 Task: Search for connections on LinkedIn using filters like location, industry, and company. Use keywords such as 'Marketing Director' and 'Prestige Group'.
Action: Mouse moved to (628, 86)
Screenshot: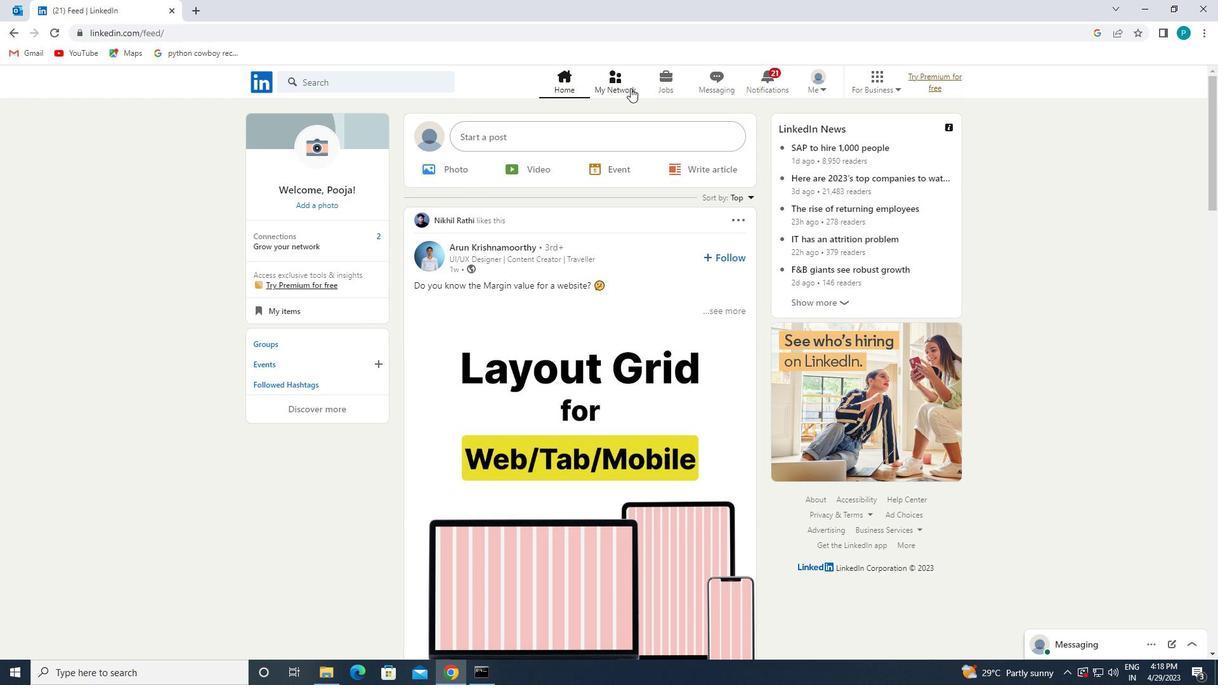 
Action: Mouse pressed left at (628, 86)
Screenshot: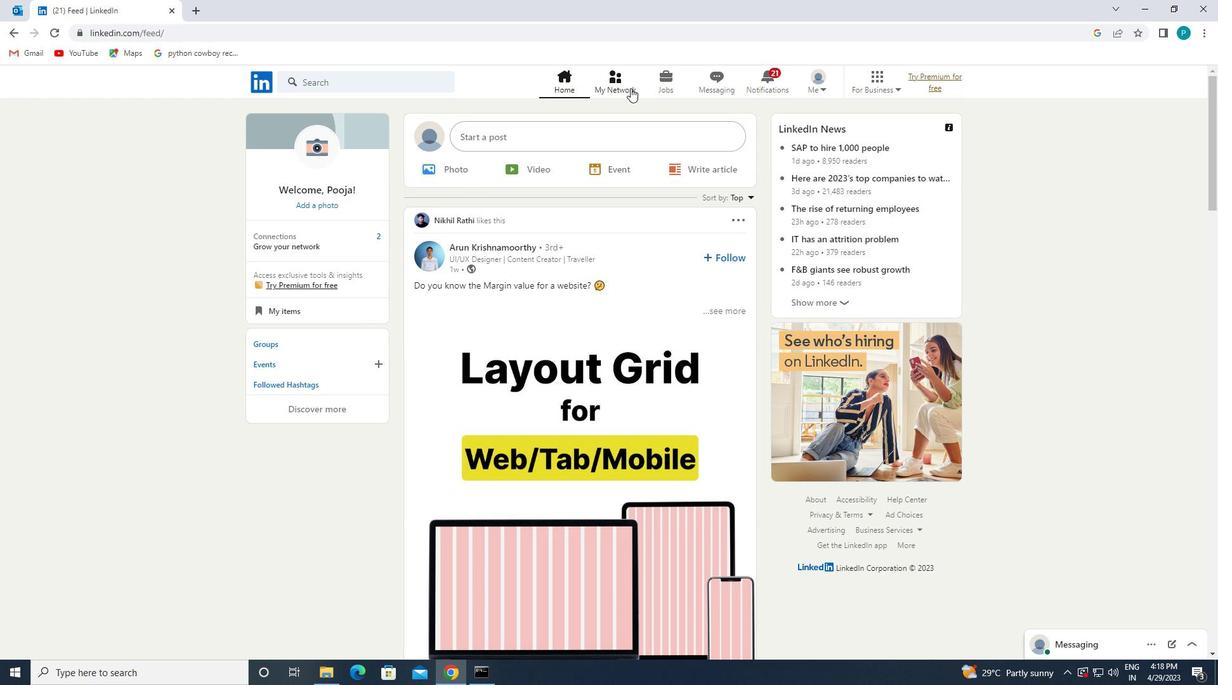 
Action: Mouse moved to (353, 161)
Screenshot: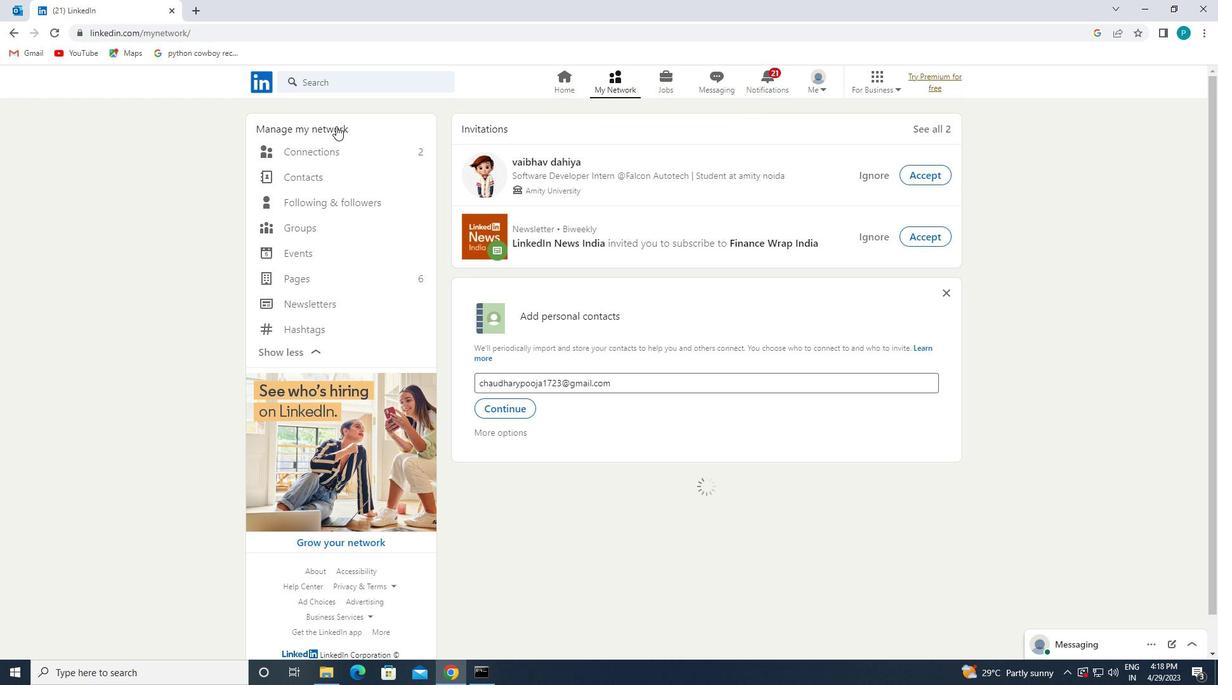 
Action: Mouse pressed left at (353, 161)
Screenshot: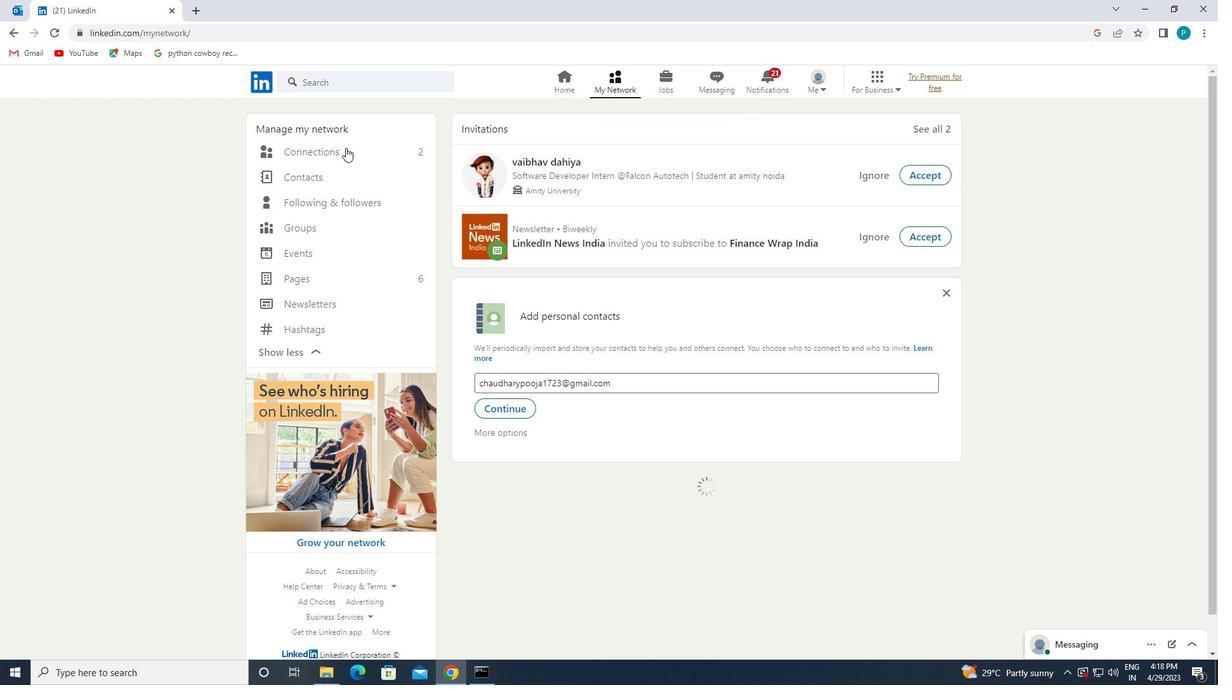 
Action: Mouse moved to (355, 160)
Screenshot: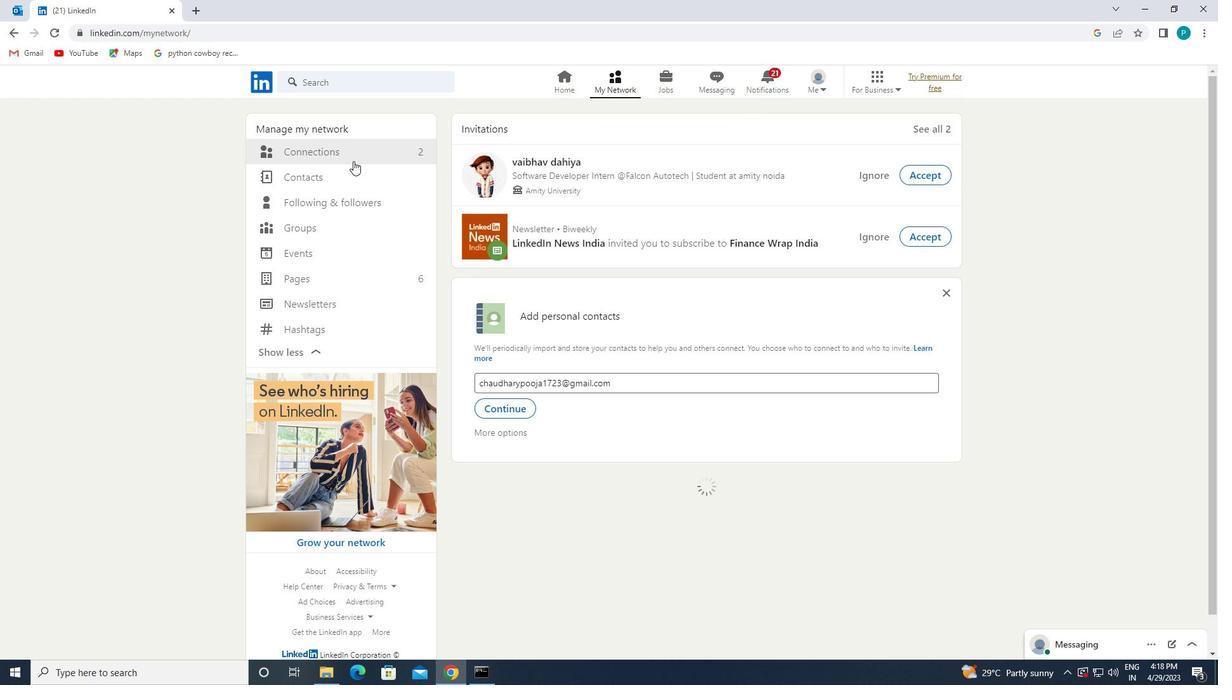 
Action: Mouse pressed left at (355, 160)
Screenshot: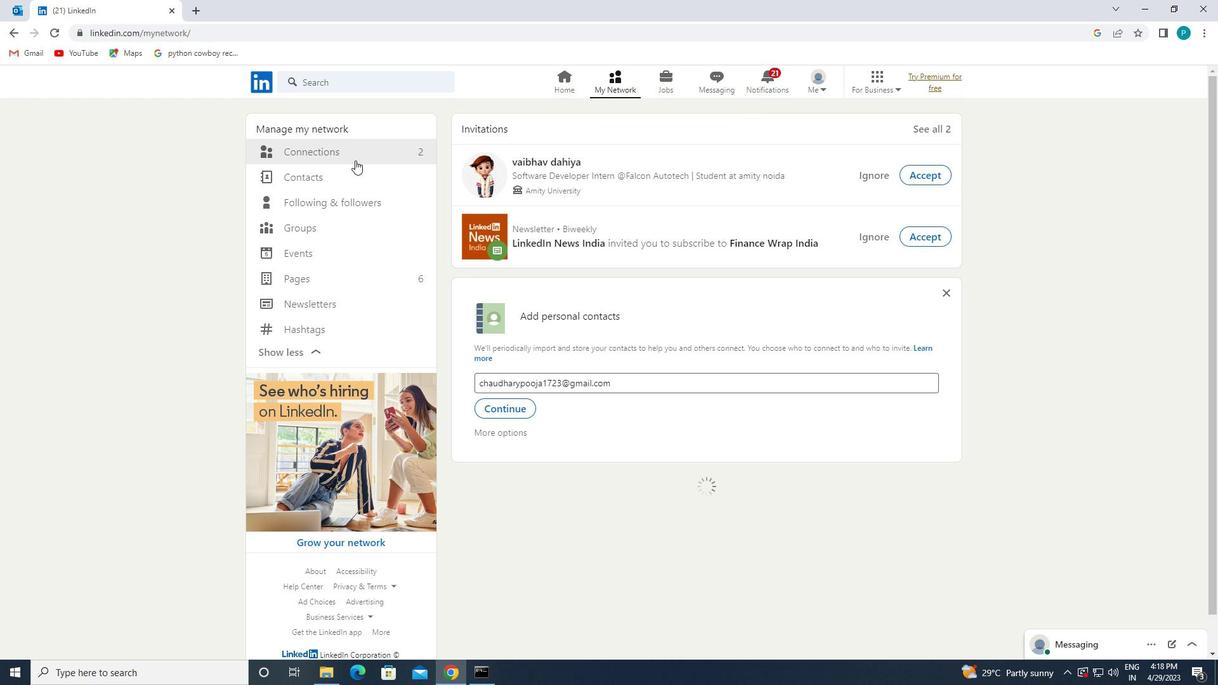 
Action: Mouse pressed left at (355, 160)
Screenshot: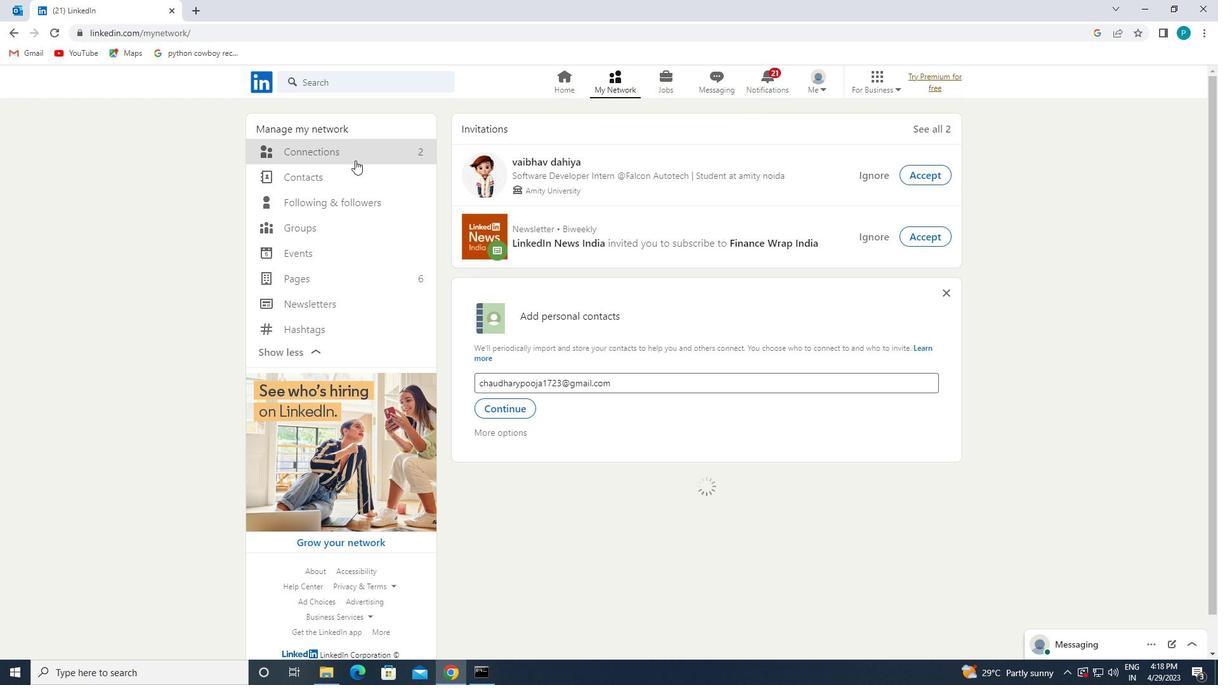 
Action: Mouse moved to (355, 159)
Screenshot: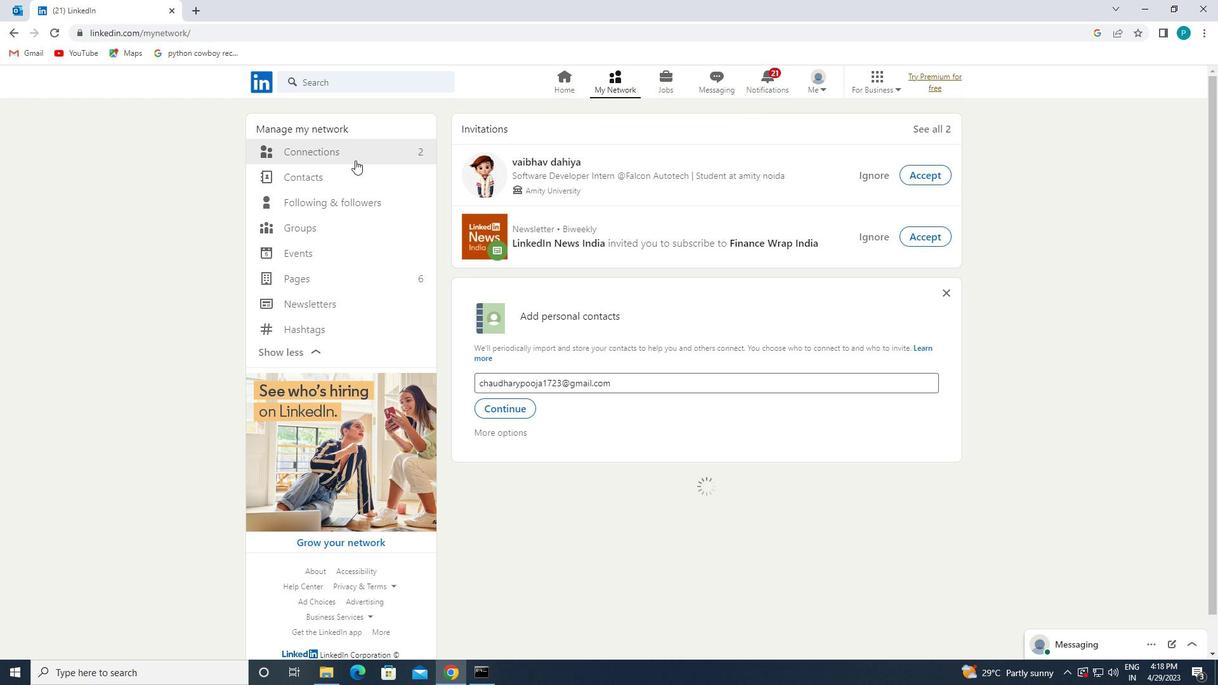 
Action: Mouse pressed left at (355, 159)
Screenshot: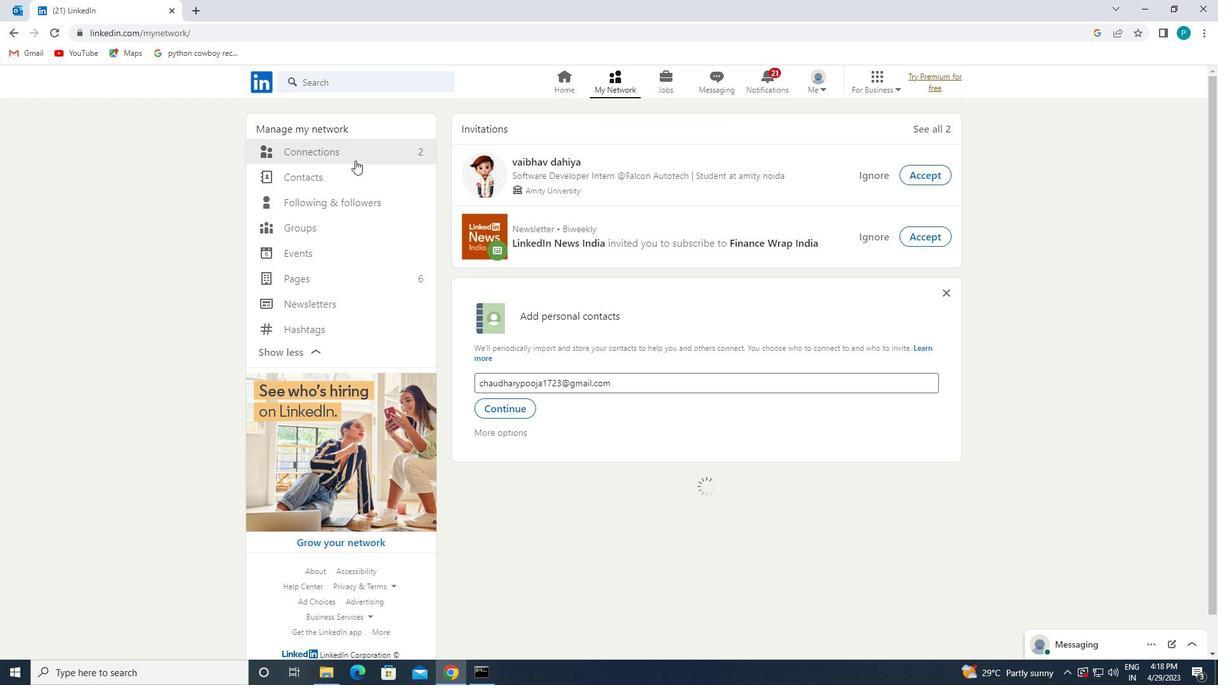 
Action: Mouse pressed left at (355, 159)
Screenshot: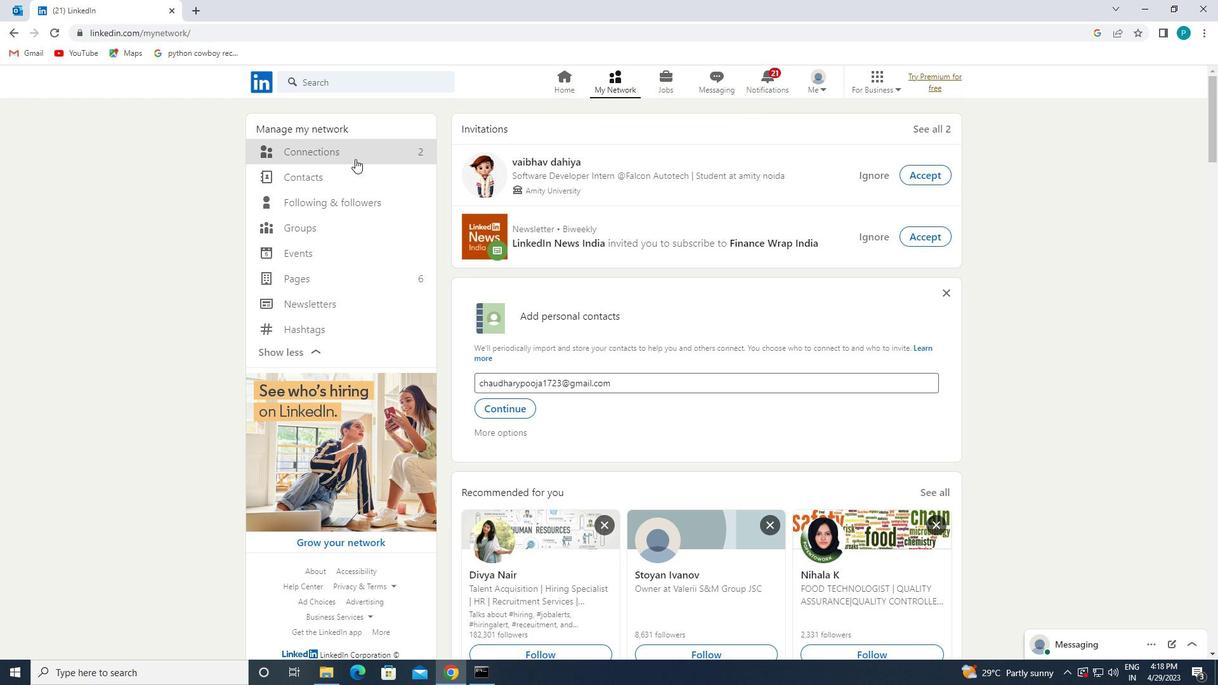 
Action: Mouse pressed left at (355, 159)
Screenshot: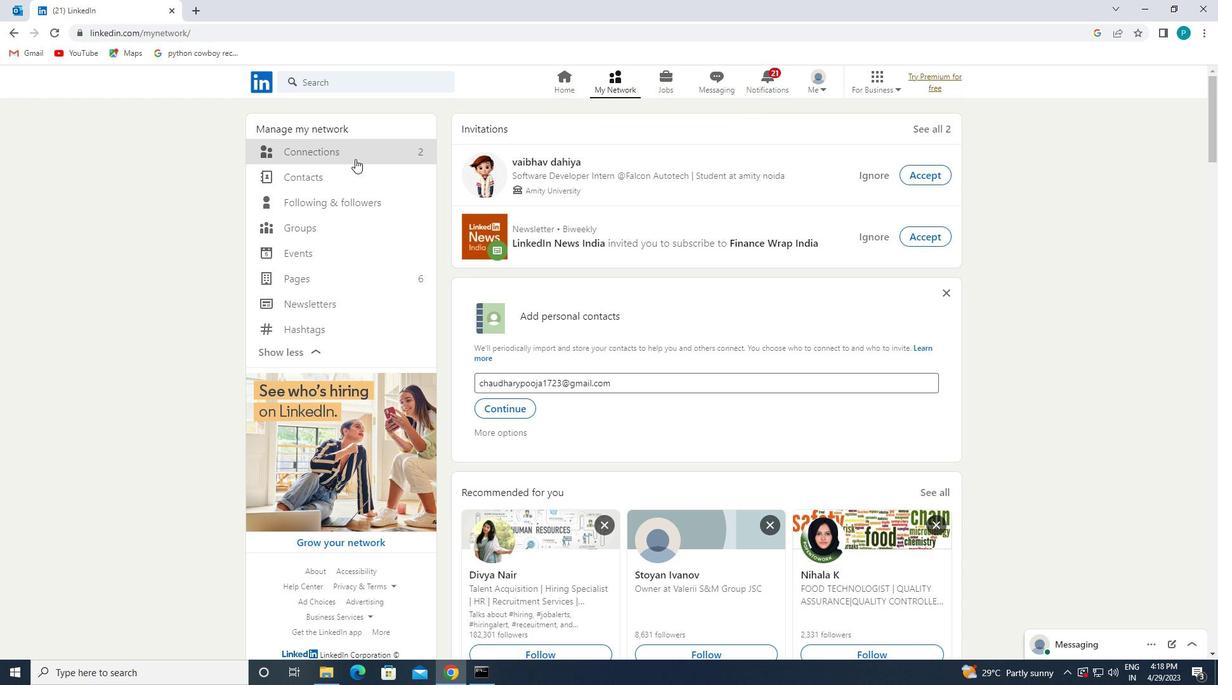 
Action: Mouse moved to (358, 149)
Screenshot: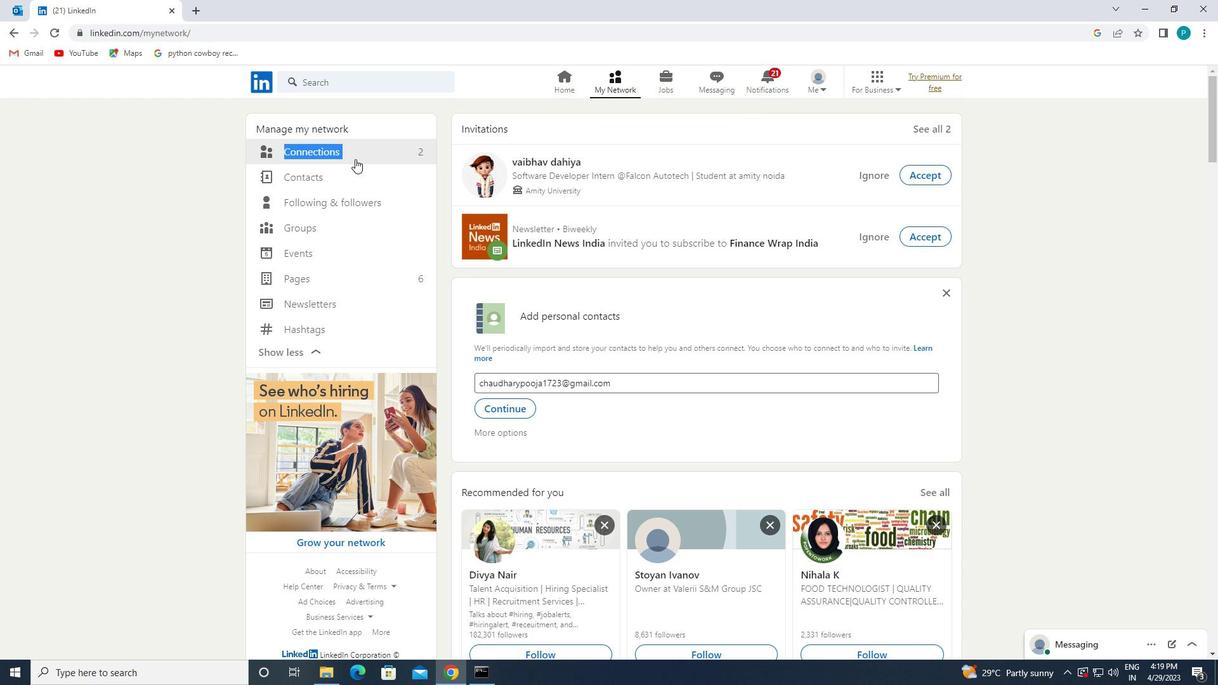 
Action: Mouse pressed left at (358, 149)
Screenshot: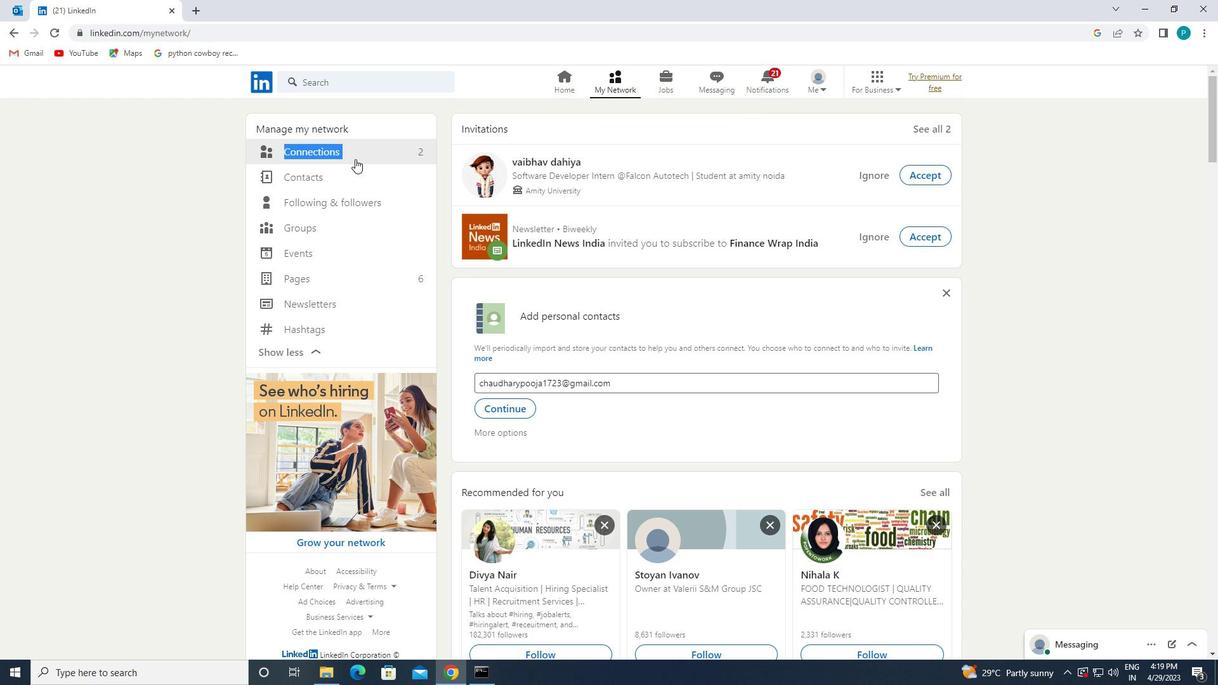 
Action: Mouse pressed left at (358, 149)
Screenshot: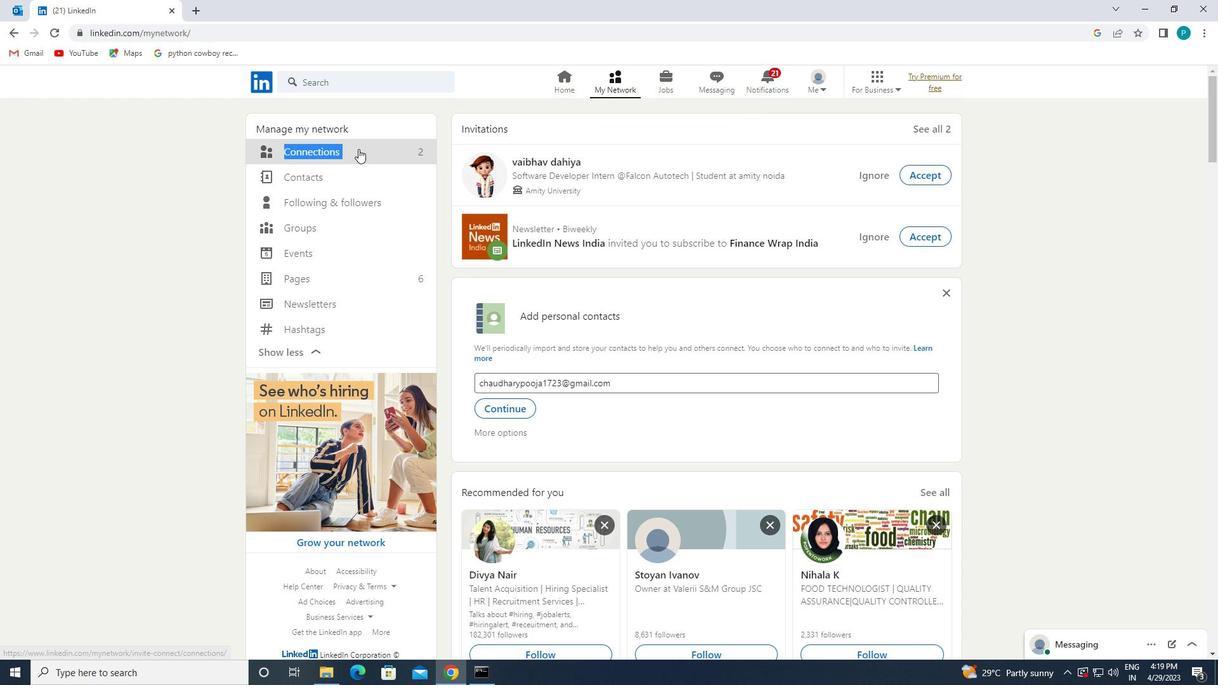 
Action: Mouse moved to (742, 146)
Screenshot: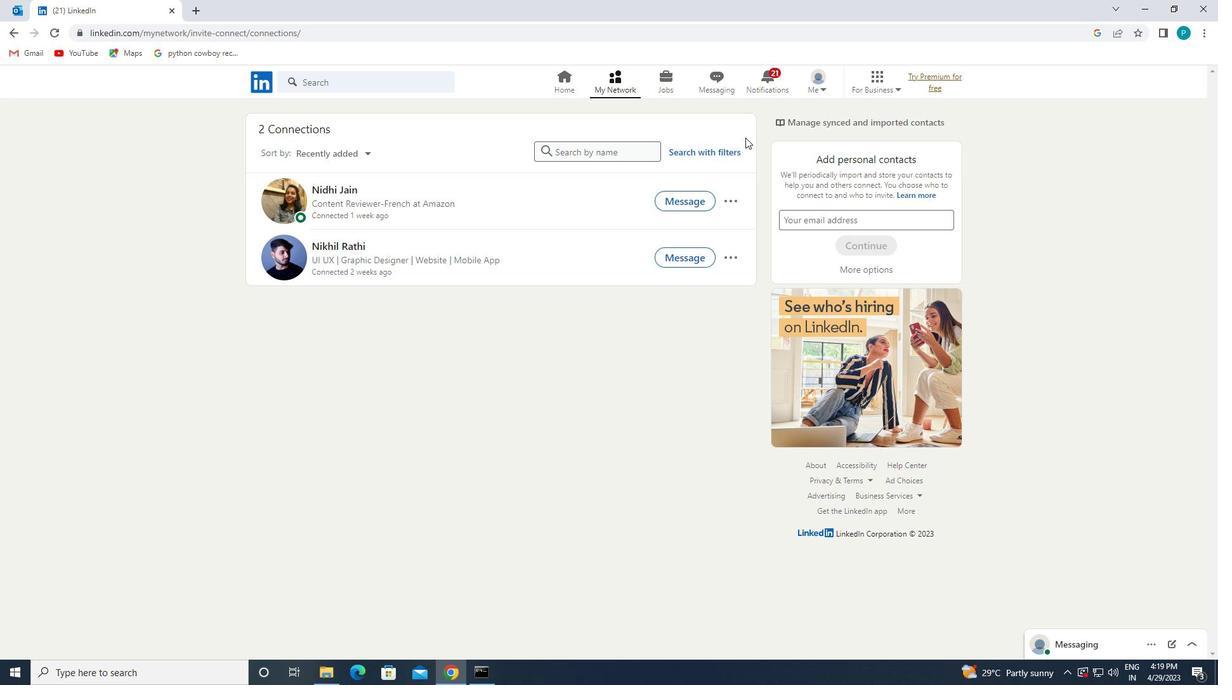 
Action: Mouse pressed left at (742, 146)
Screenshot: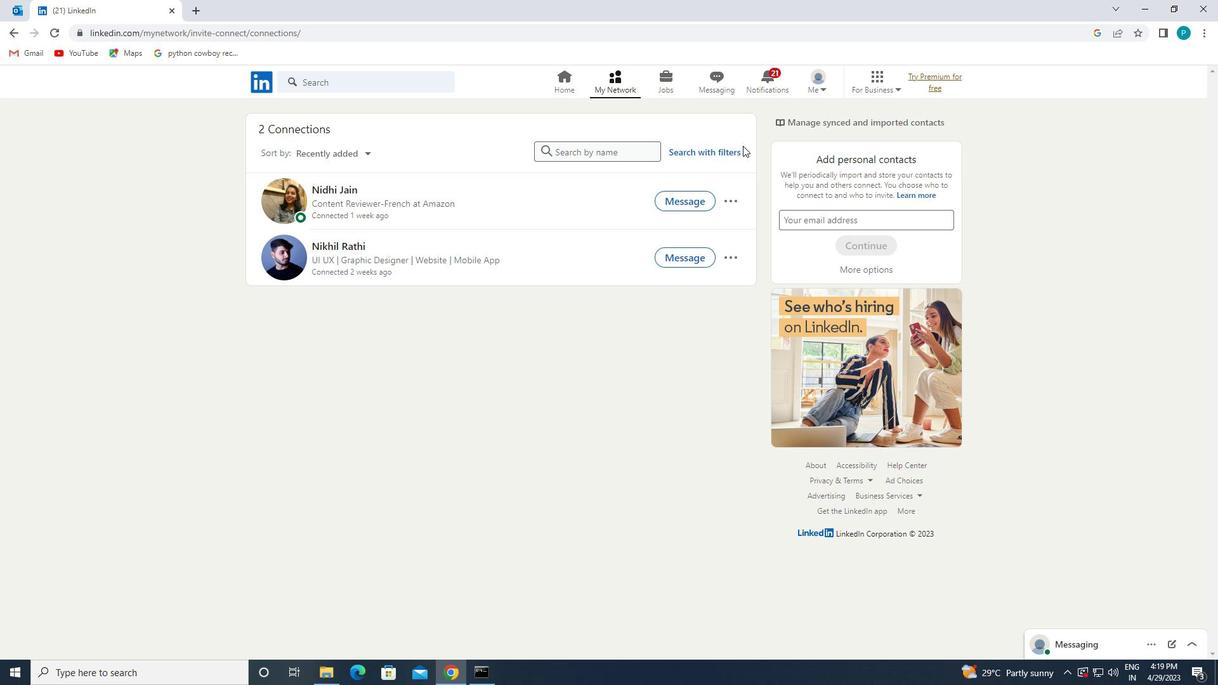 
Action: Mouse moved to (740, 149)
Screenshot: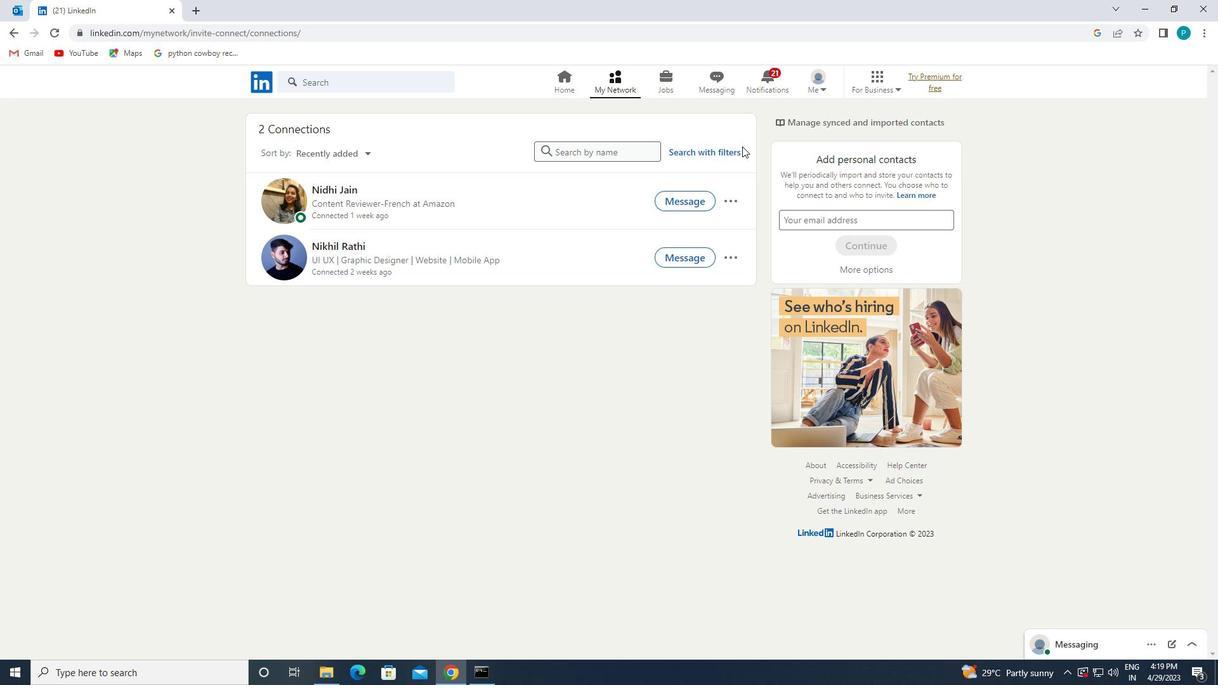 
Action: Mouse pressed left at (740, 149)
Screenshot: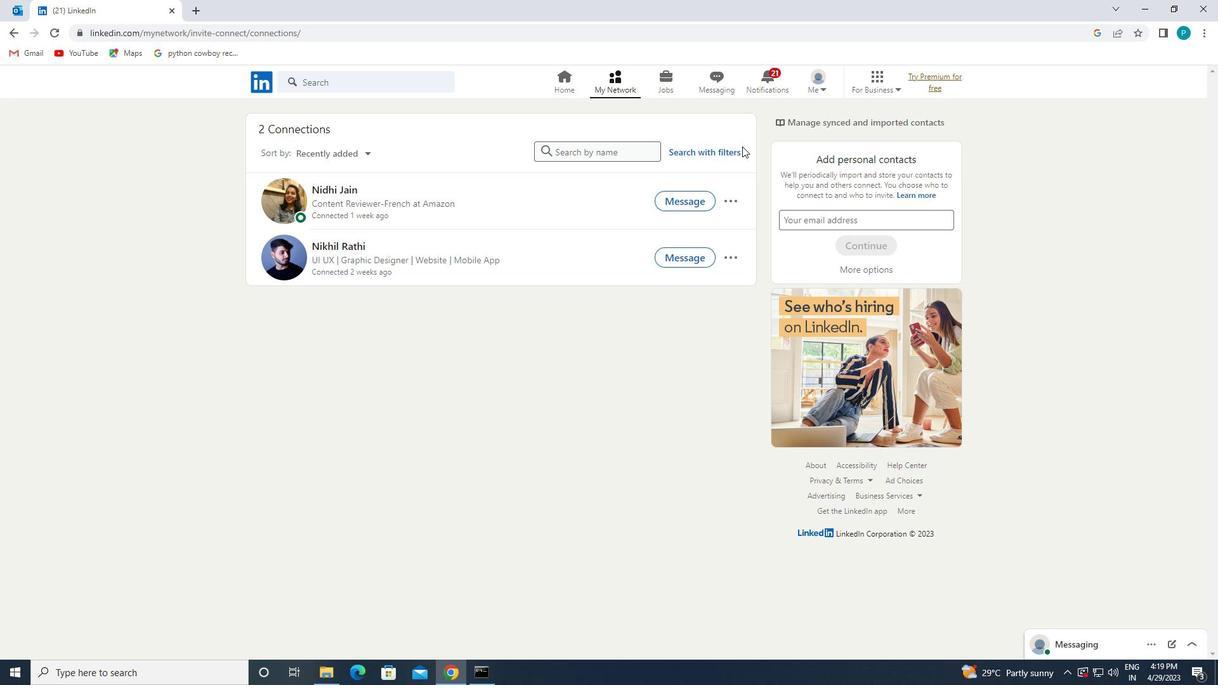 
Action: Mouse moved to (736, 155)
Screenshot: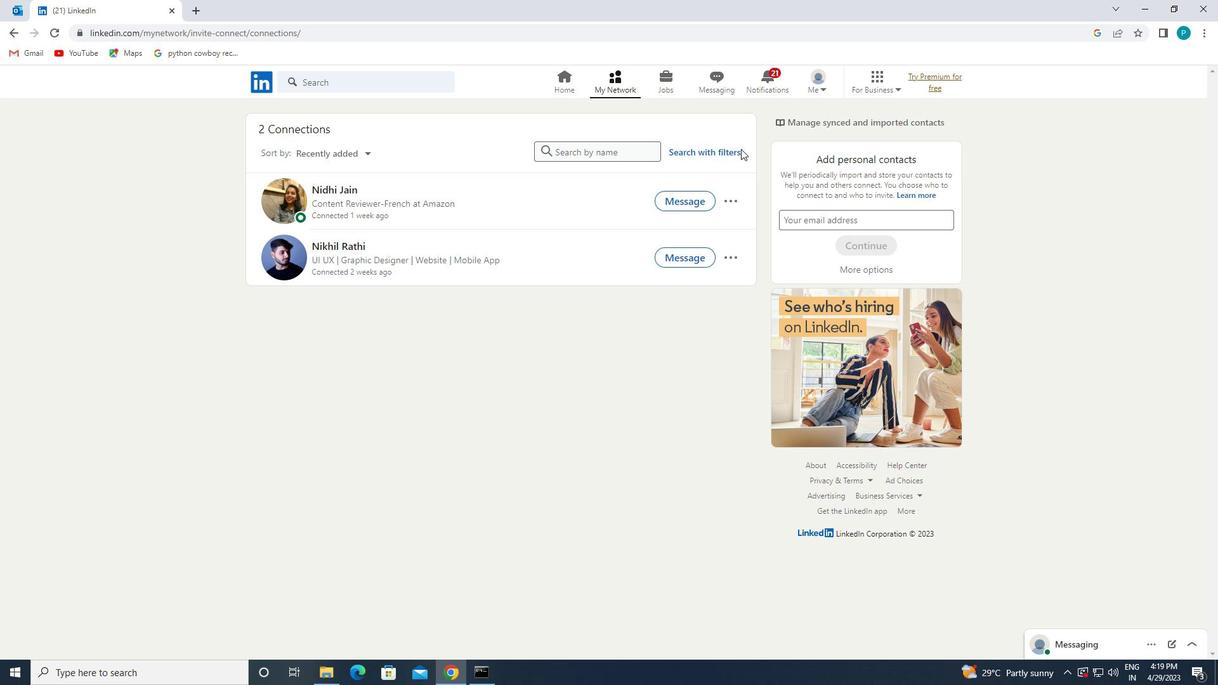 
Action: Mouse pressed left at (736, 155)
Screenshot: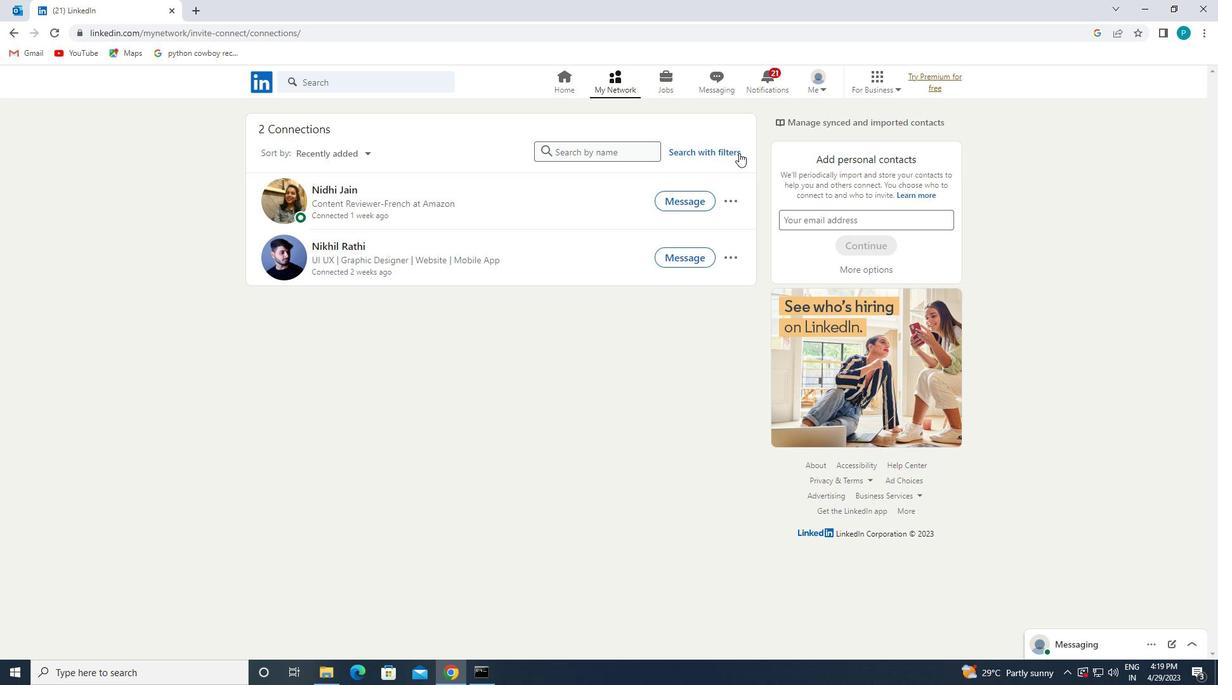 
Action: Mouse moved to (657, 125)
Screenshot: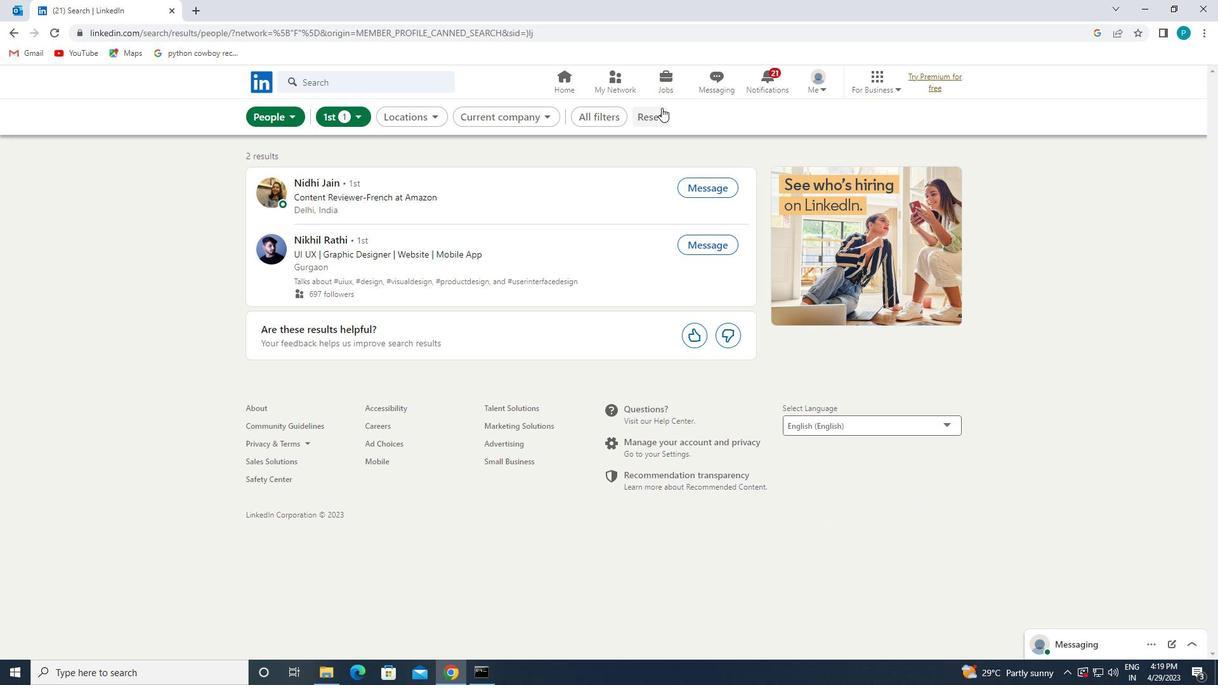 
Action: Mouse pressed left at (657, 125)
Screenshot: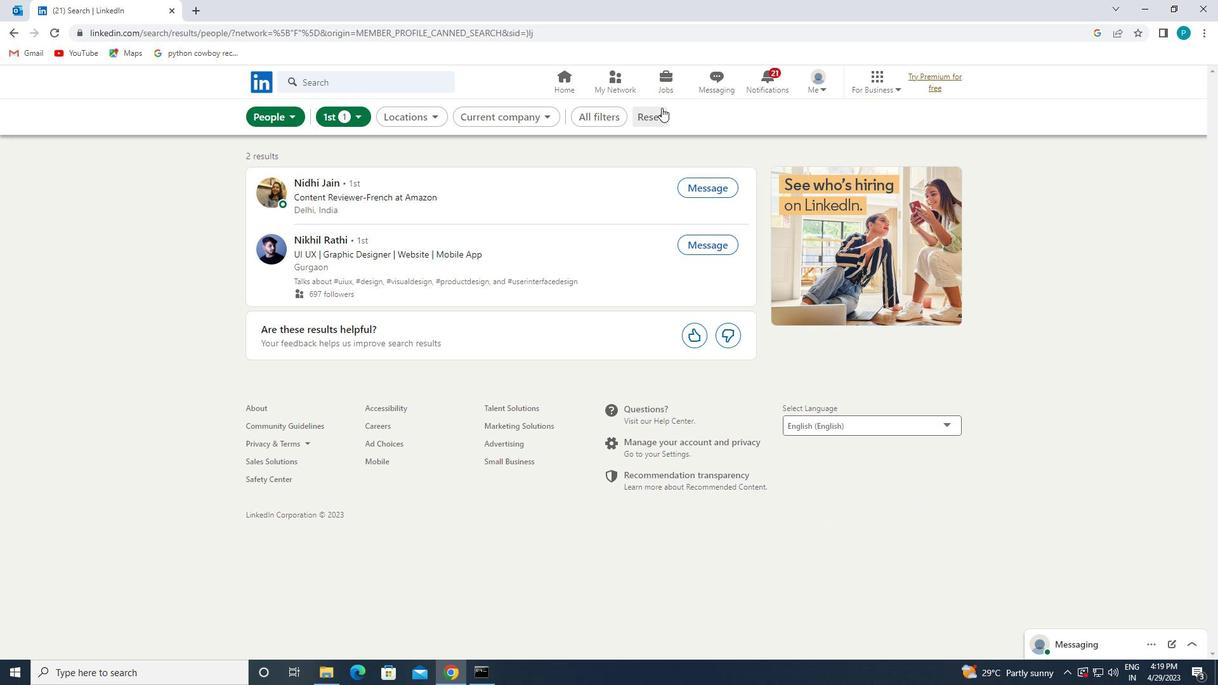 
Action: Mouse moved to (615, 115)
Screenshot: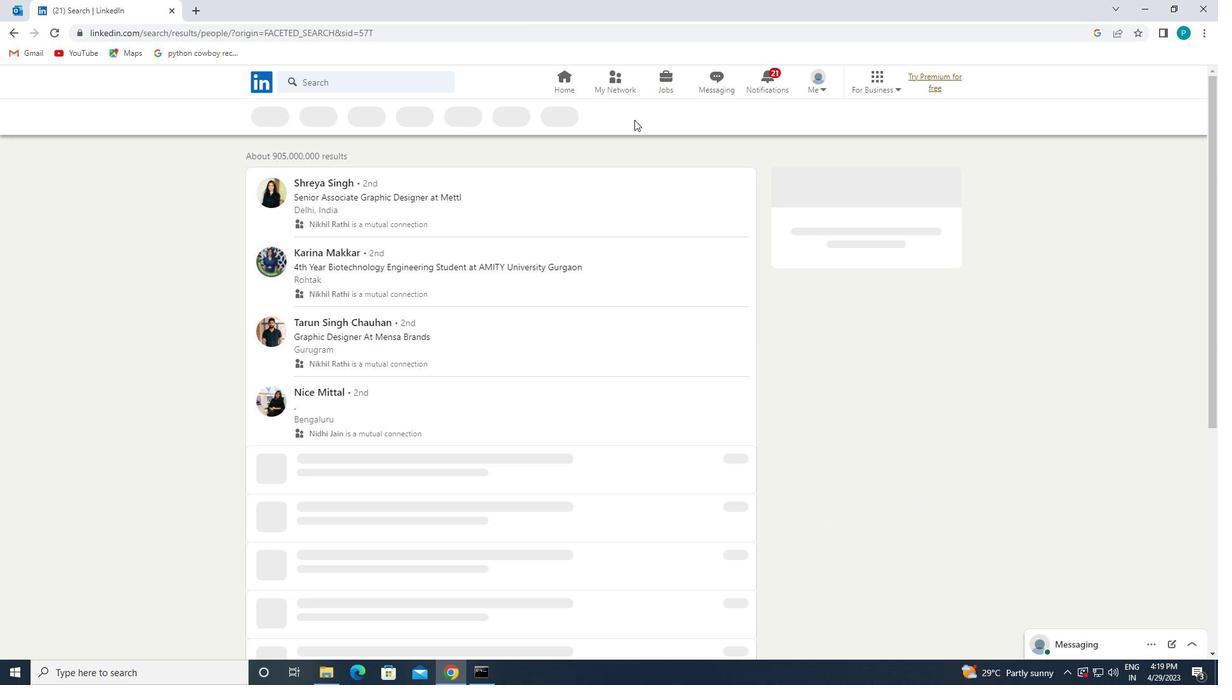 
Action: Mouse pressed left at (615, 115)
Screenshot: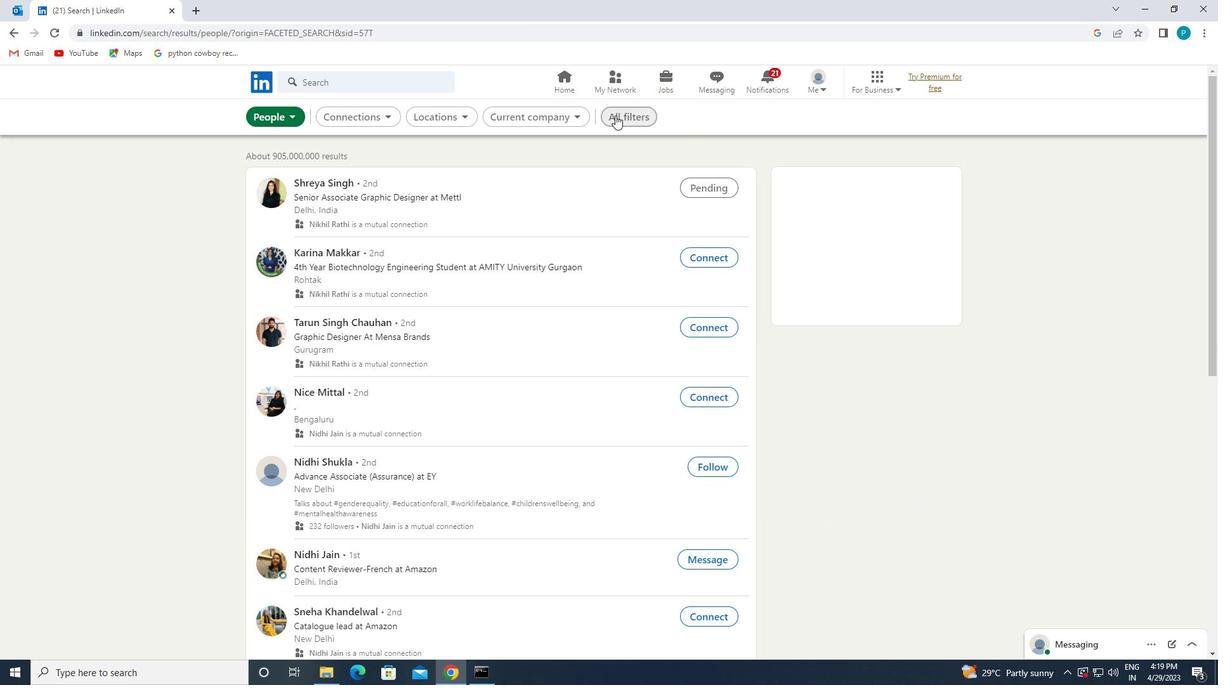 
Action: Mouse moved to (1143, 452)
Screenshot: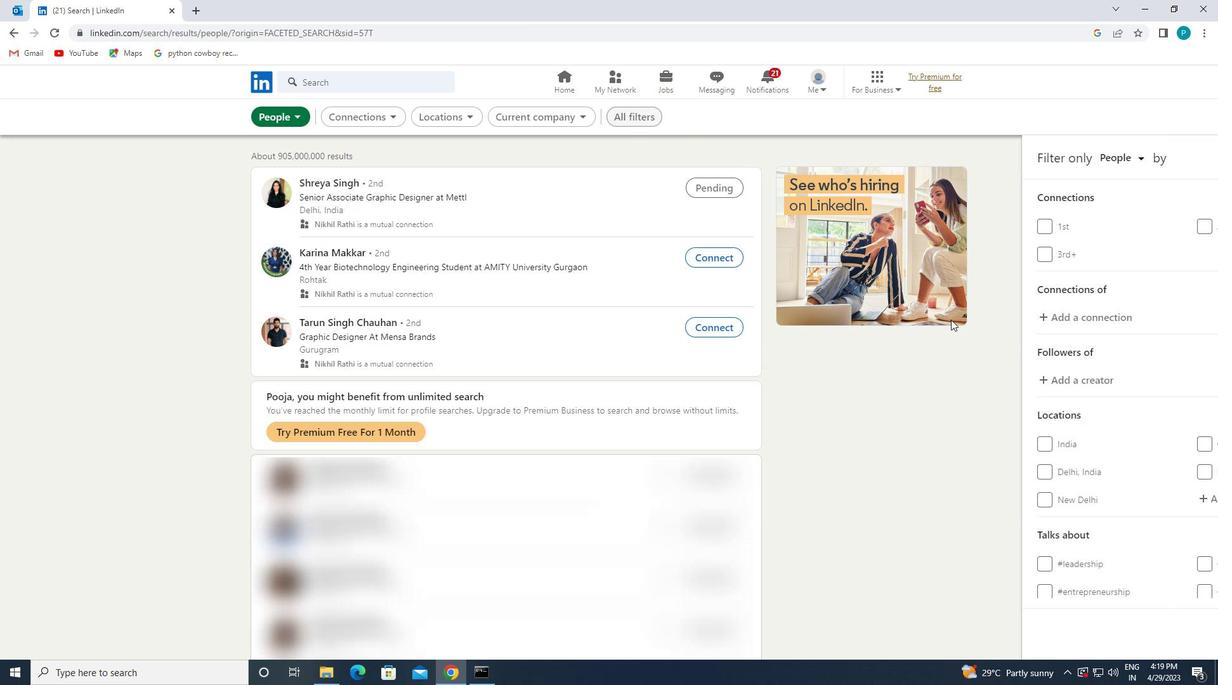 
Action: Mouse scrolled (1143, 452) with delta (0, 0)
Screenshot: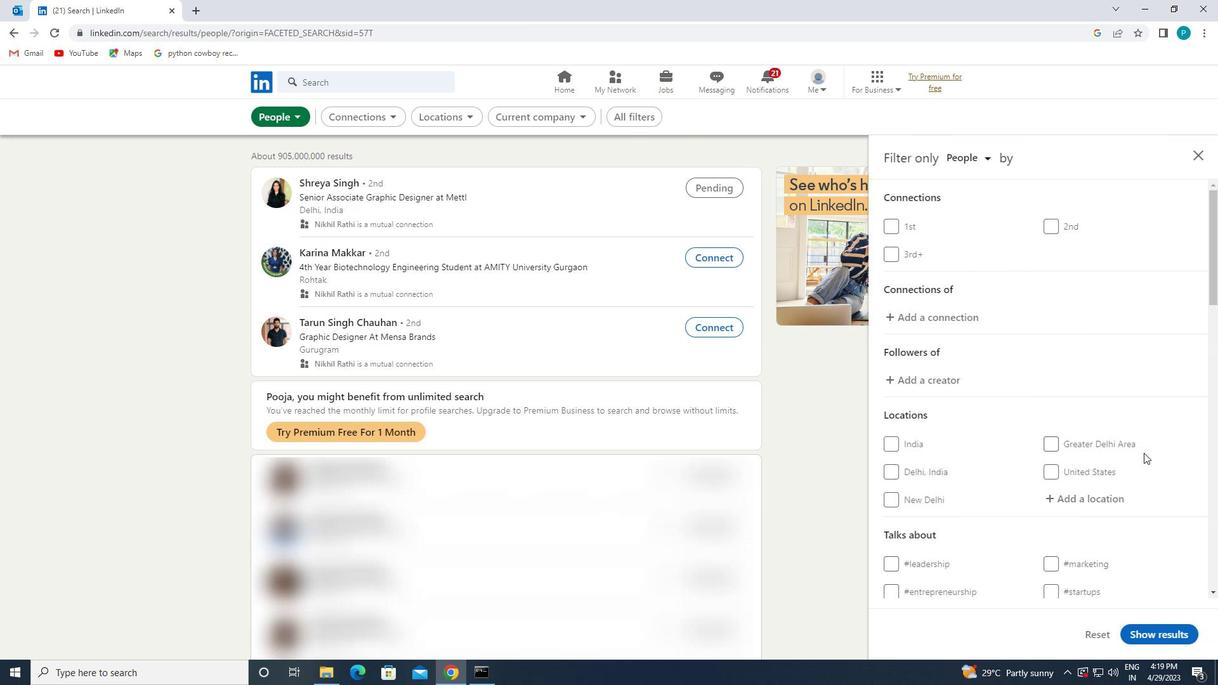 
Action: Mouse scrolled (1143, 452) with delta (0, 0)
Screenshot: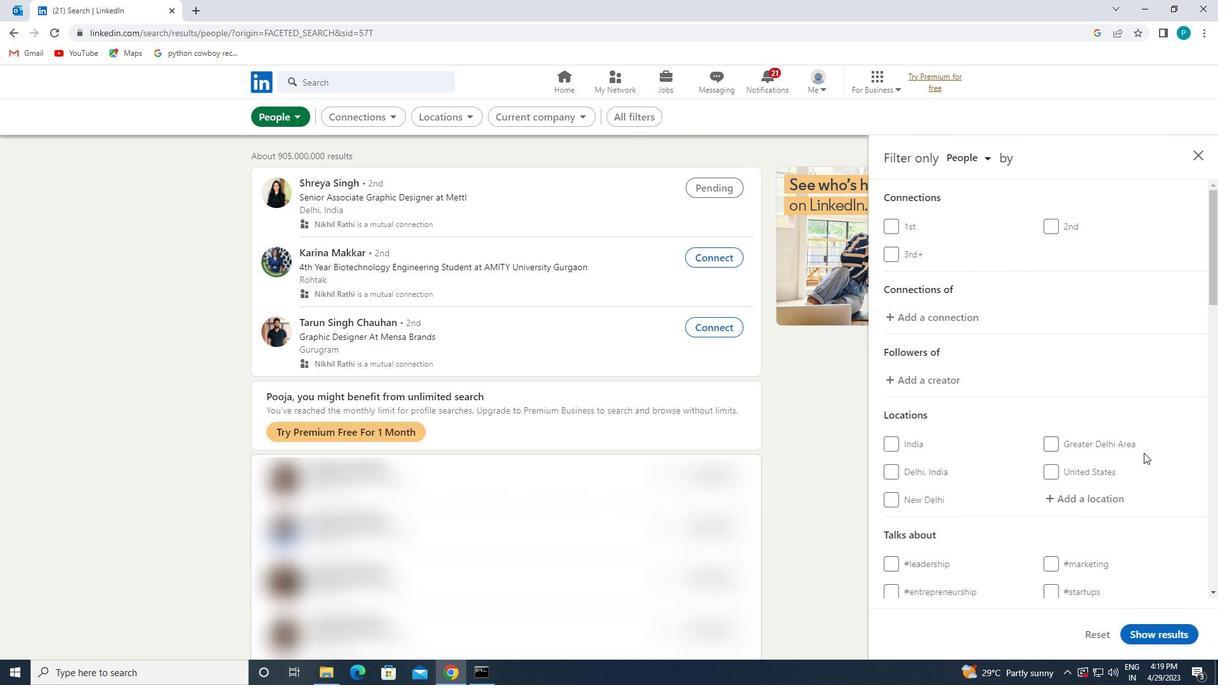 
Action: Mouse moved to (1075, 367)
Screenshot: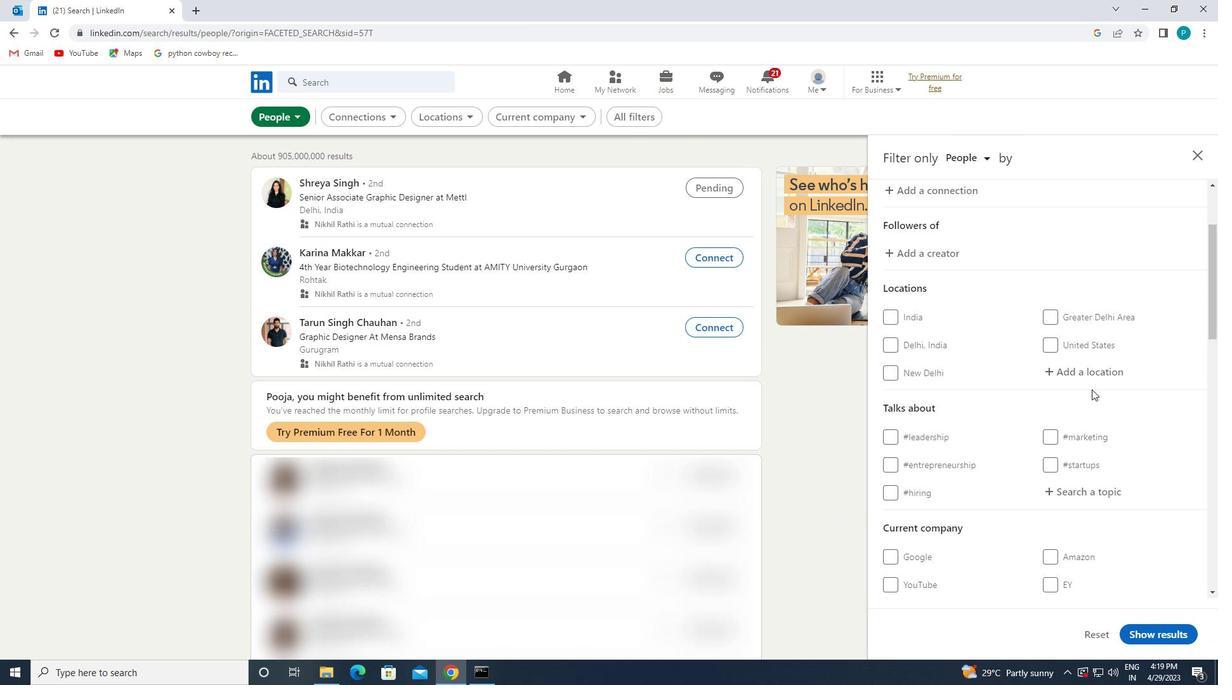 
Action: Mouse pressed left at (1075, 367)
Screenshot: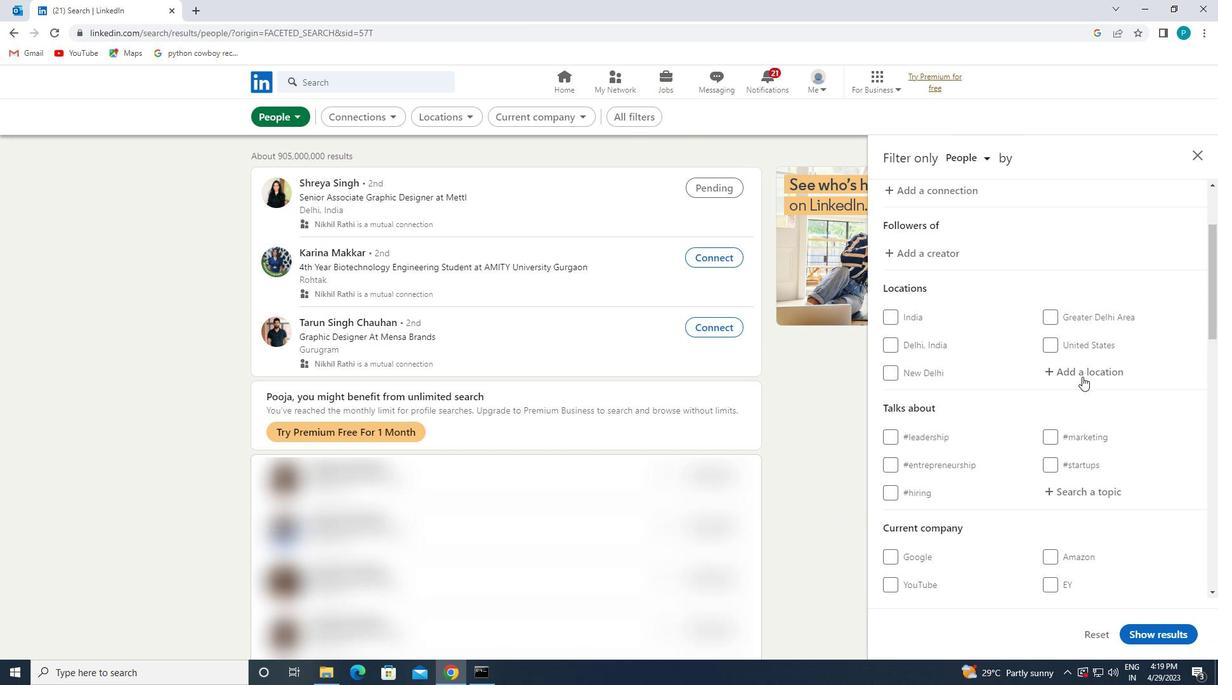 
Action: Key pressed <Key.caps_lock>x<Key.caps_lock>iangxiang
Screenshot: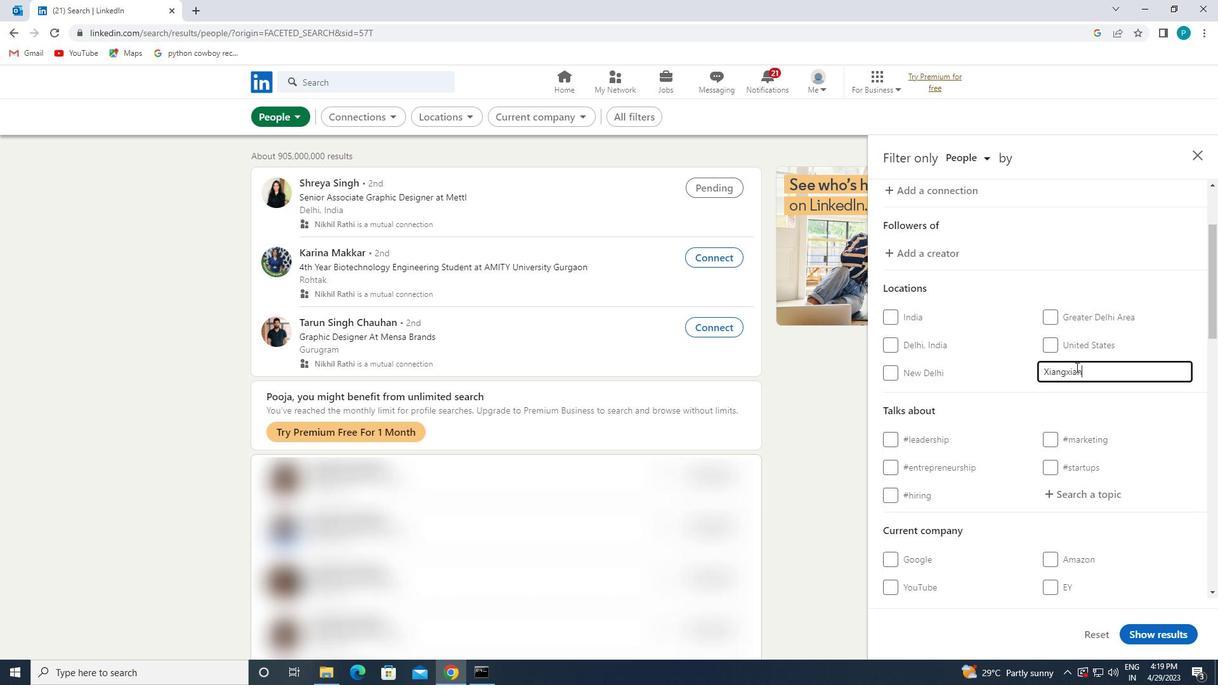 
Action: Mouse moved to (1100, 485)
Screenshot: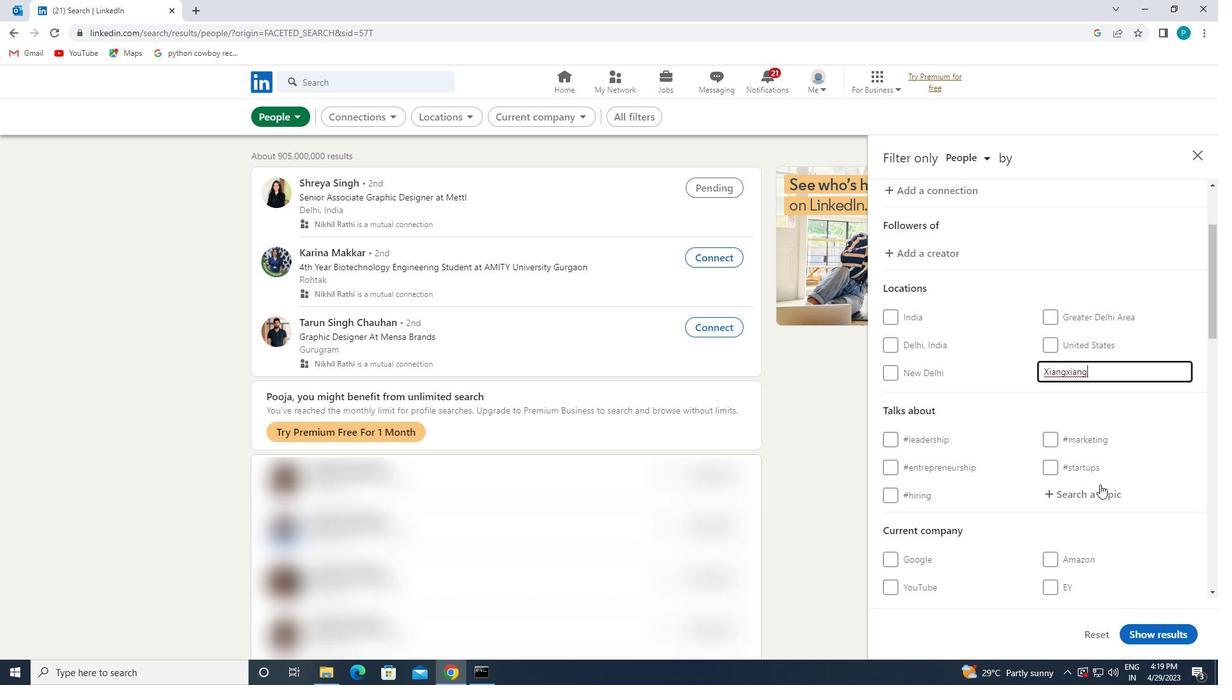 
Action: Mouse pressed left at (1100, 485)
Screenshot: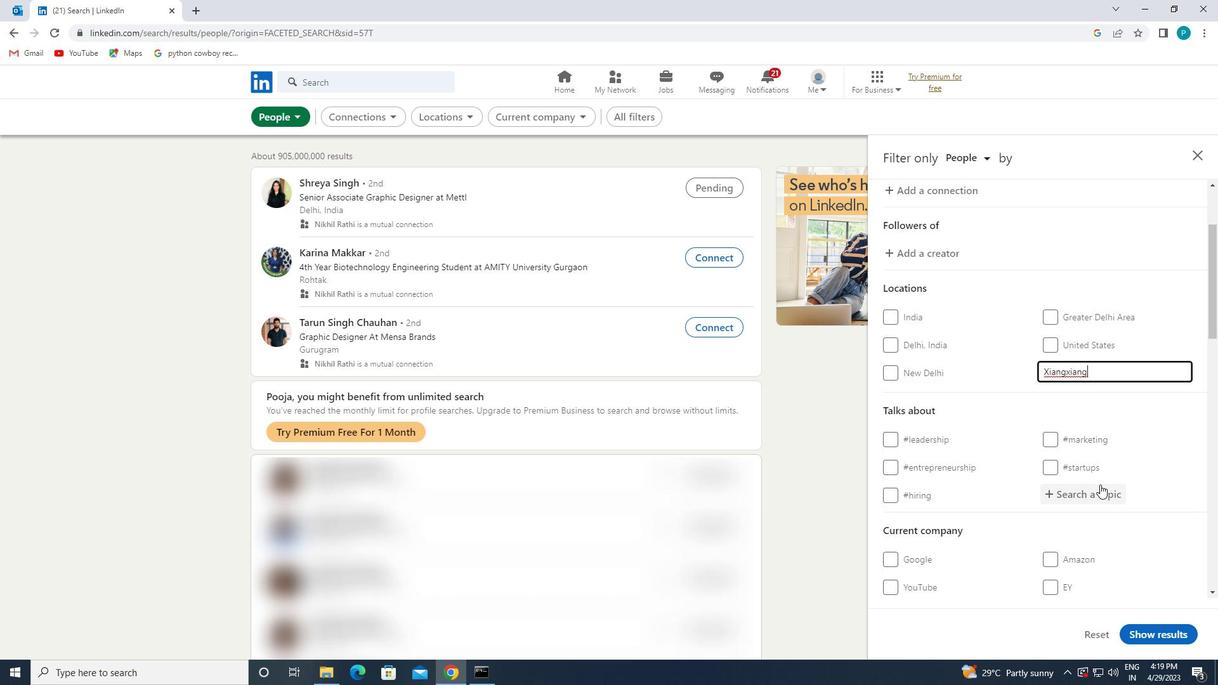 
Action: Mouse moved to (1099, 485)
Screenshot: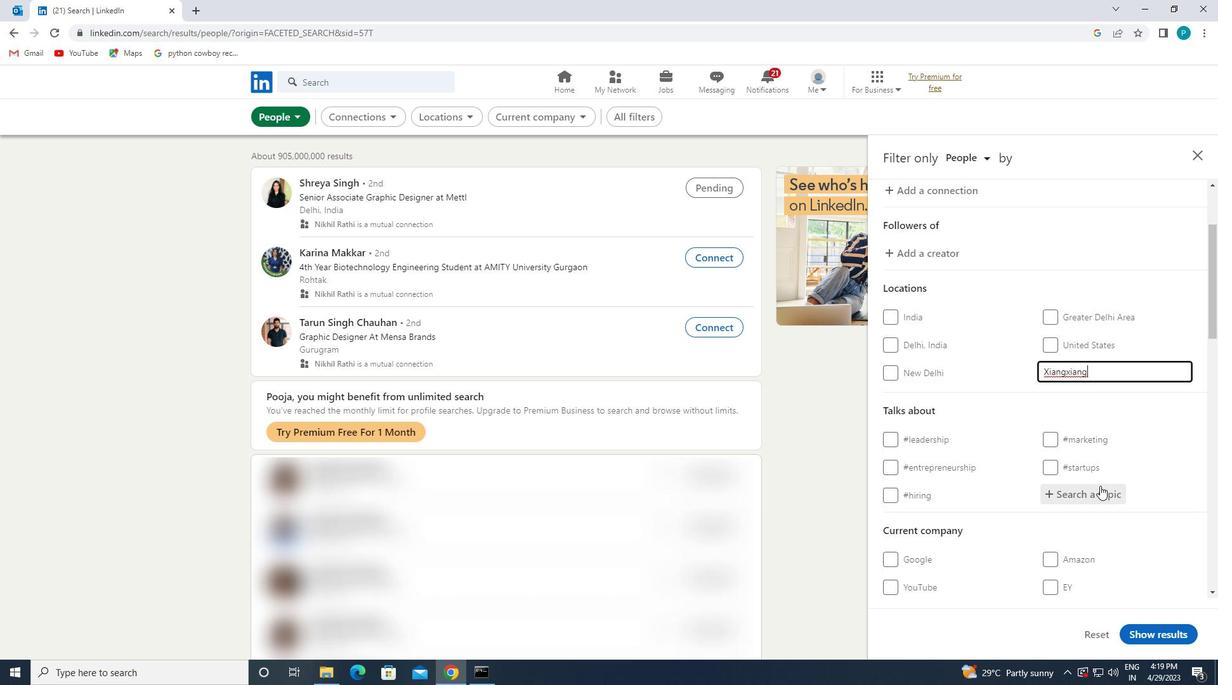 
Action: Key pressed <Key.shift>#<Key.caps_lock>B<Key.caps_lock>RANDING
Screenshot: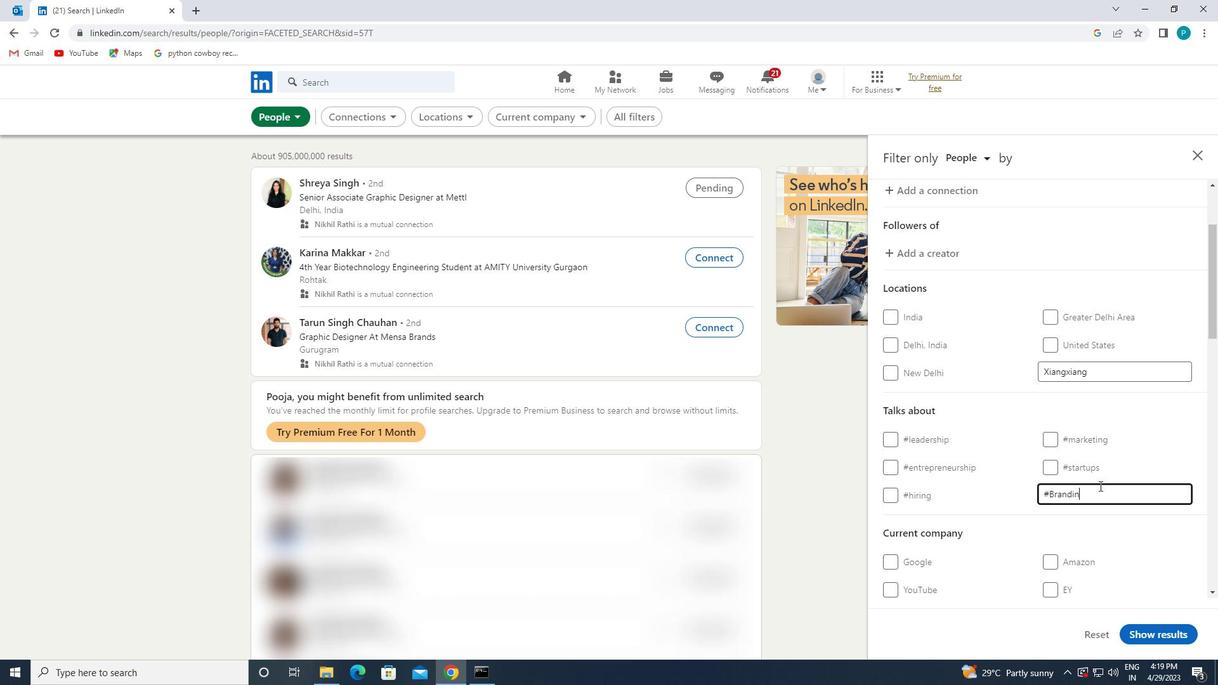 
Action: Mouse scrolled (1099, 485) with delta (0, 0)
Screenshot: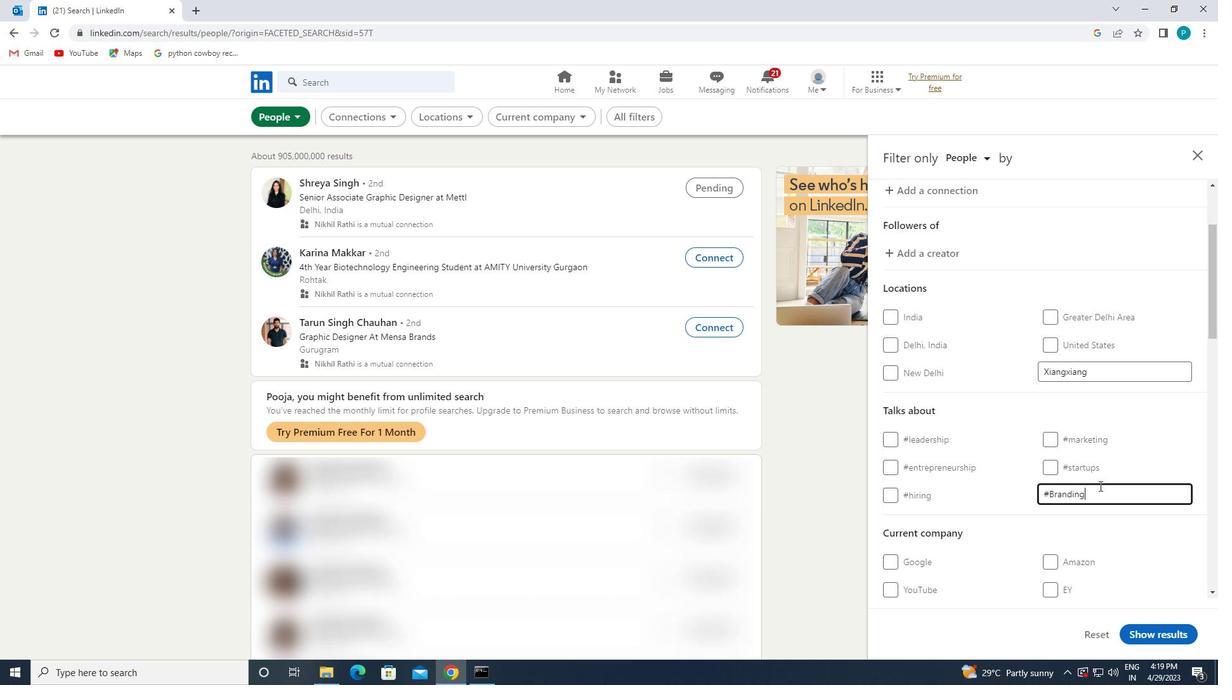 
Action: Mouse scrolled (1099, 485) with delta (0, 0)
Screenshot: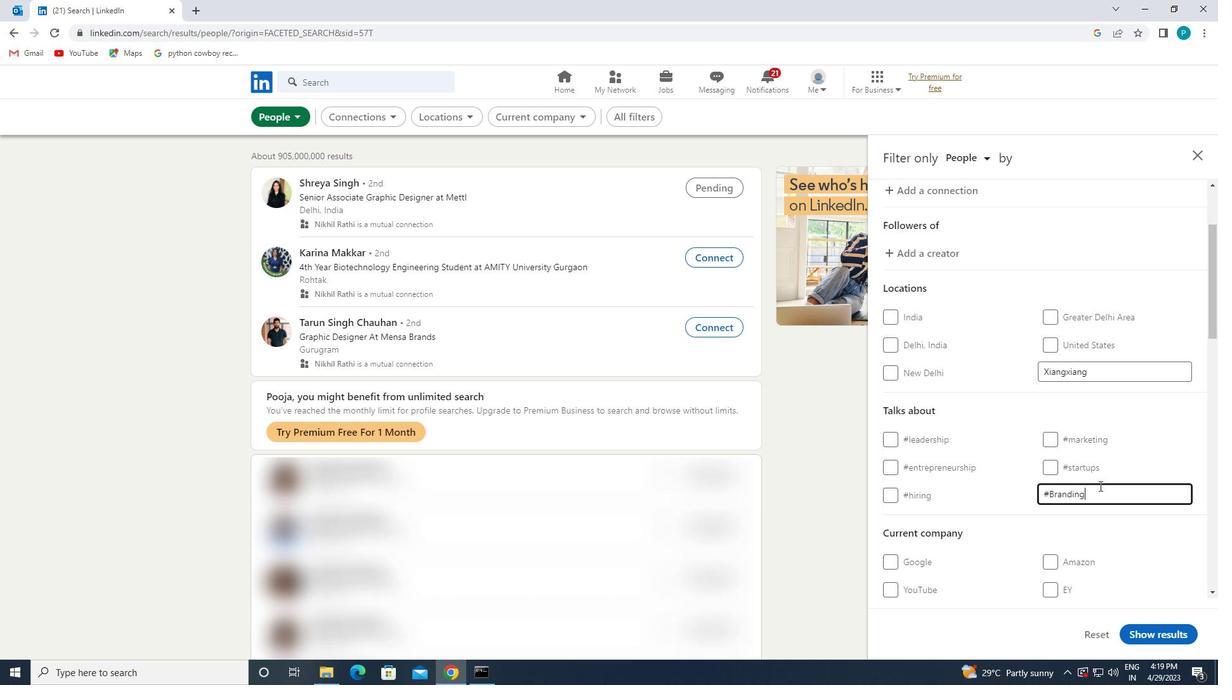 
Action: Mouse scrolled (1099, 485) with delta (0, 0)
Screenshot: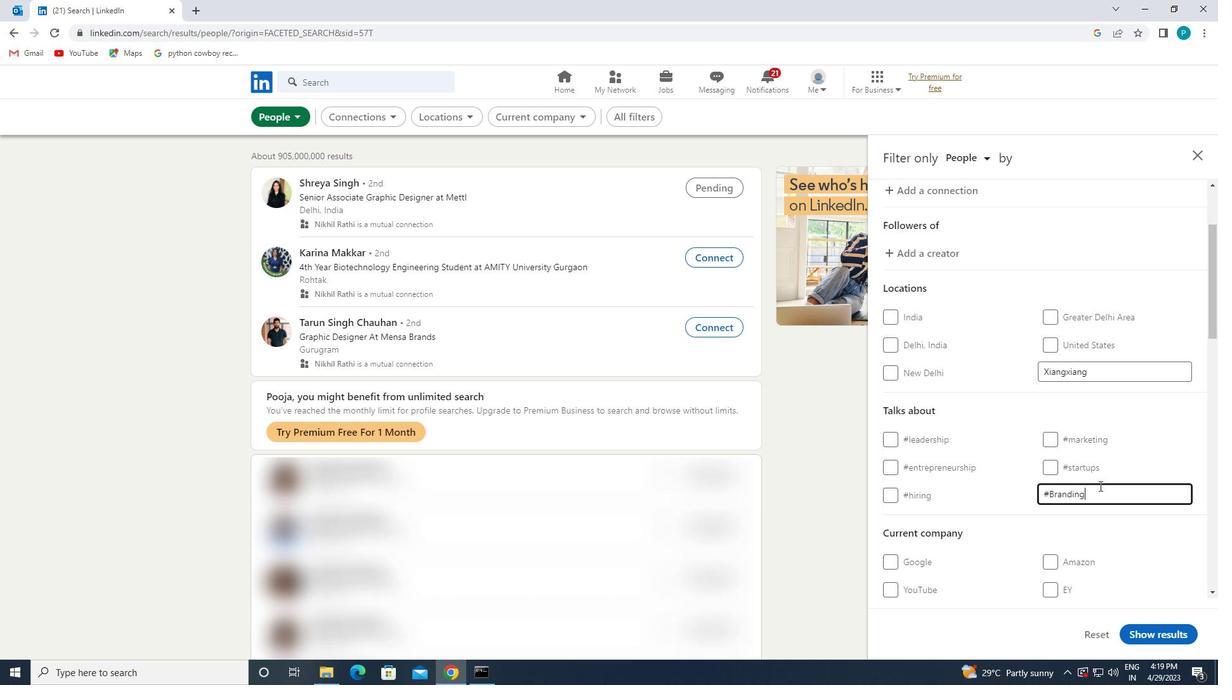 
Action: Mouse scrolled (1099, 485) with delta (0, 0)
Screenshot: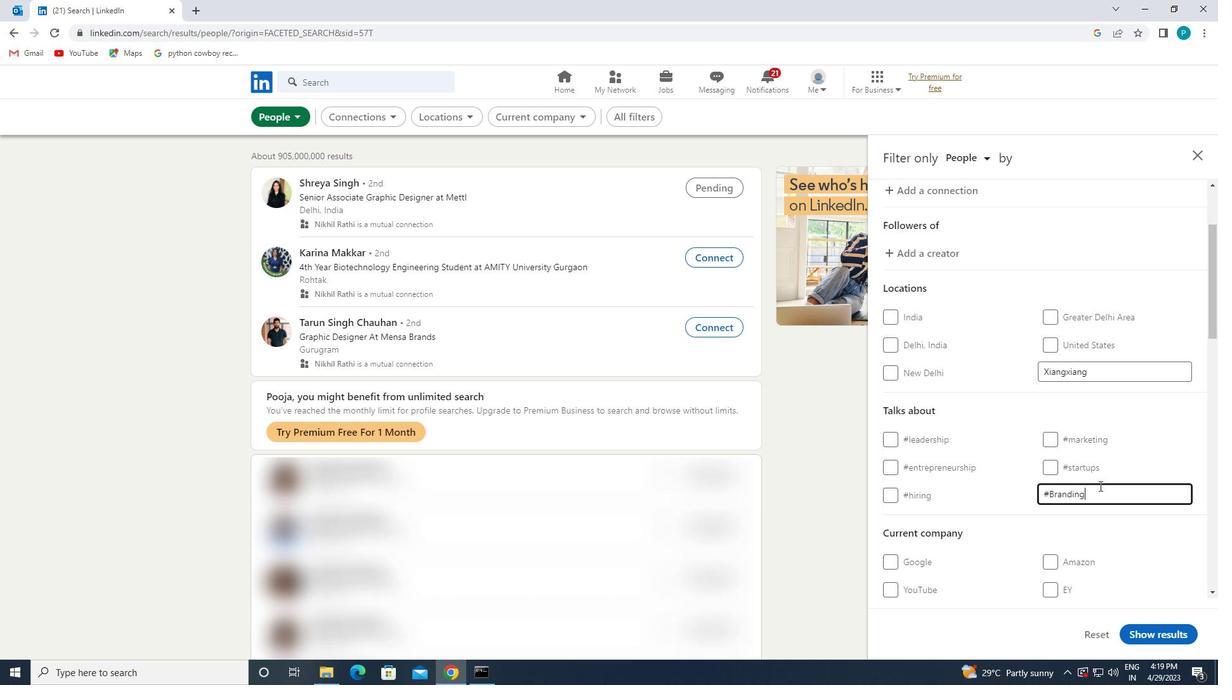 
Action: Mouse moved to (909, 510)
Screenshot: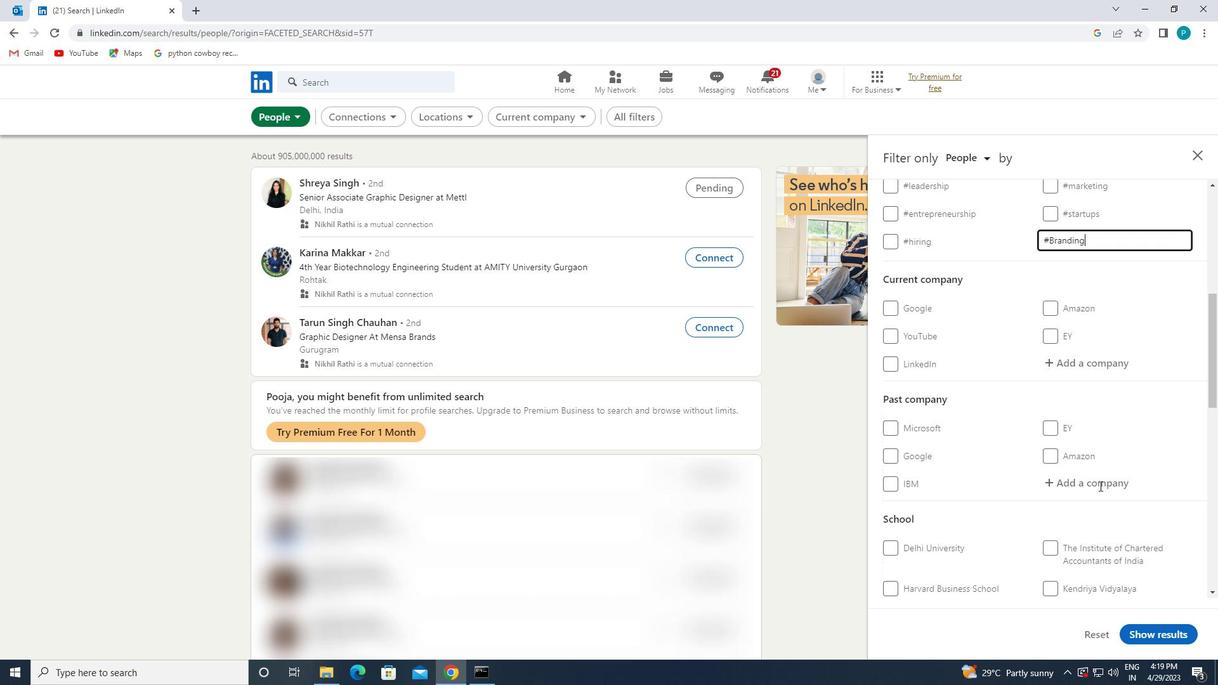 
Action: Mouse scrolled (909, 509) with delta (0, 0)
Screenshot: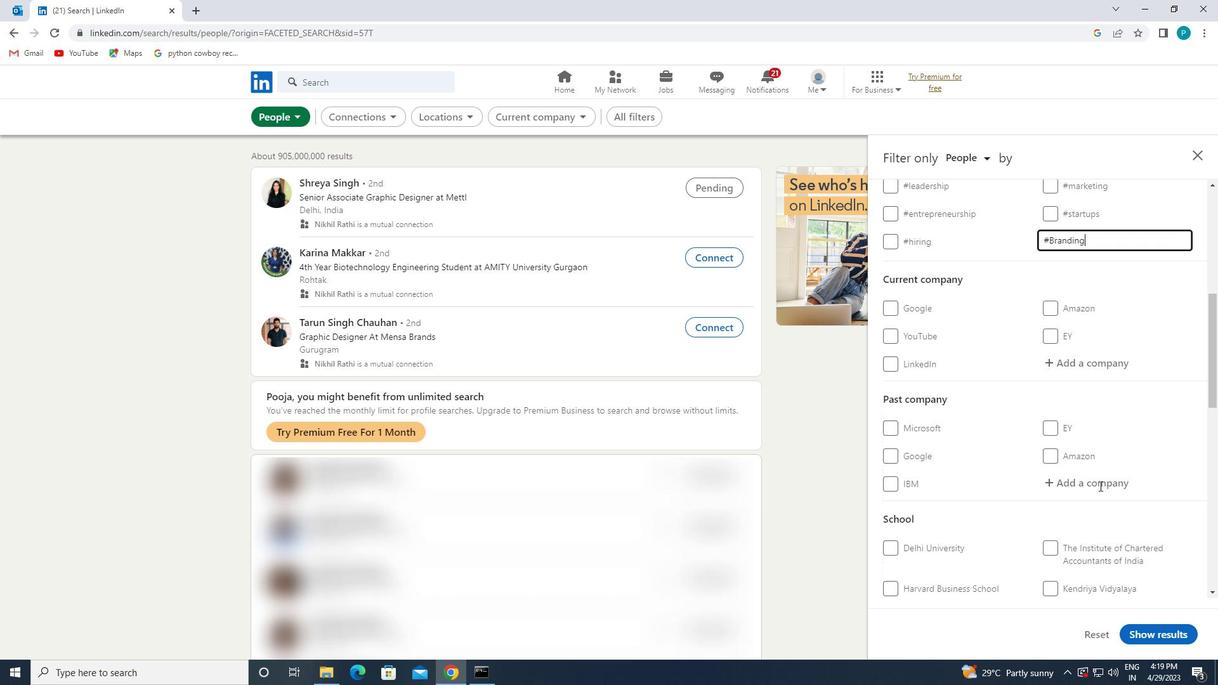 
Action: Mouse scrolled (909, 509) with delta (0, 0)
Screenshot: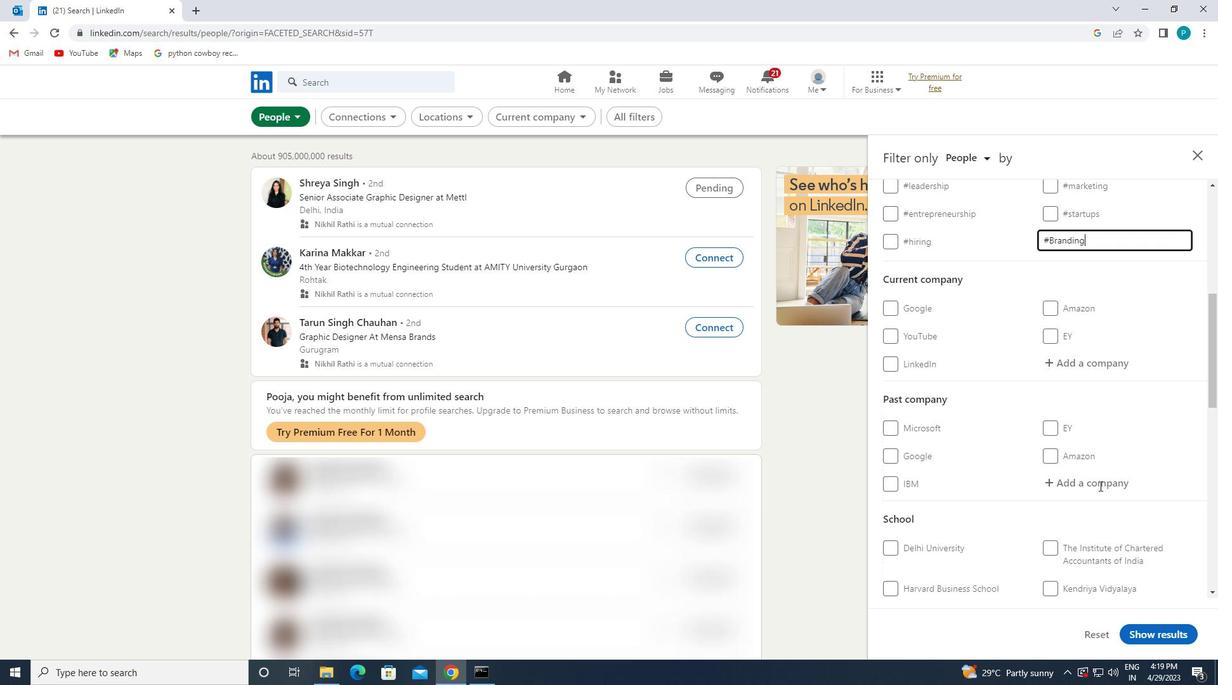 
Action: Mouse scrolled (909, 509) with delta (0, 0)
Screenshot: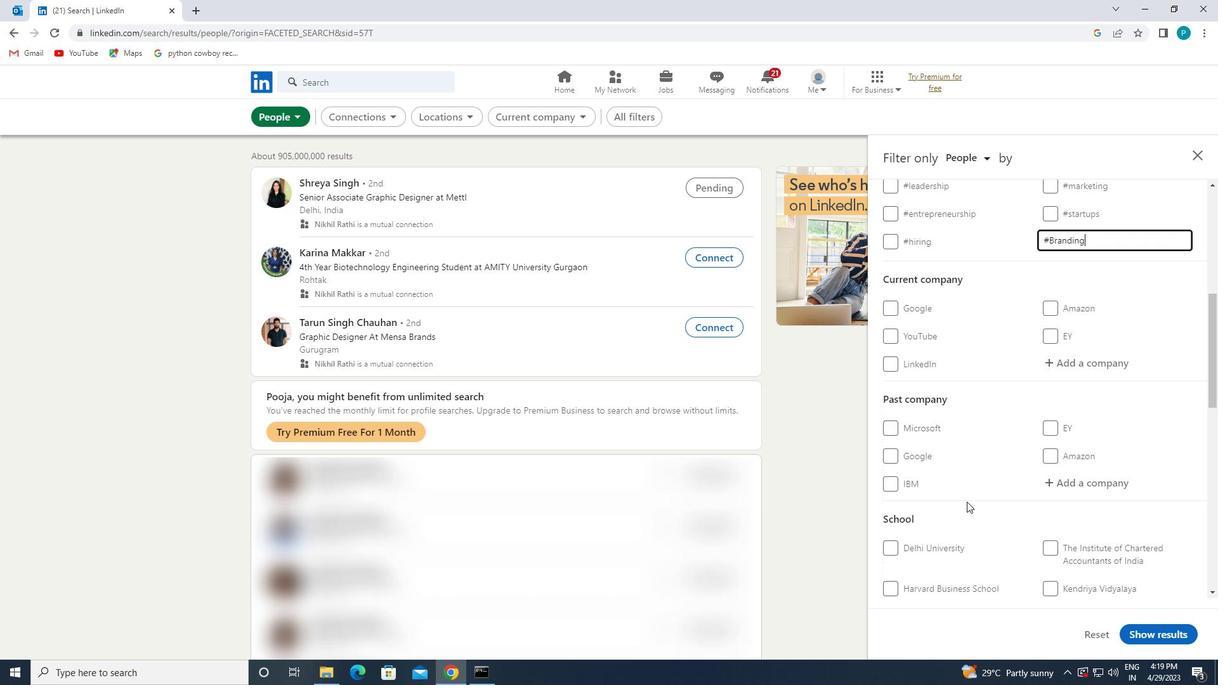 
Action: Mouse scrolled (909, 509) with delta (0, 0)
Screenshot: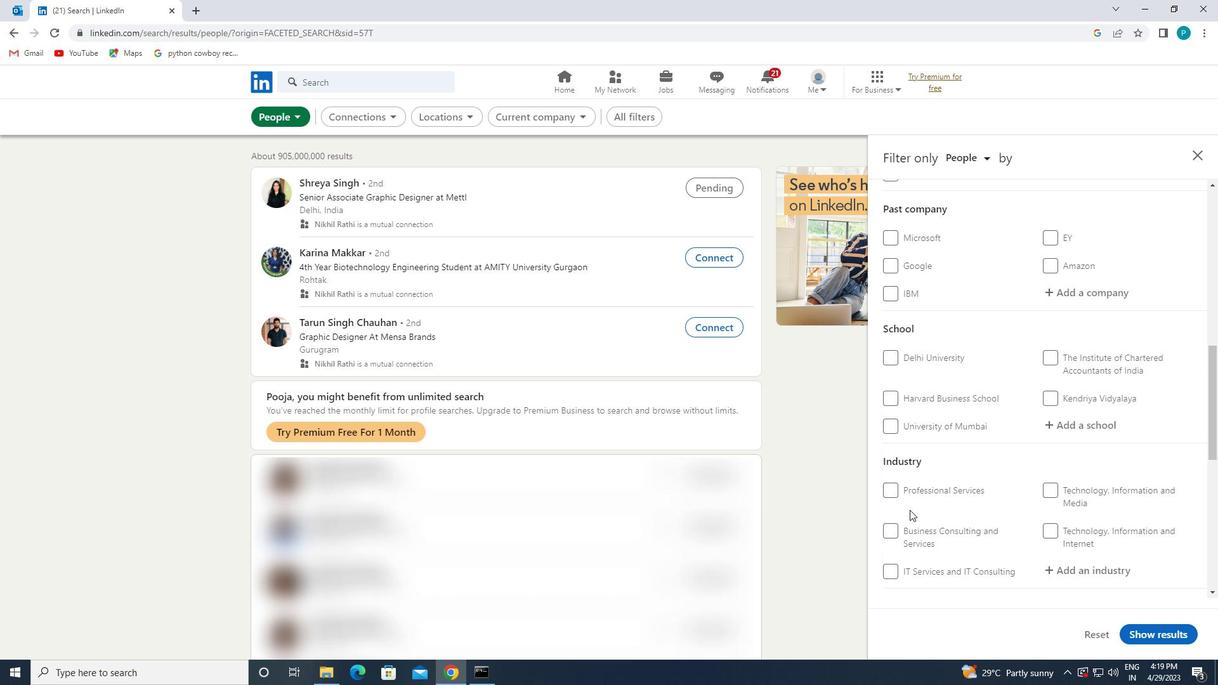 
Action: Mouse scrolled (909, 509) with delta (0, 0)
Screenshot: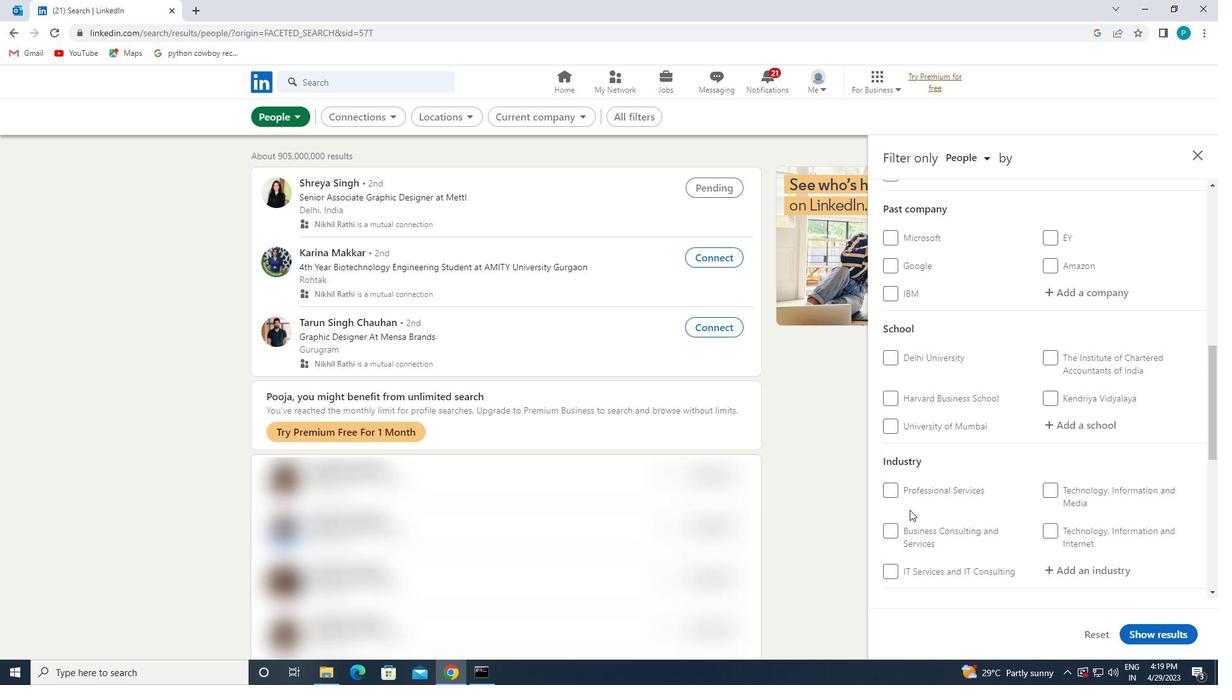
Action: Mouse moved to (929, 562)
Screenshot: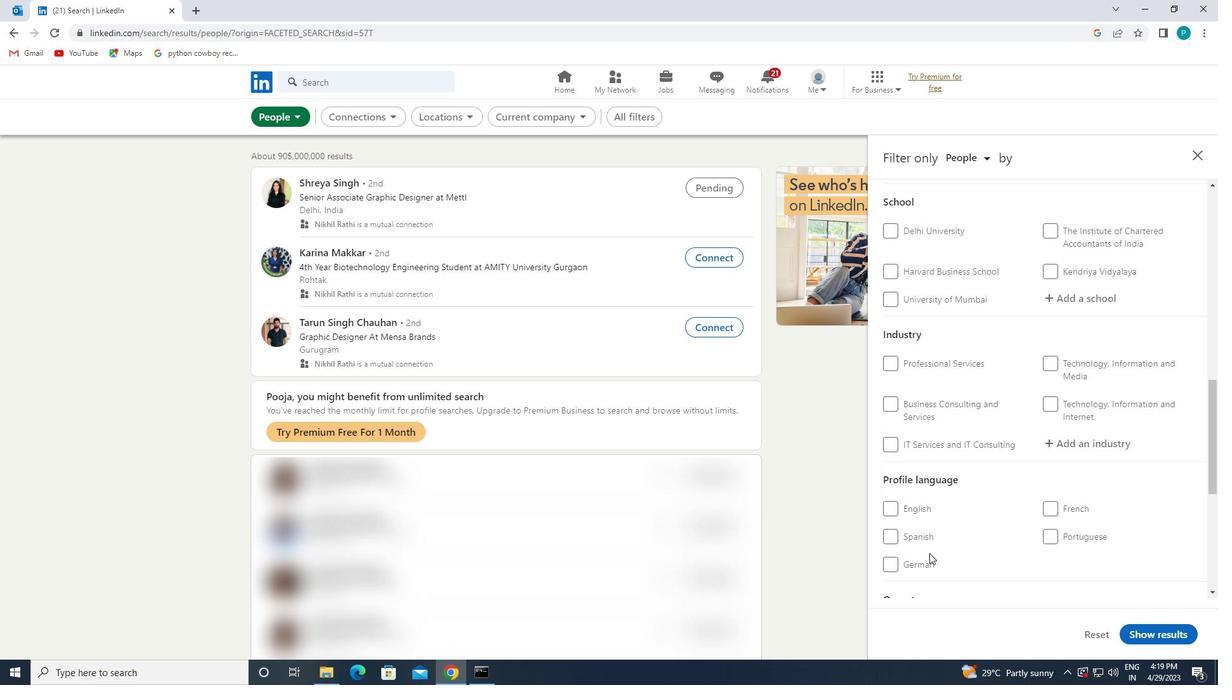 
Action: Mouse pressed left at (929, 562)
Screenshot: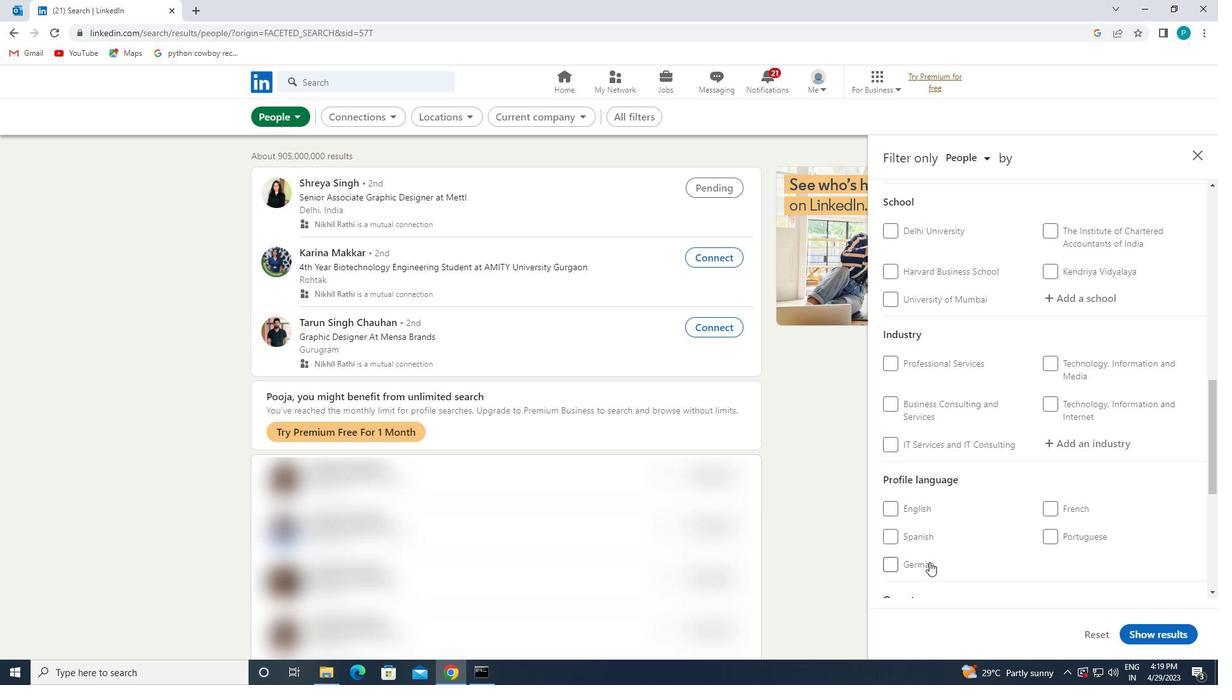 
Action: Mouse moved to (1006, 499)
Screenshot: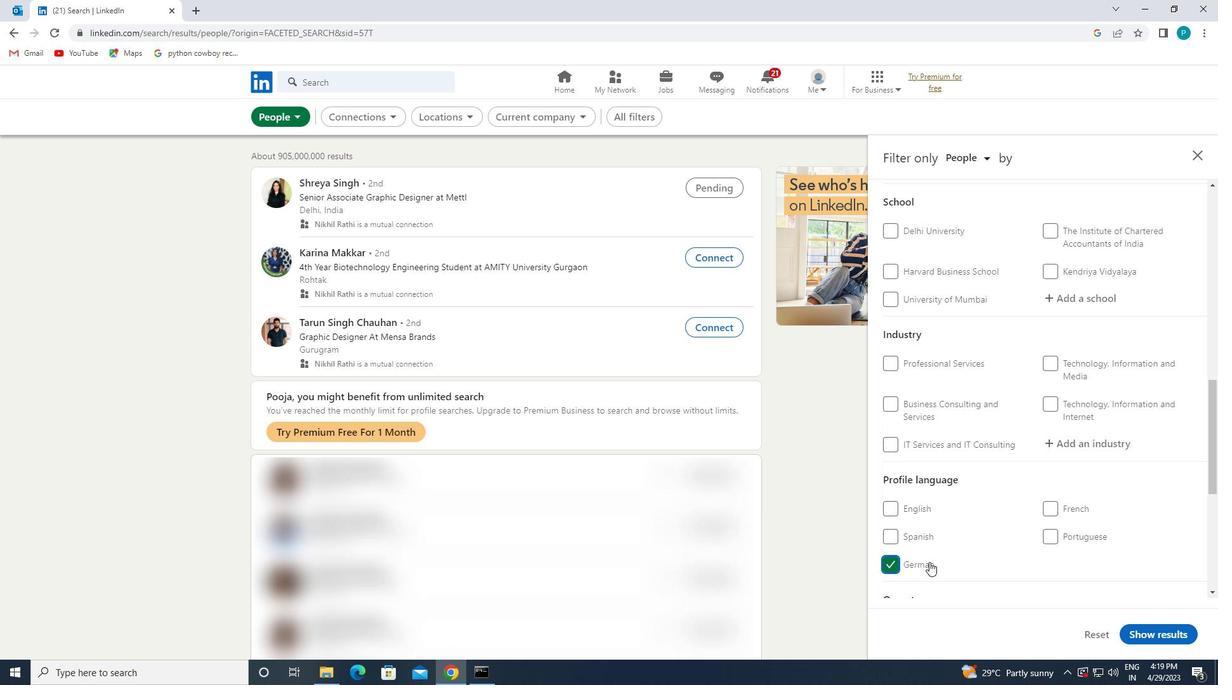 
Action: Mouse scrolled (1006, 499) with delta (0, 0)
Screenshot: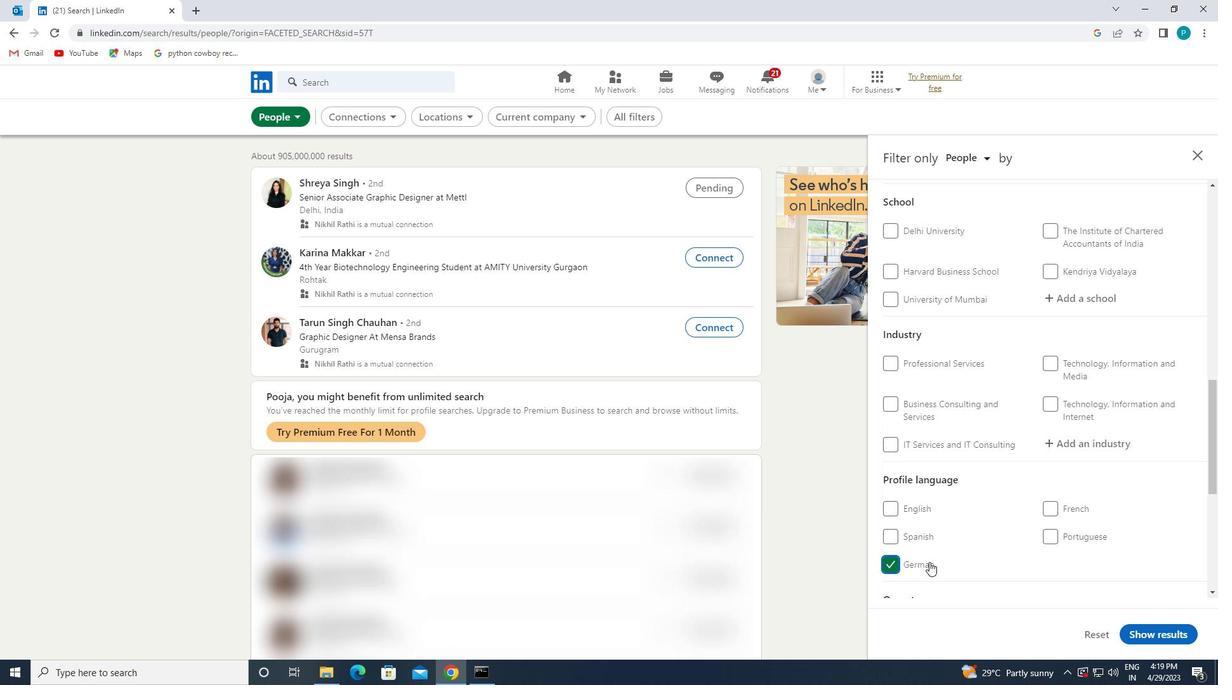 
Action: Mouse scrolled (1006, 499) with delta (0, 0)
Screenshot: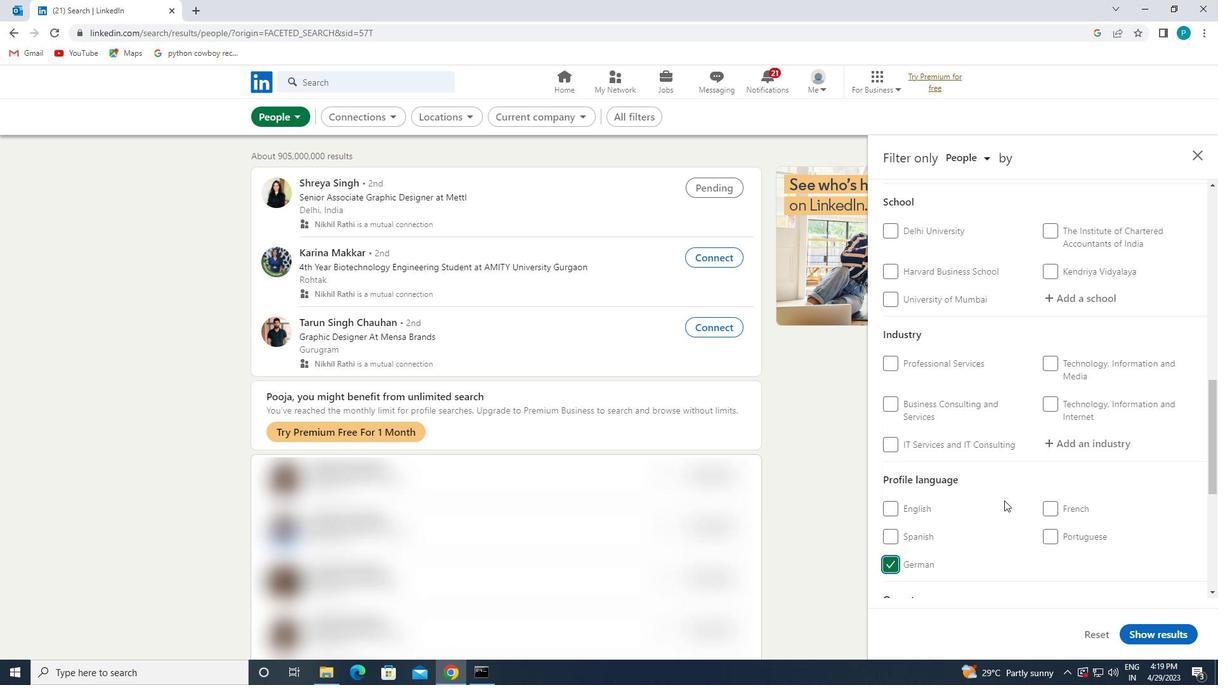 
Action: Mouse scrolled (1006, 499) with delta (0, 0)
Screenshot: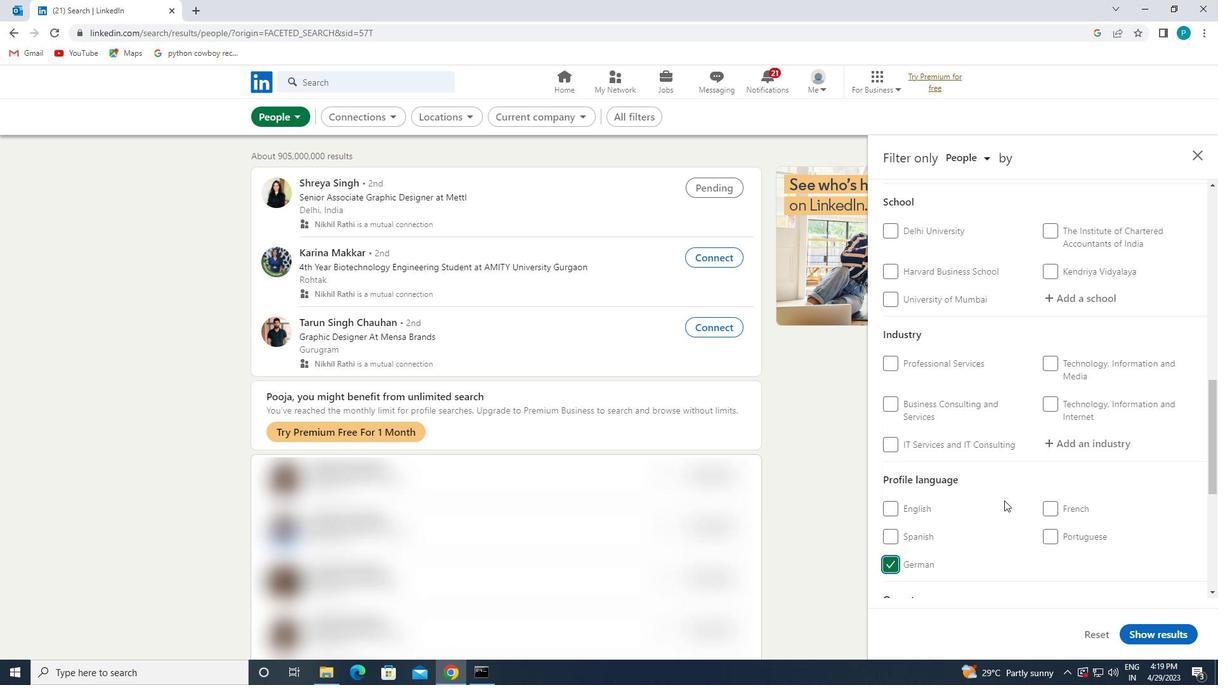 
Action: Mouse scrolled (1006, 499) with delta (0, 0)
Screenshot: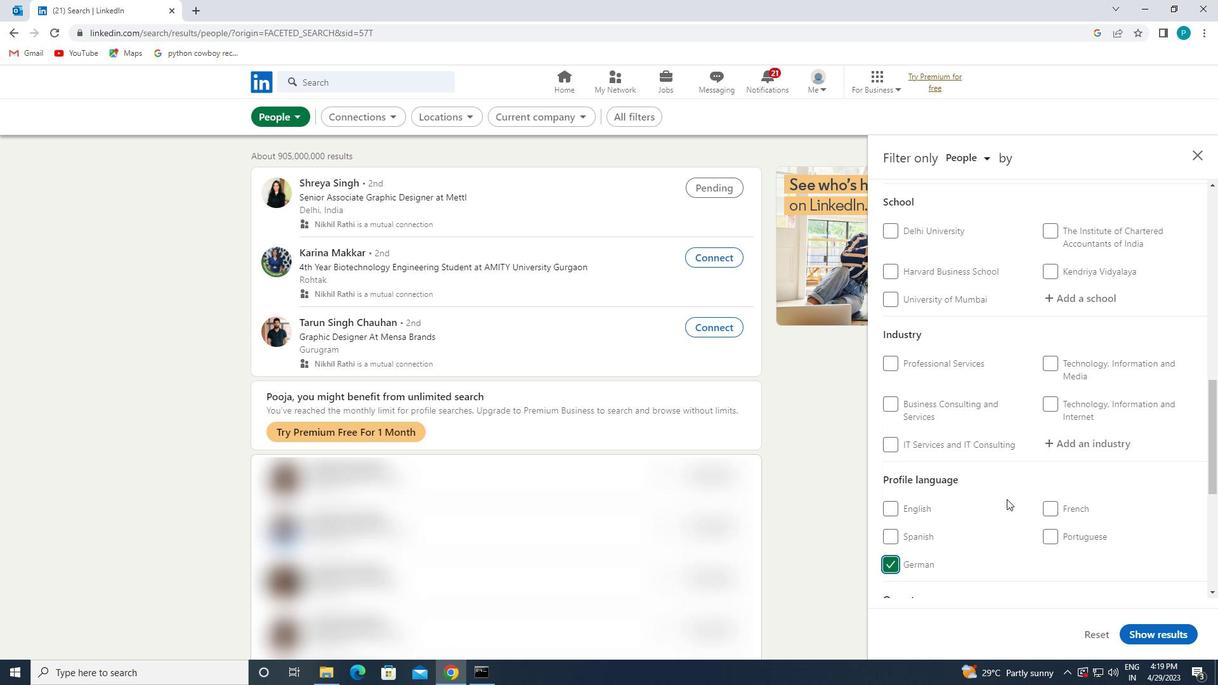 
Action: Mouse moved to (1063, 298)
Screenshot: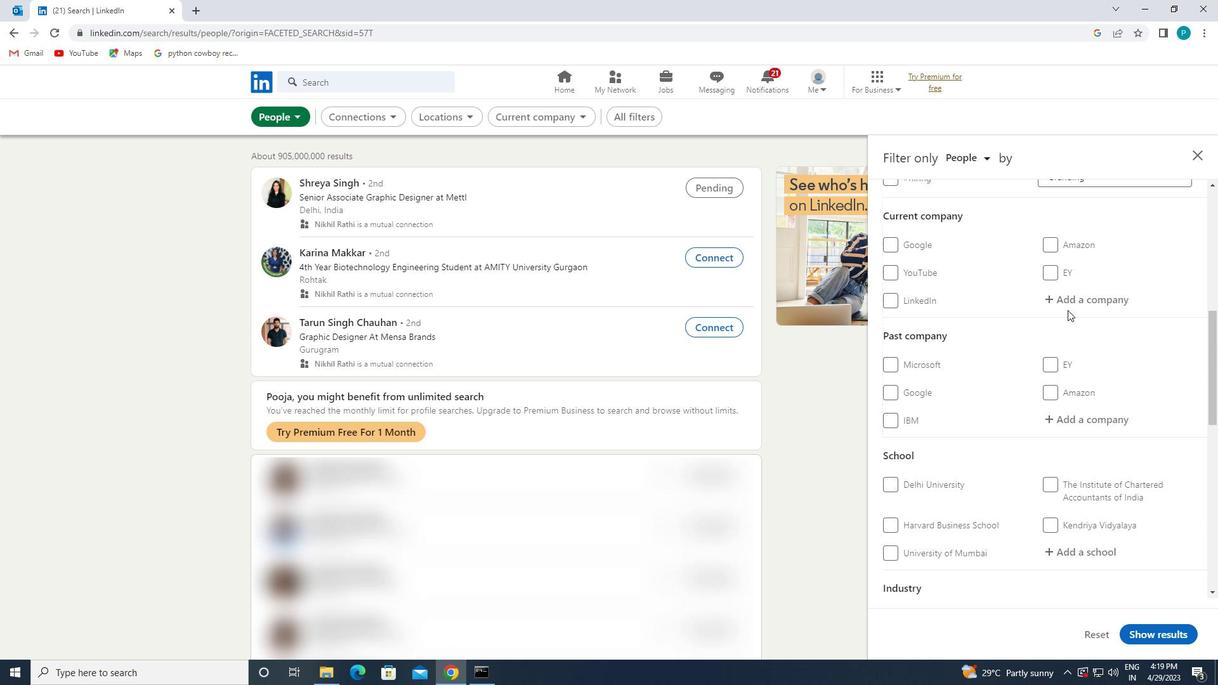 
Action: Mouse pressed left at (1063, 298)
Screenshot: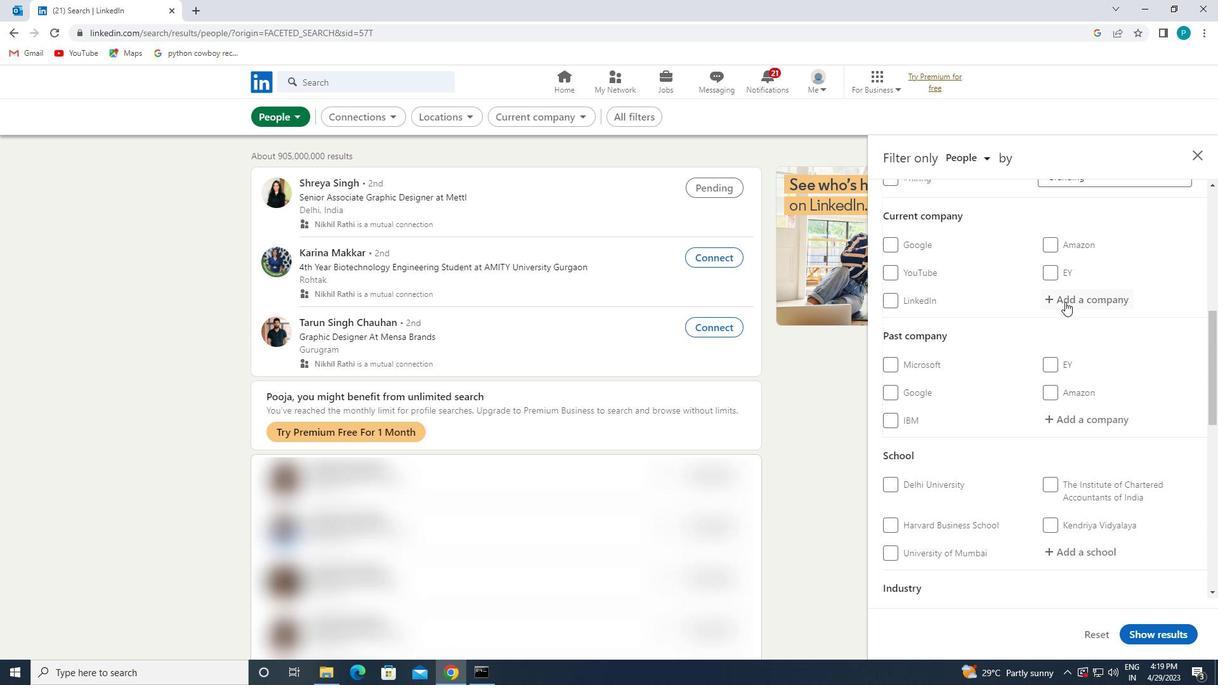 
Action: Key pressed <Key.caps_lock>P<Key.caps_lock>RESITGE
Screenshot: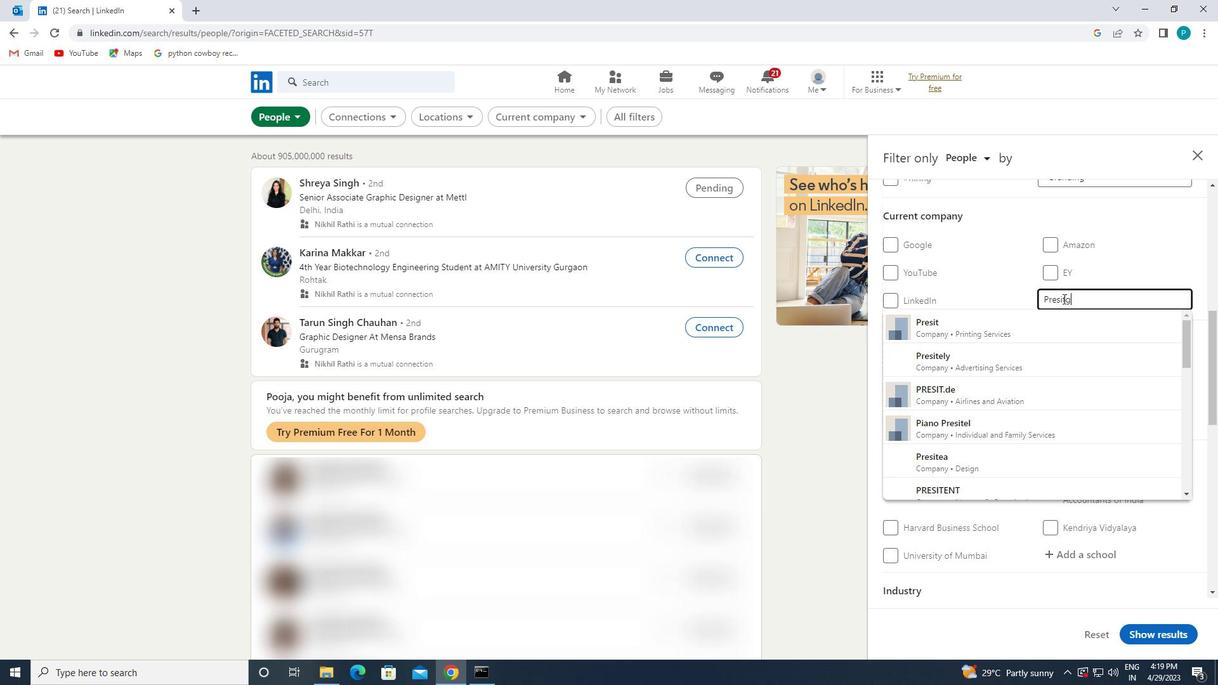 
Action: Mouse moved to (1027, 360)
Screenshot: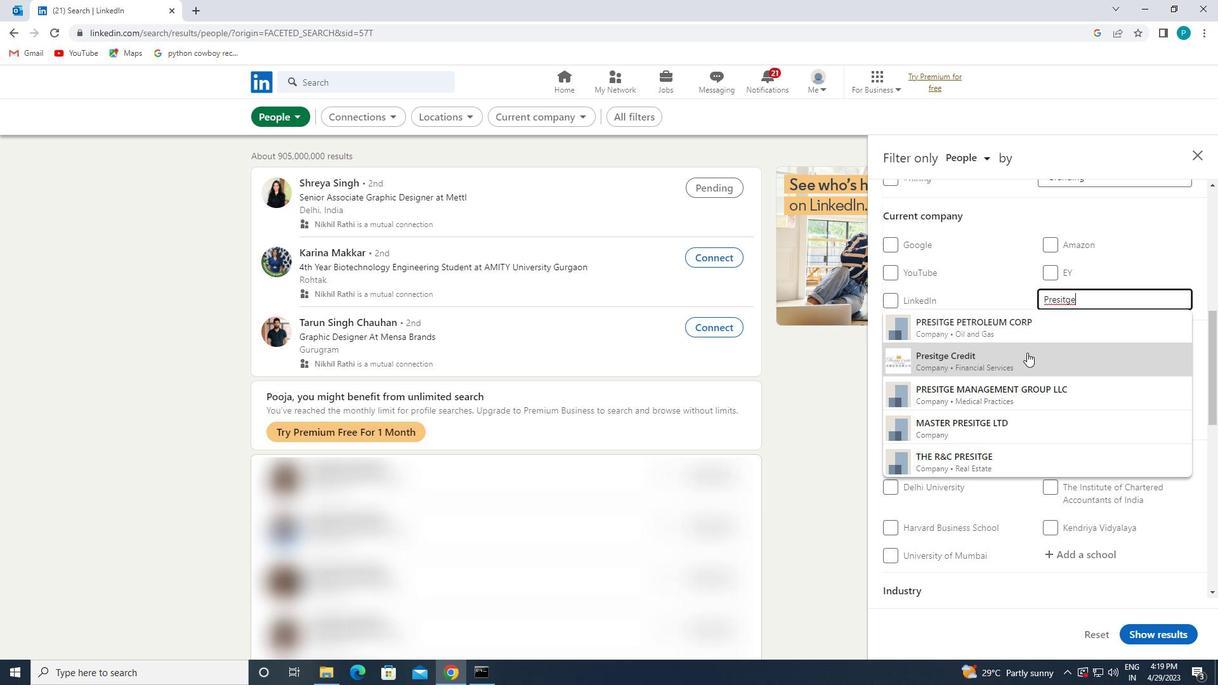 
Action: Mouse scrolled (1027, 360) with delta (0, 0)
Screenshot: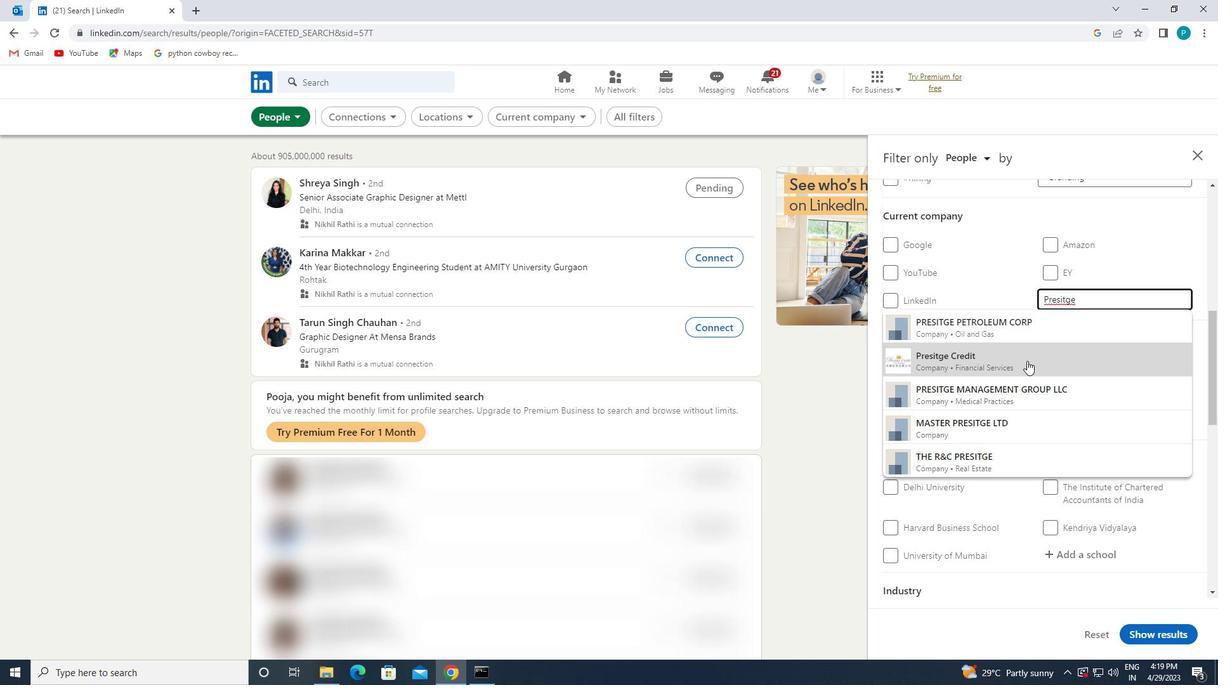 
Action: Mouse moved to (1120, 321)
Screenshot: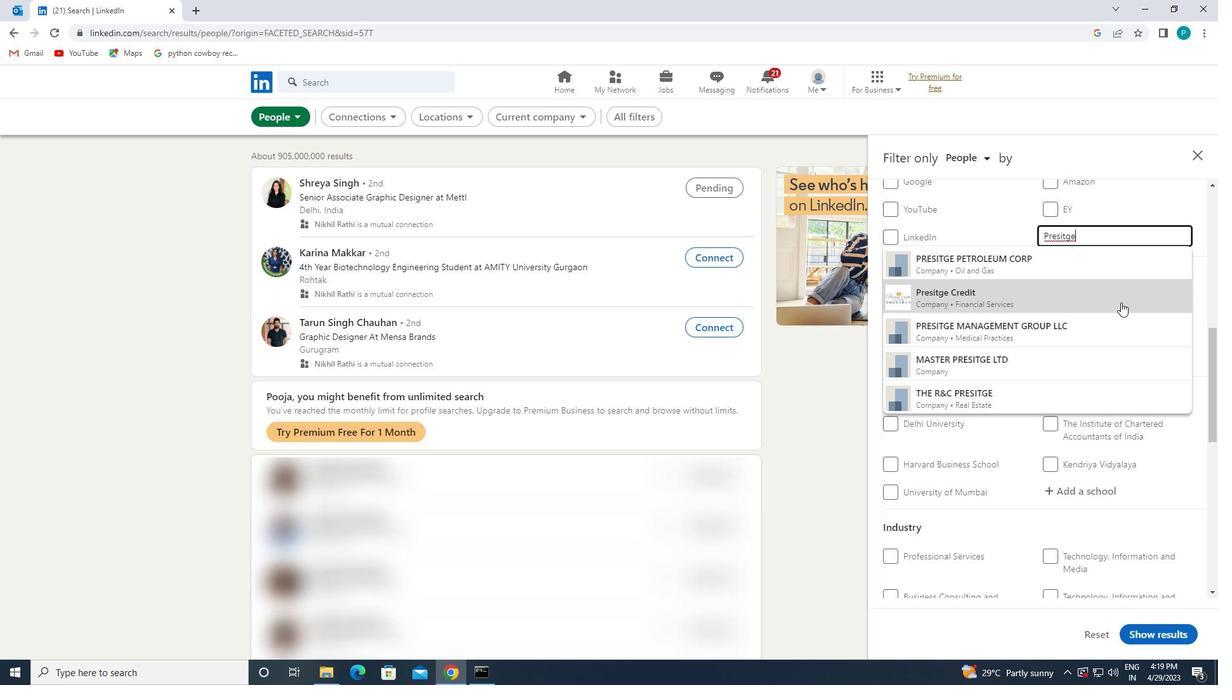 
Action: Mouse scrolled (1120, 320) with delta (0, 0)
Screenshot: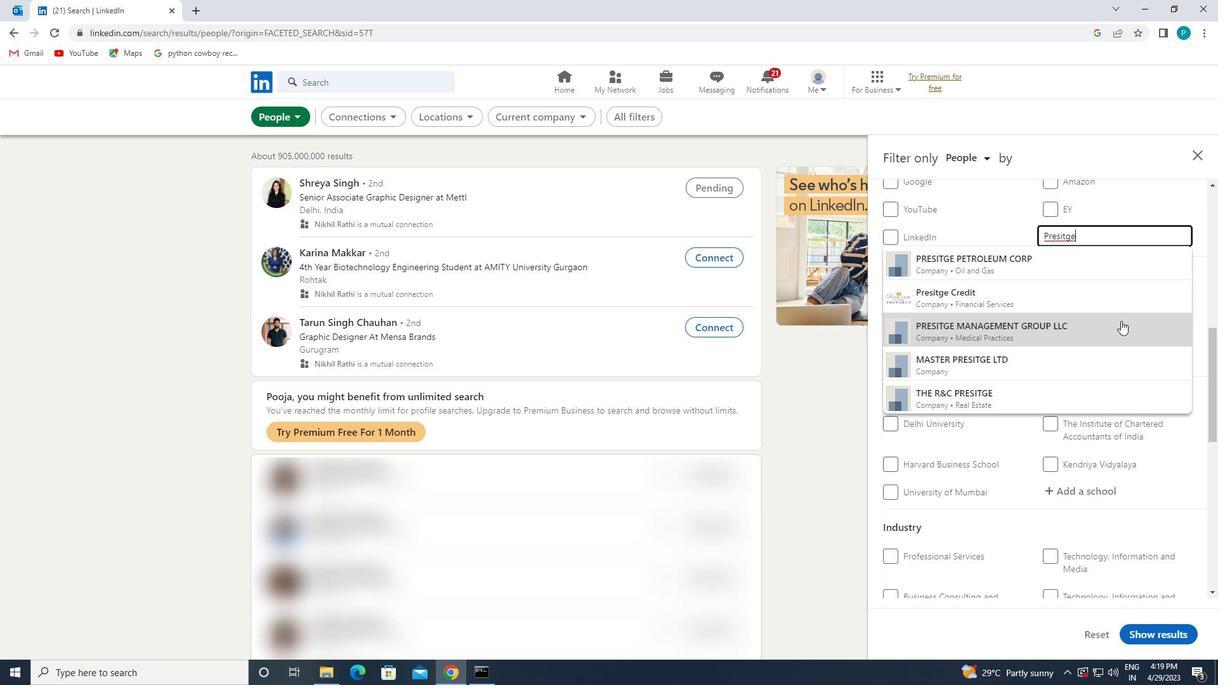 
Action: Mouse scrolled (1120, 321) with delta (0, 0)
Screenshot: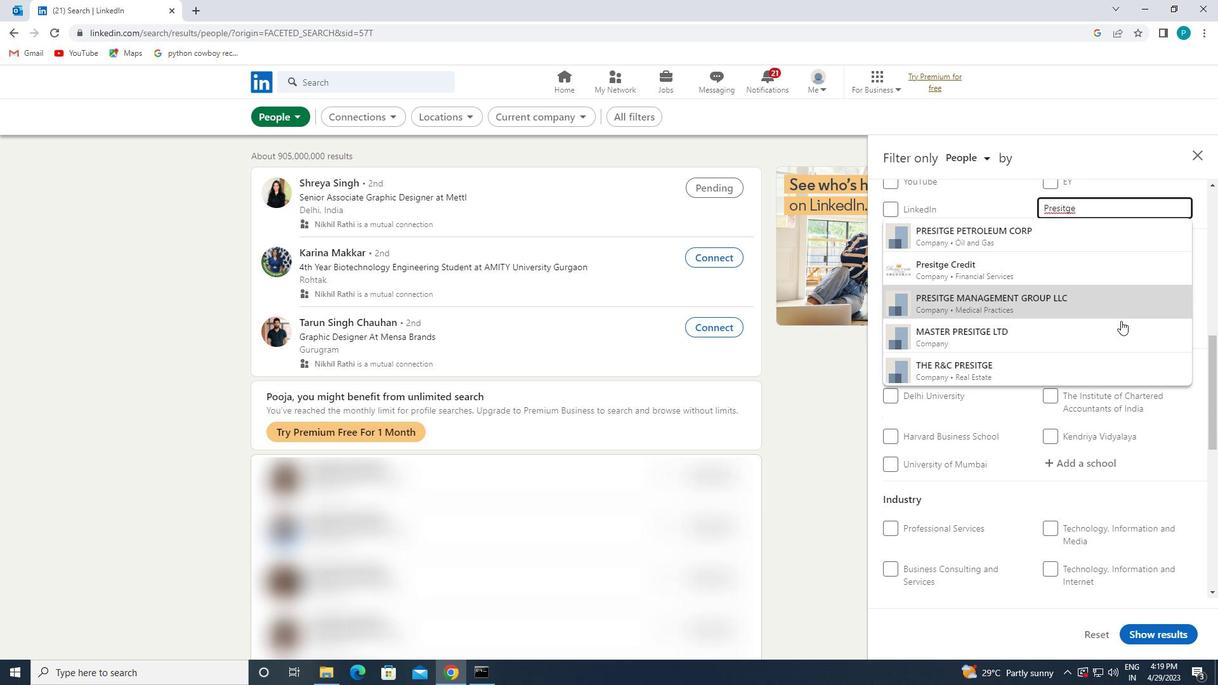 
Action: Mouse scrolled (1120, 321) with delta (0, 0)
Screenshot: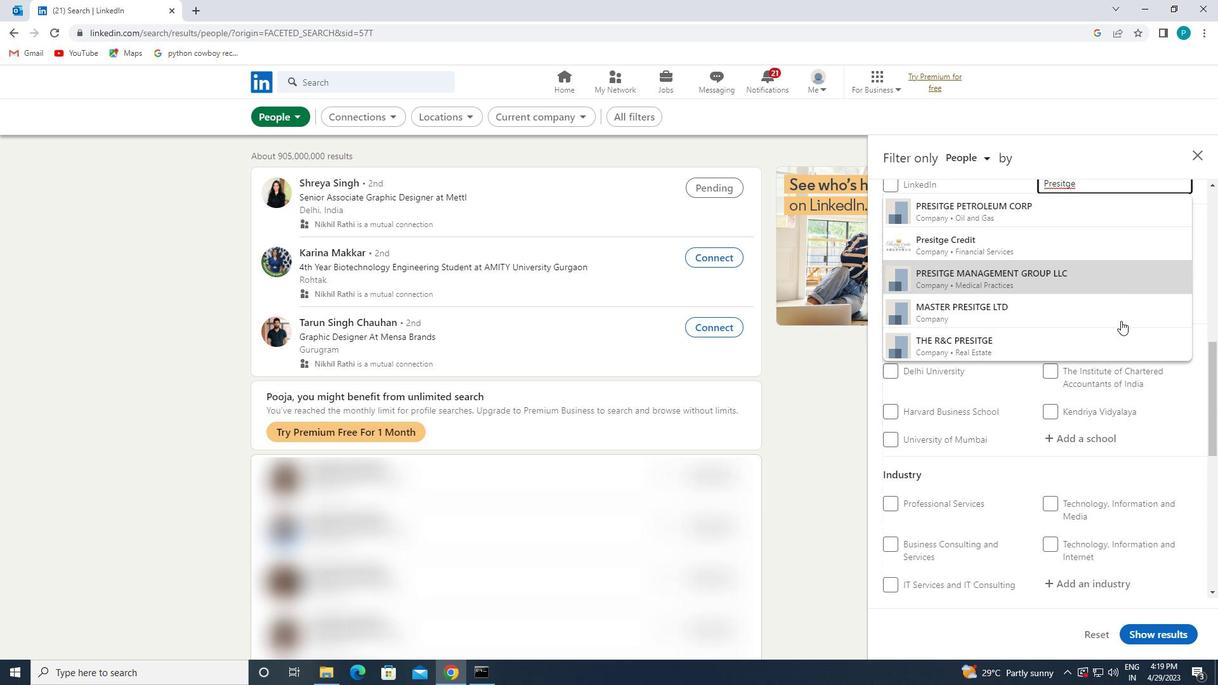 
Action: Mouse scrolled (1120, 321) with delta (0, 0)
Screenshot: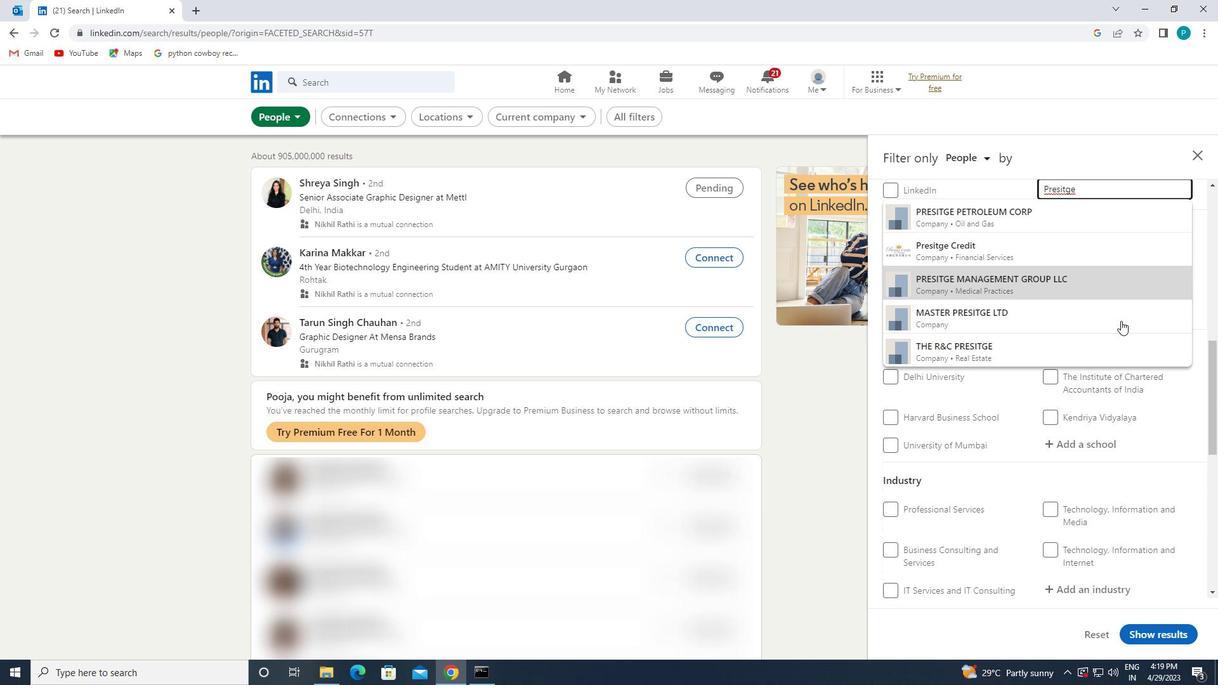 
Action: Mouse moved to (1126, 347)
Screenshot: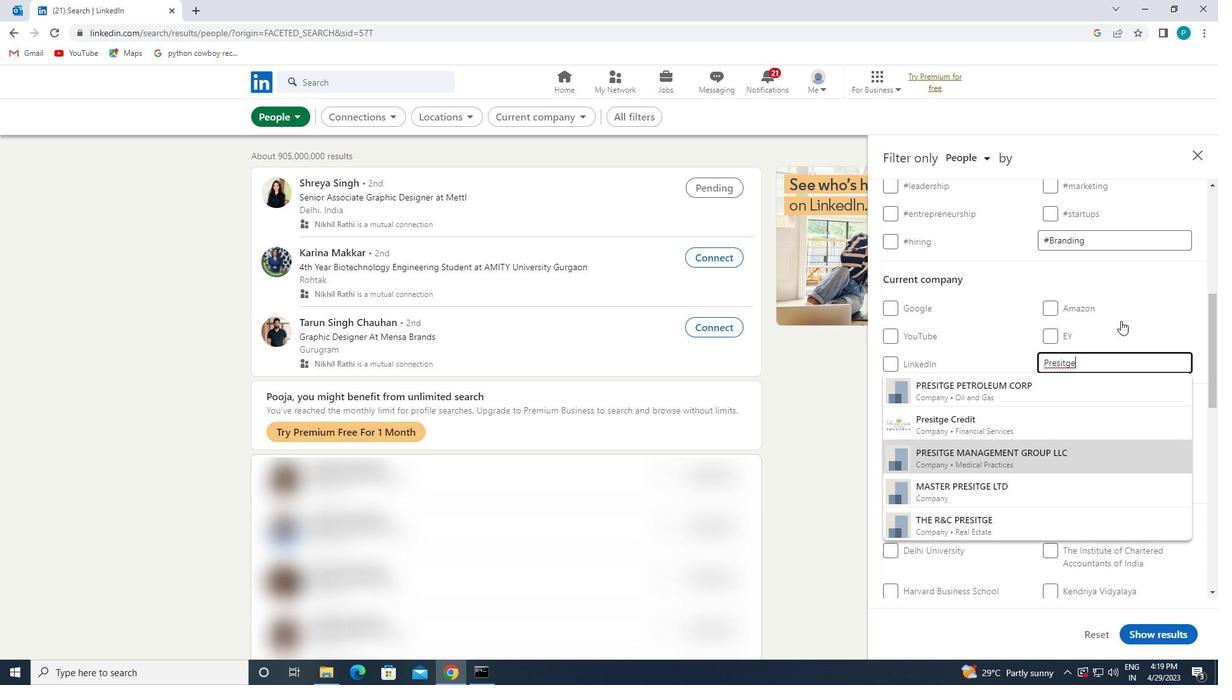 
Action: Key pressed <Key.space><Key.caps_lock>G<Key.caps_lock>R
Screenshot: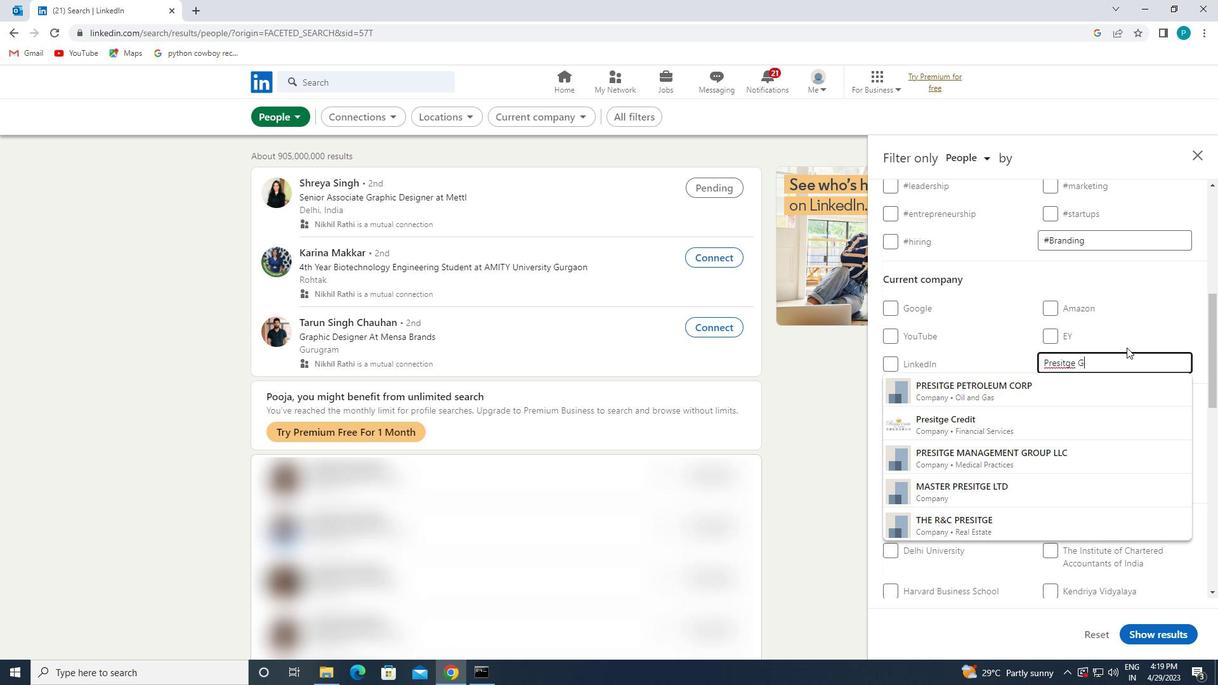 
Action: Mouse moved to (1115, 390)
Screenshot: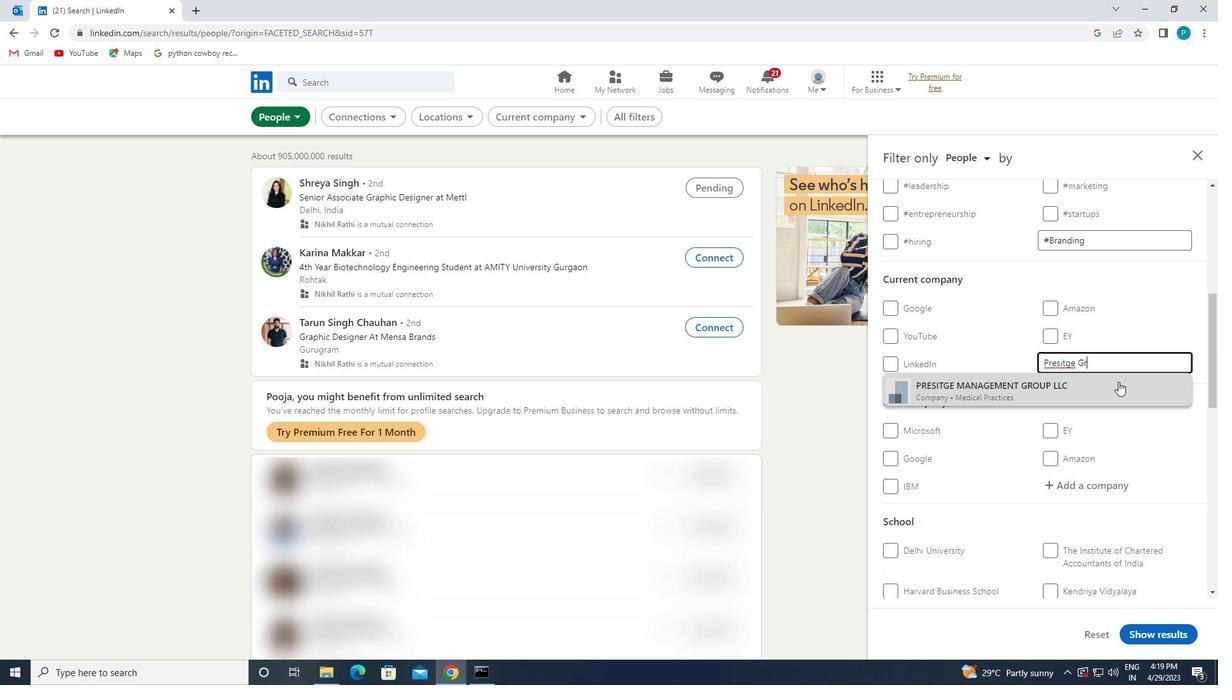 
Action: Key pressed OUP
Screenshot: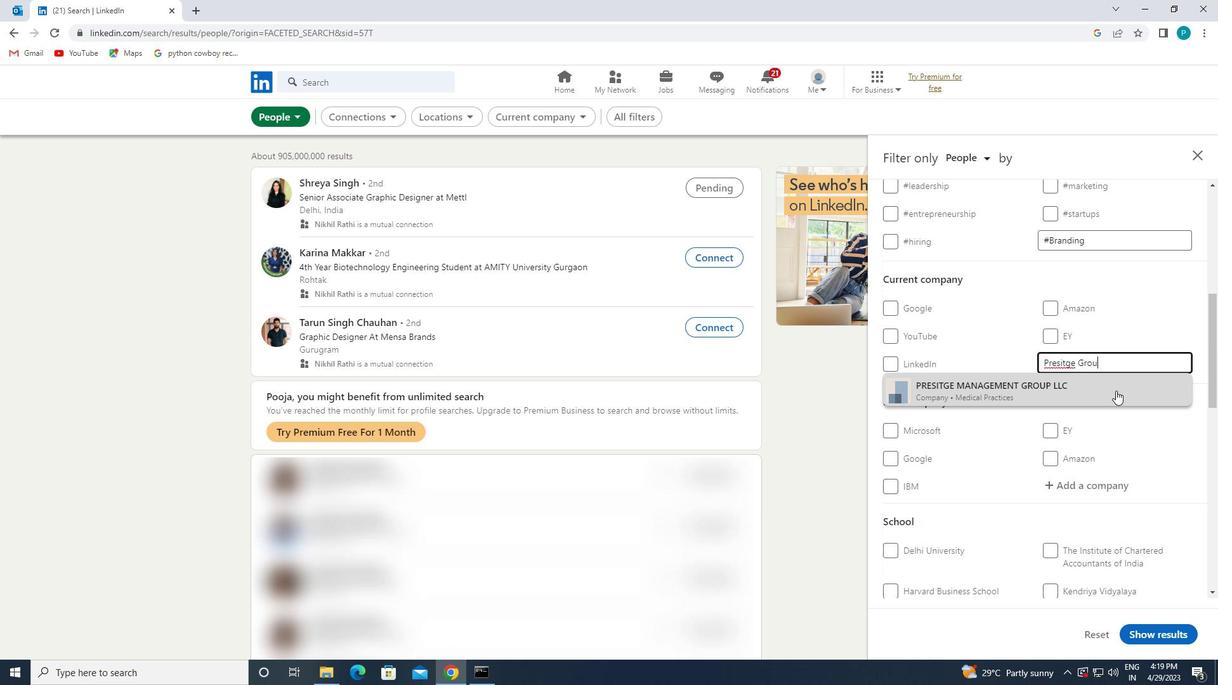 
Action: Mouse moved to (1101, 384)
Screenshot: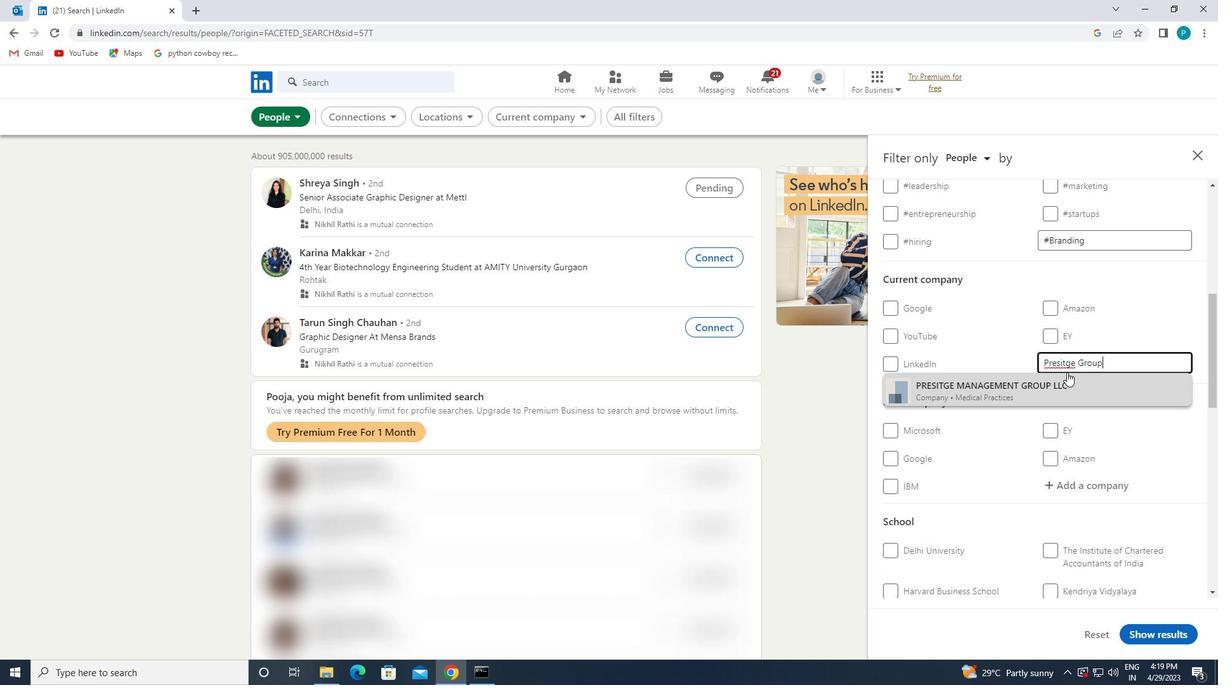 
Action: Key pressed <Key.enter>
Screenshot: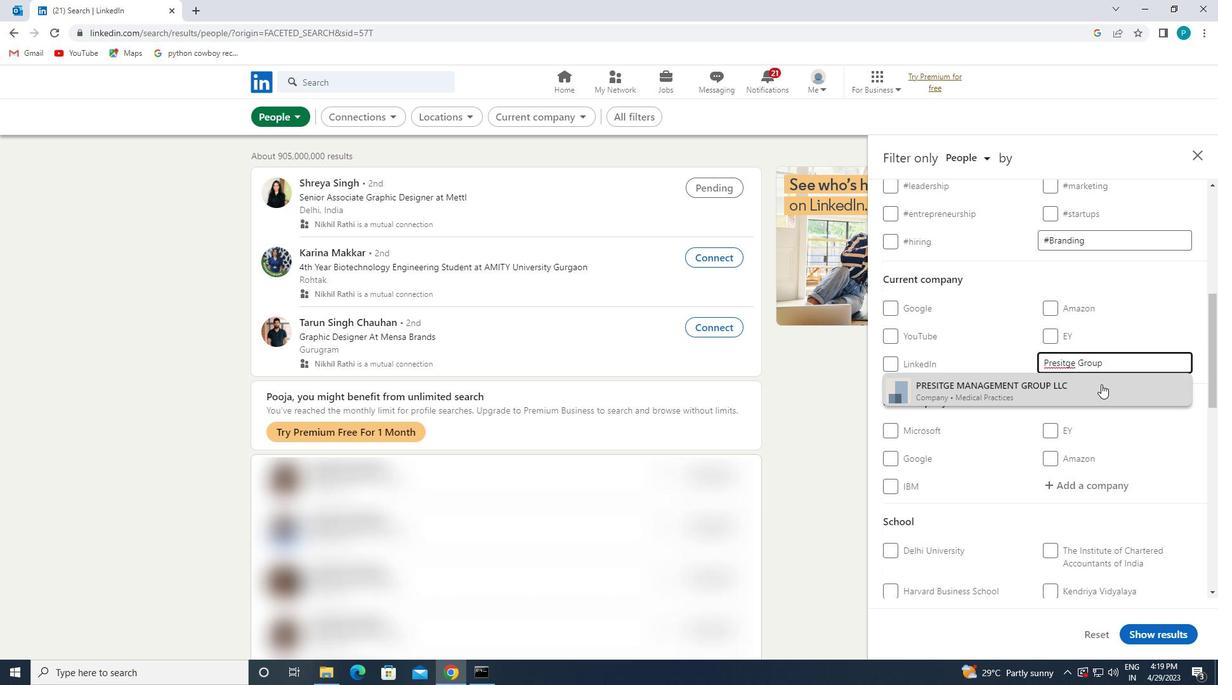 
Action: Mouse scrolled (1101, 383) with delta (0, 0)
Screenshot: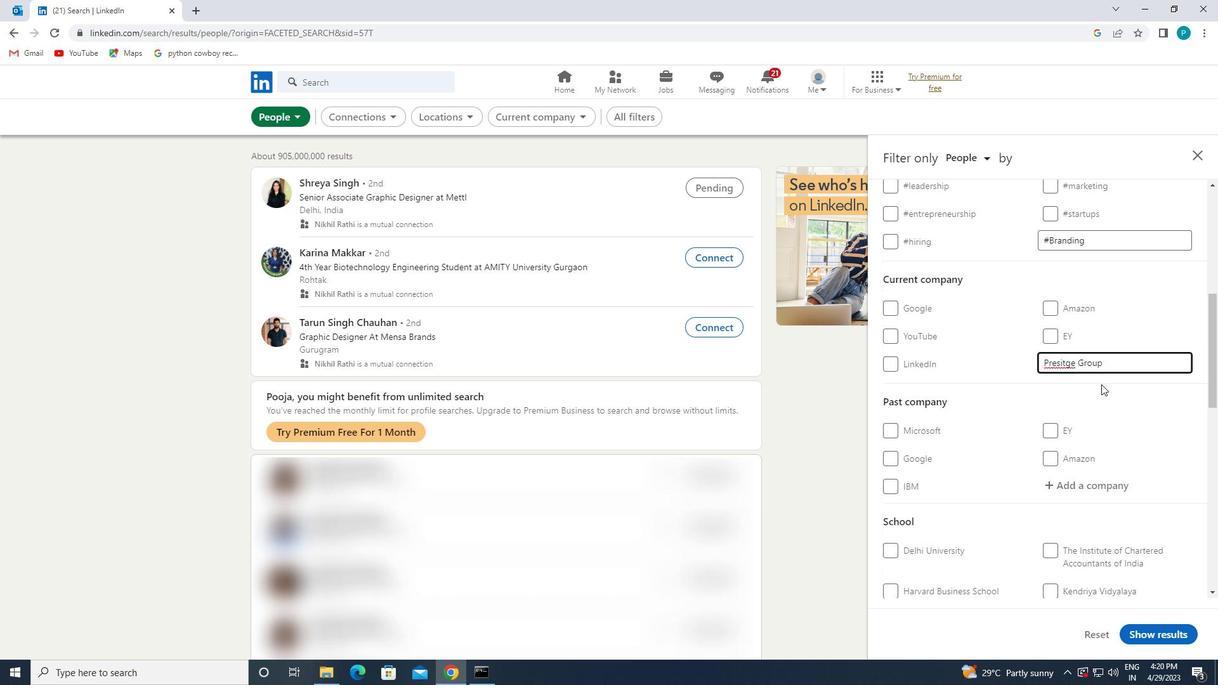 
Action: Mouse scrolled (1101, 383) with delta (0, 0)
Screenshot: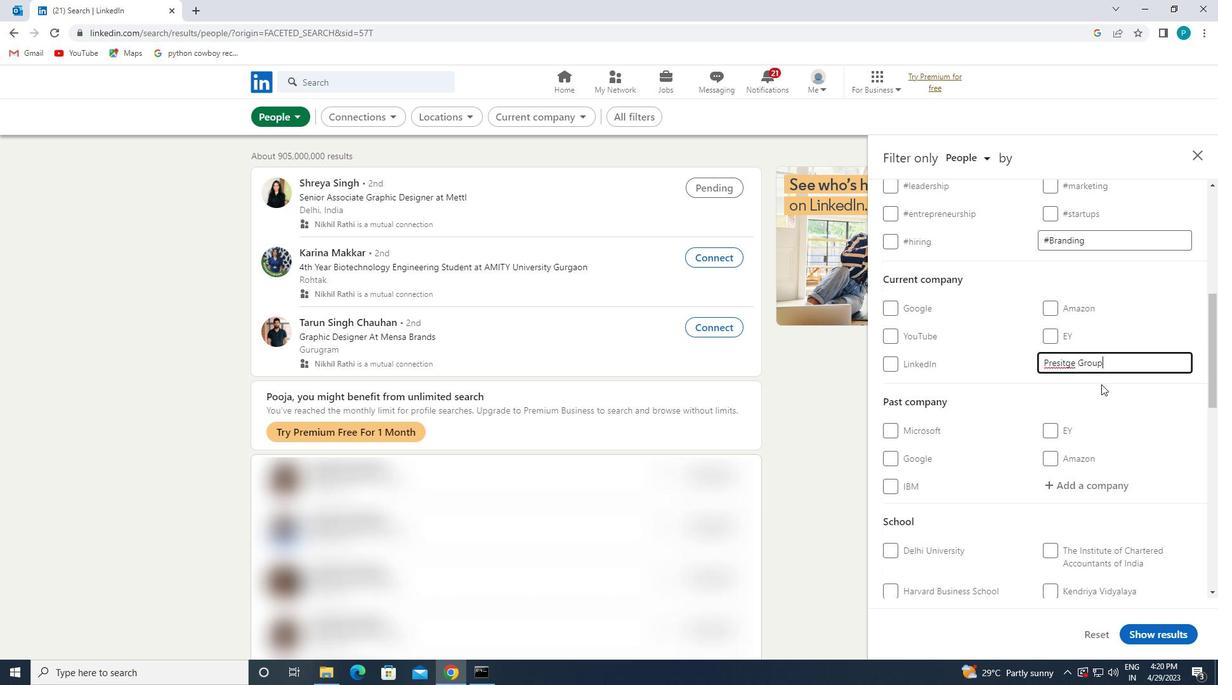 
Action: Mouse moved to (1106, 489)
Screenshot: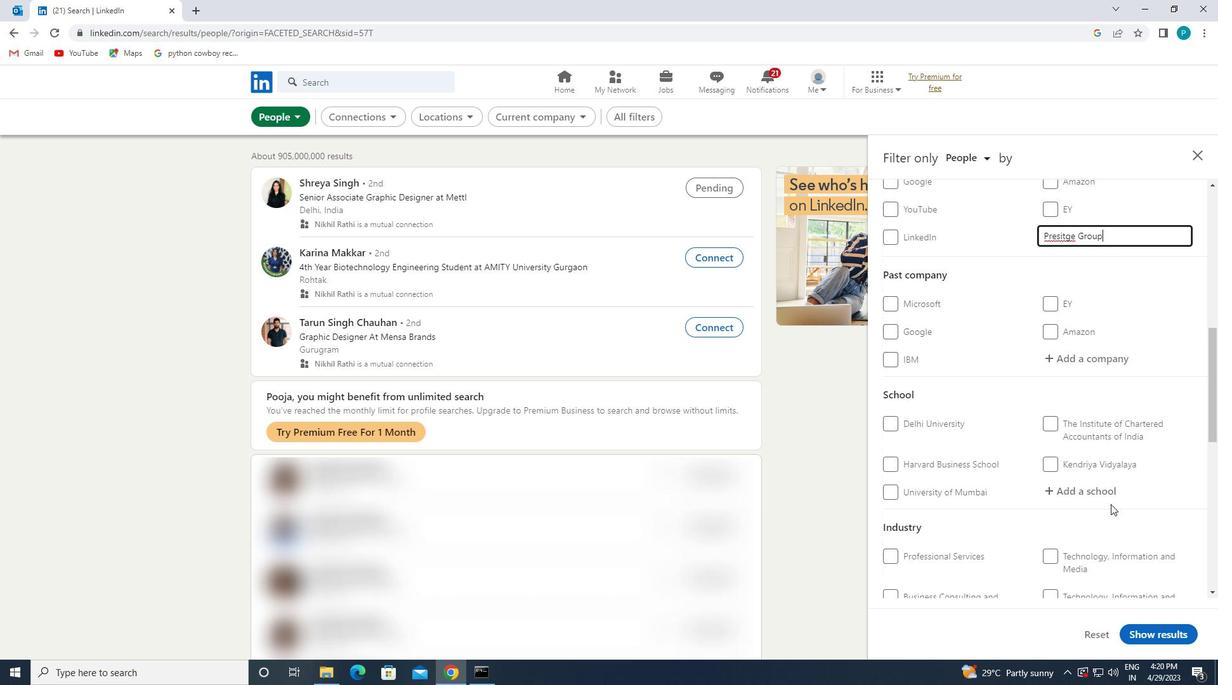
Action: Mouse pressed left at (1106, 489)
Screenshot: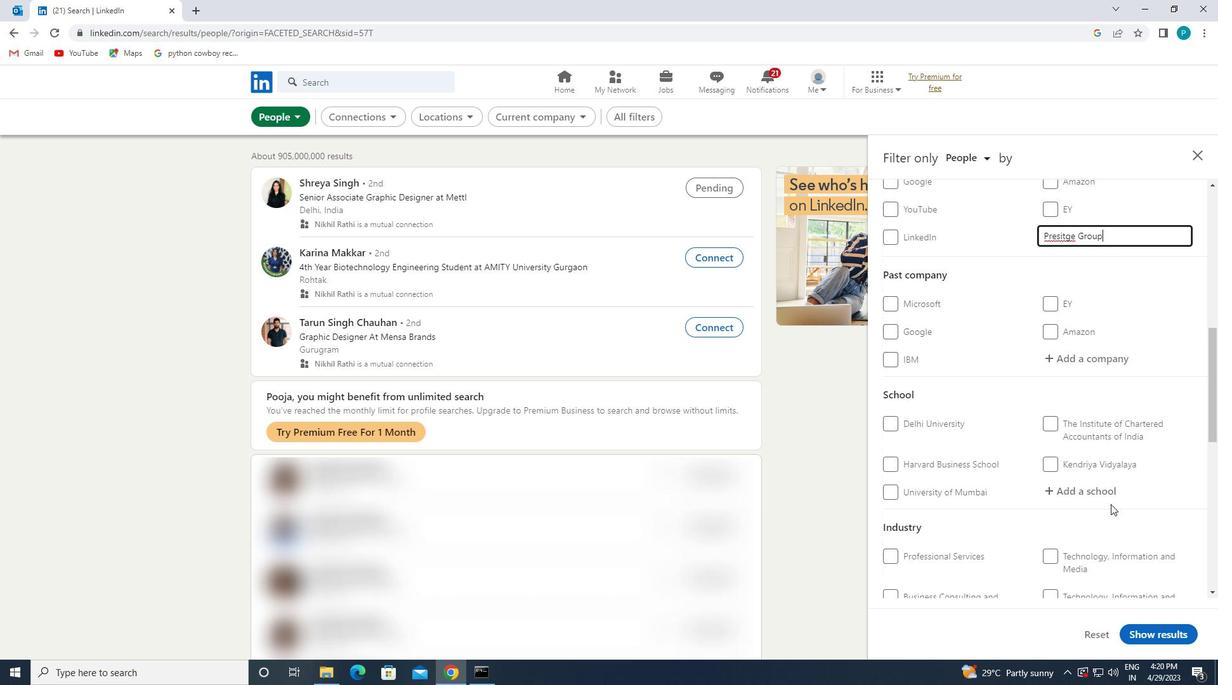 
Action: Key pressed <Key.caps_lock>C<Key.caps_lock>ALCUTTA
Screenshot: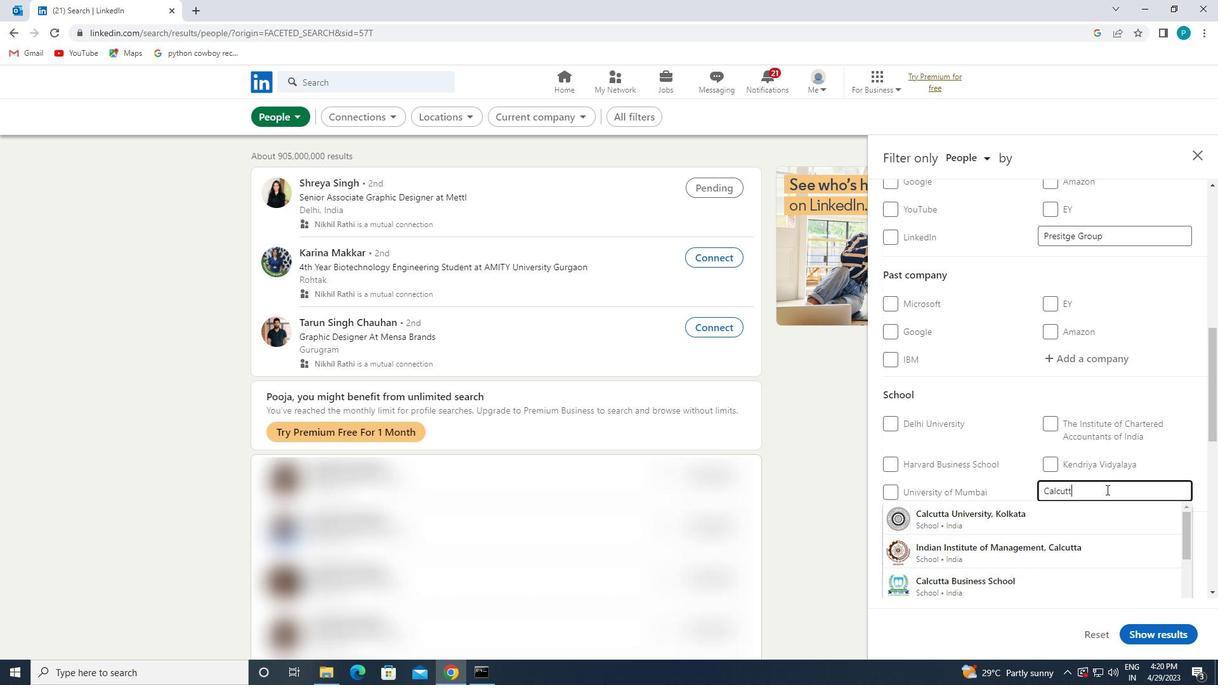 
Action: Mouse moved to (1093, 518)
Screenshot: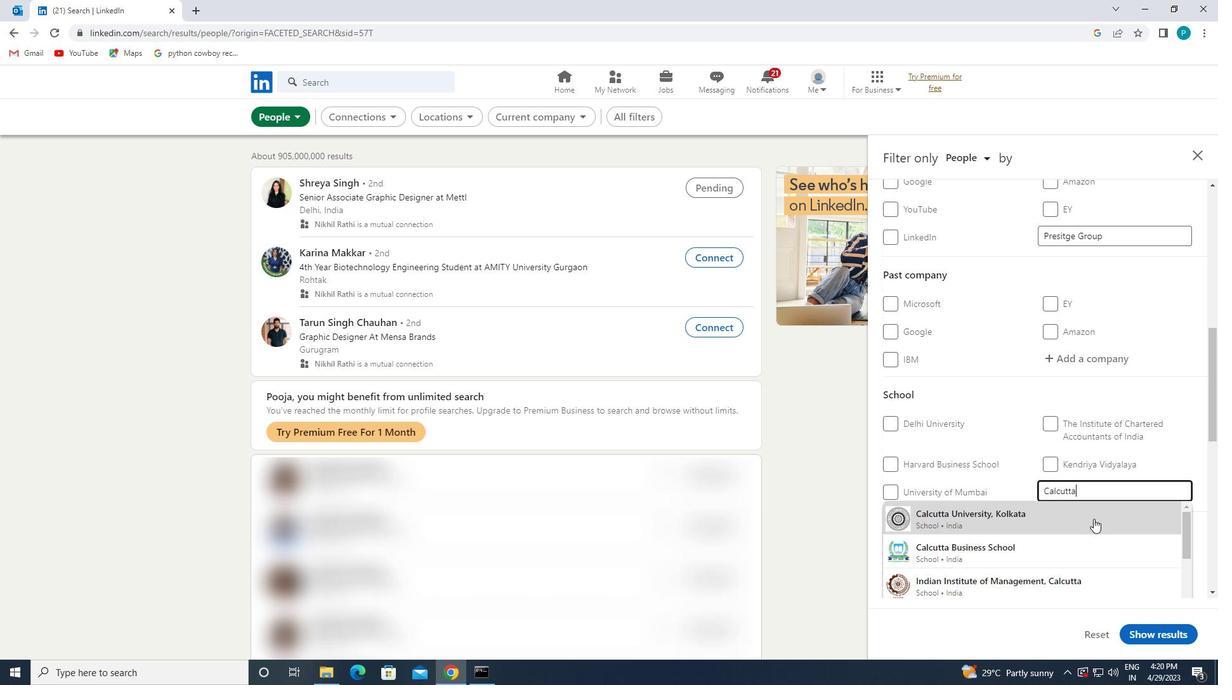 
Action: Mouse pressed left at (1093, 518)
Screenshot: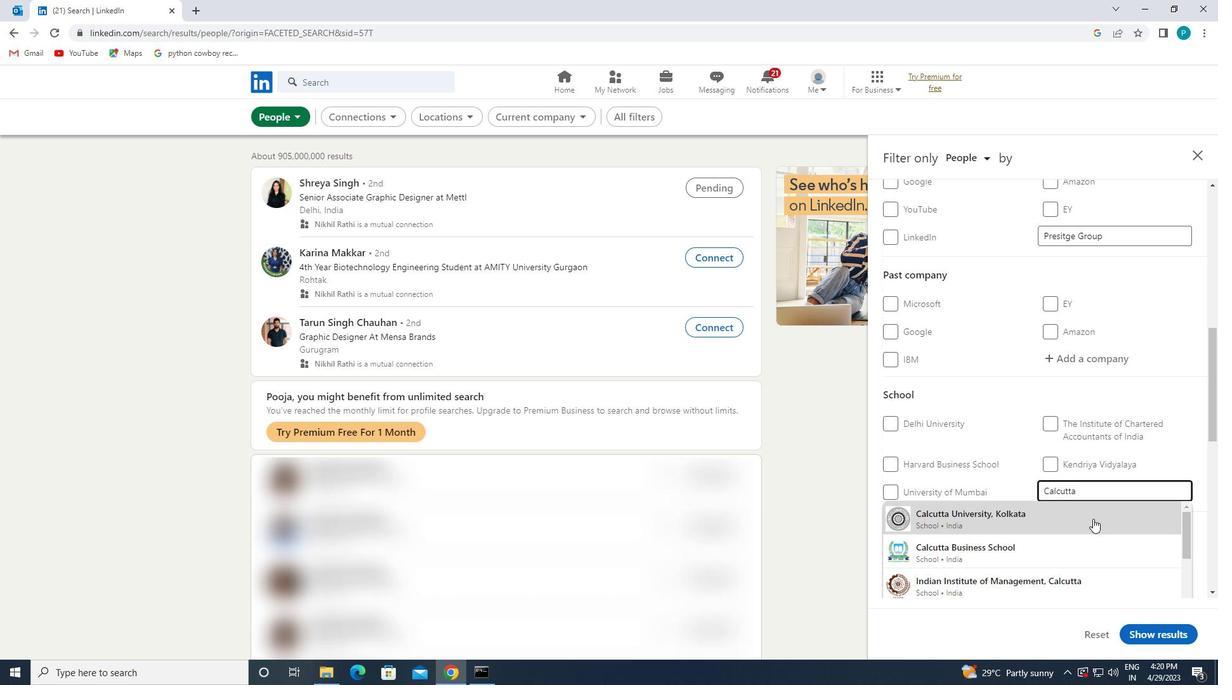 
Action: Mouse scrolled (1093, 518) with delta (0, 0)
Screenshot: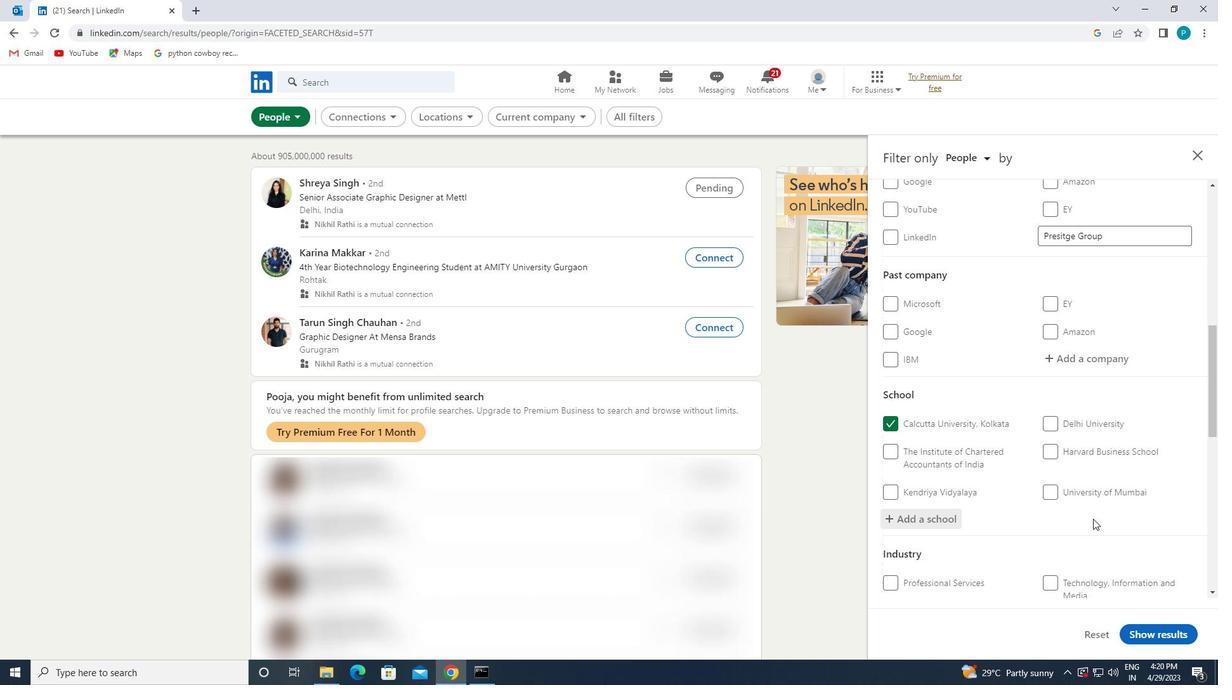 
Action: Mouse scrolled (1093, 518) with delta (0, 0)
Screenshot: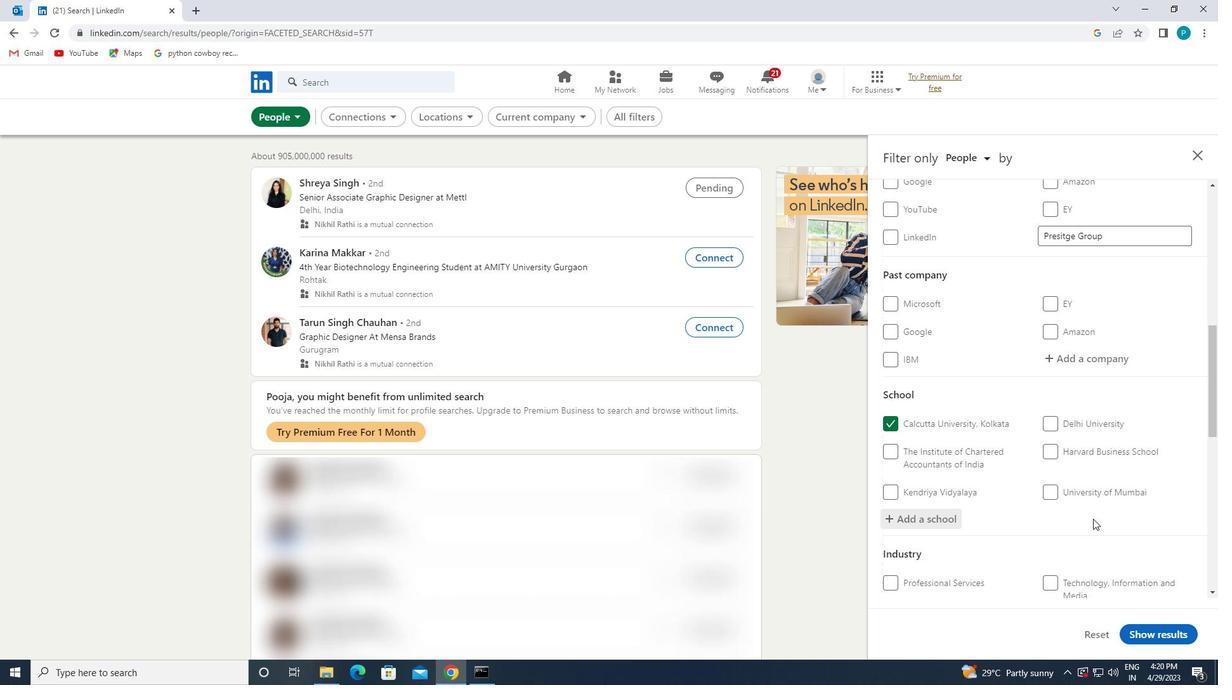 
Action: Mouse moved to (1094, 530)
Screenshot: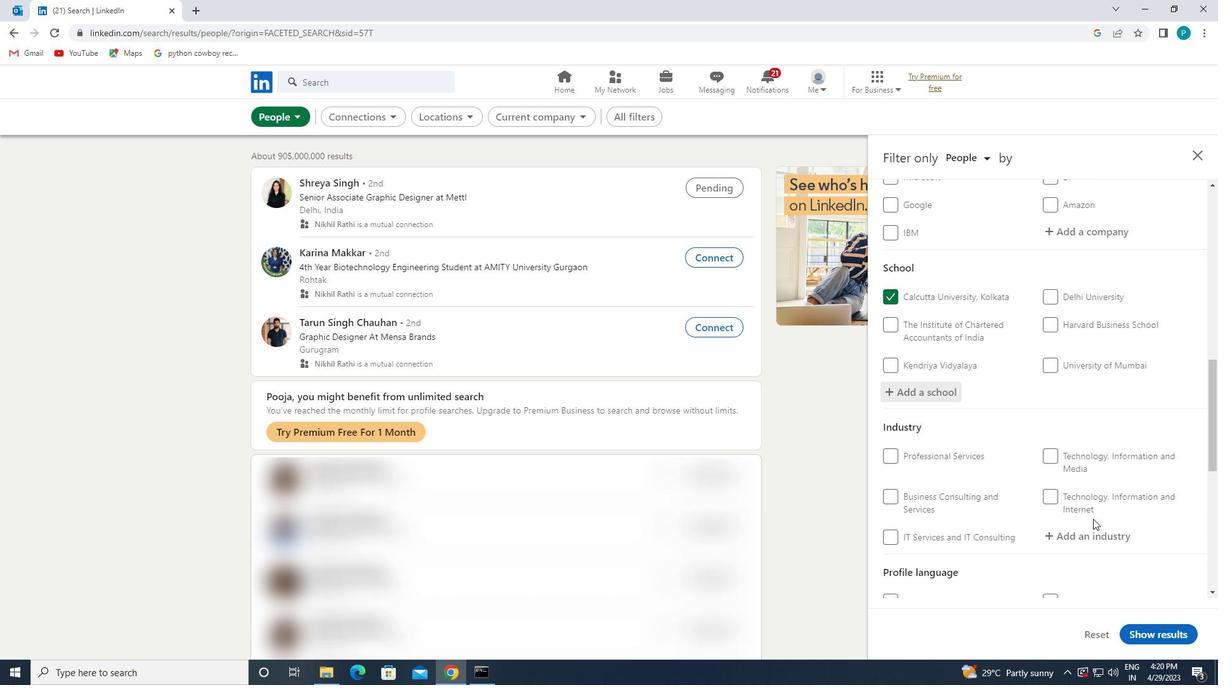 
Action: Mouse pressed left at (1094, 530)
Screenshot: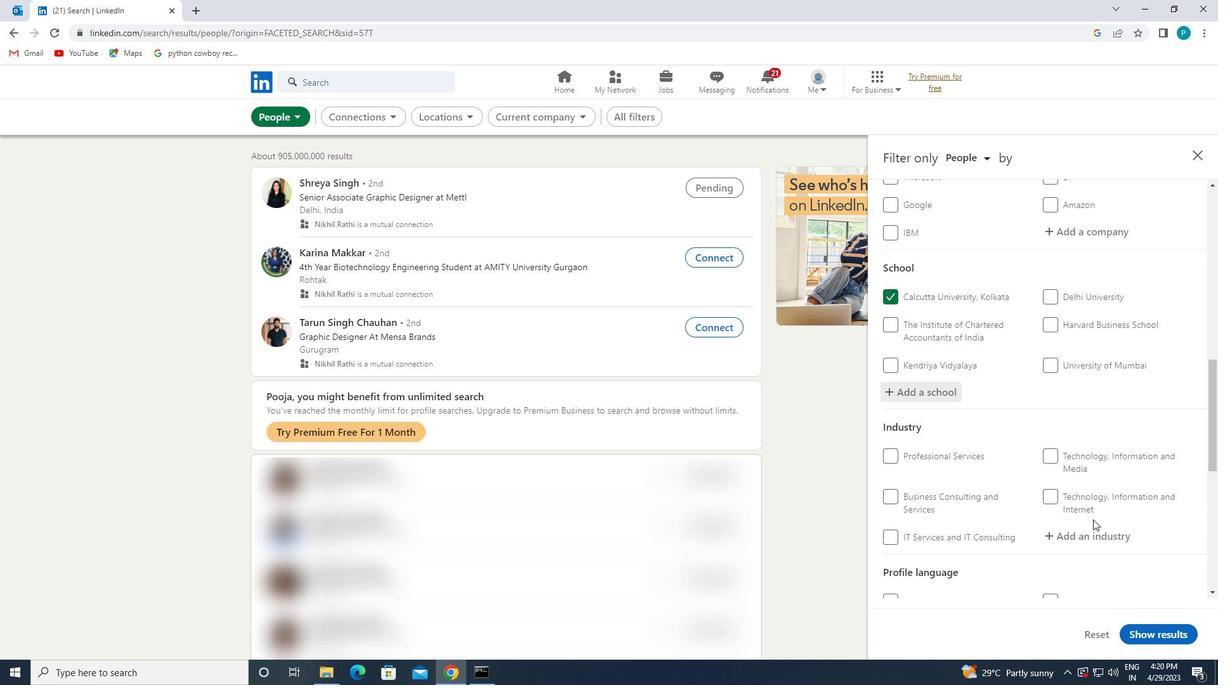 
Action: Key pressed <Key.caps_lock>H<Key.caps_lock>OSPITALS
Screenshot: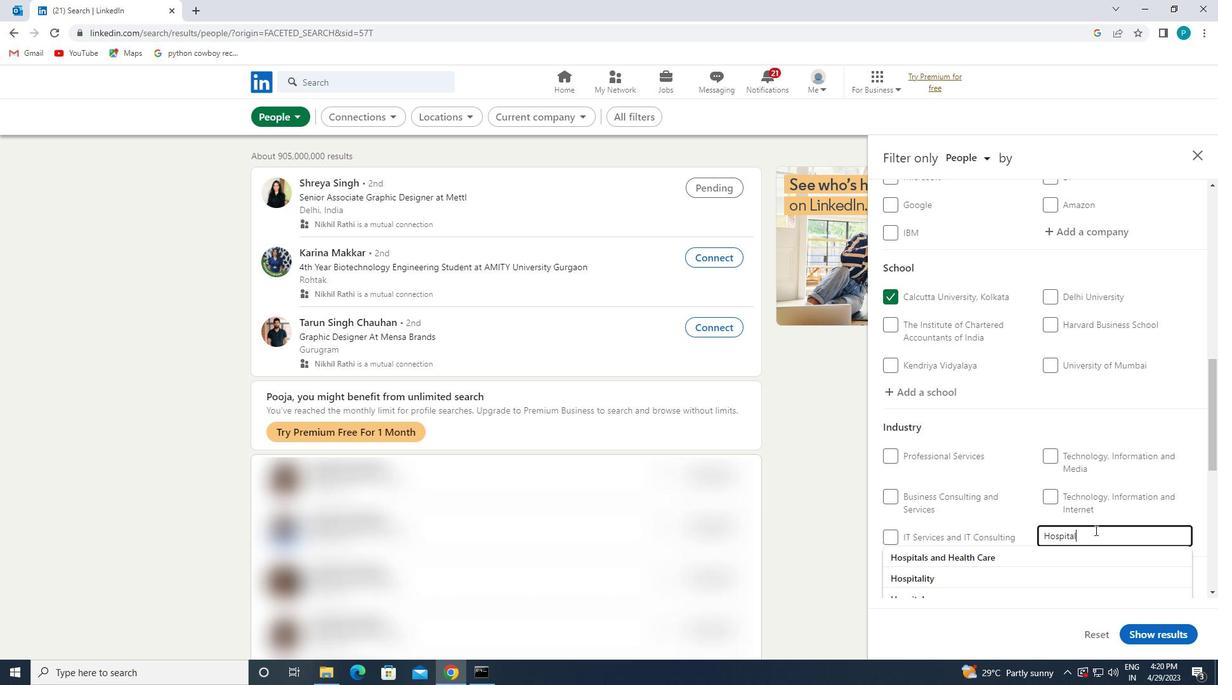 
Action: Mouse scrolled (1094, 529) with delta (0, 0)
Screenshot: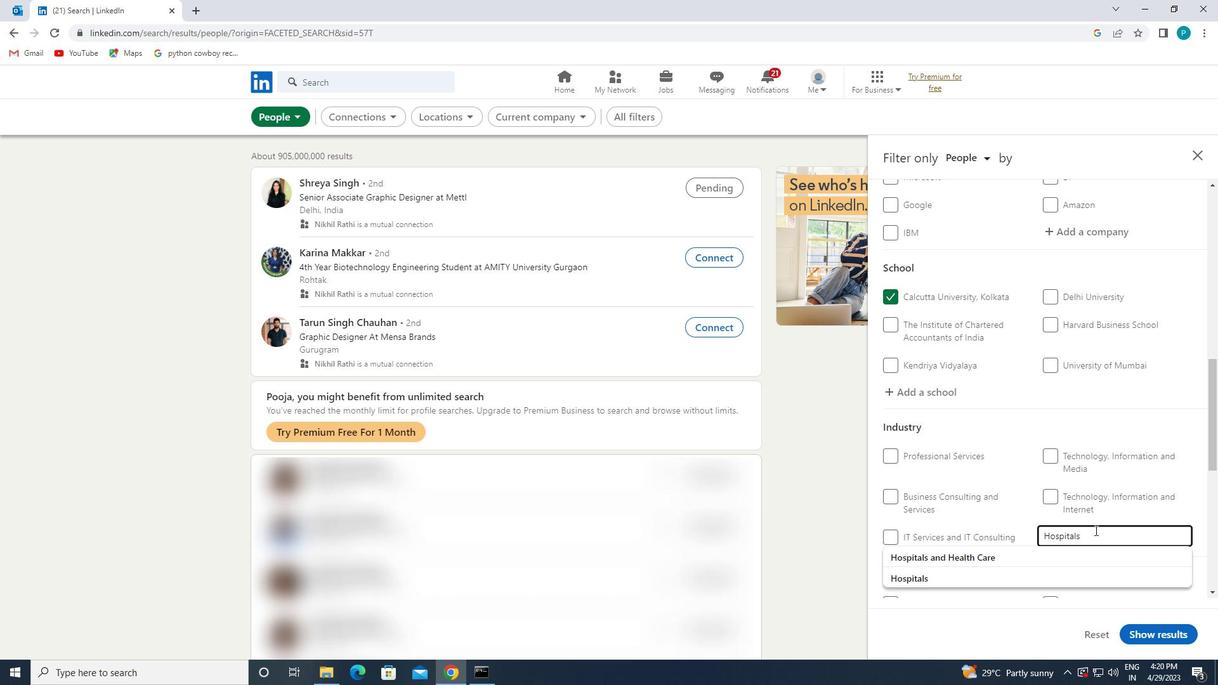 
Action: Mouse moved to (992, 513)
Screenshot: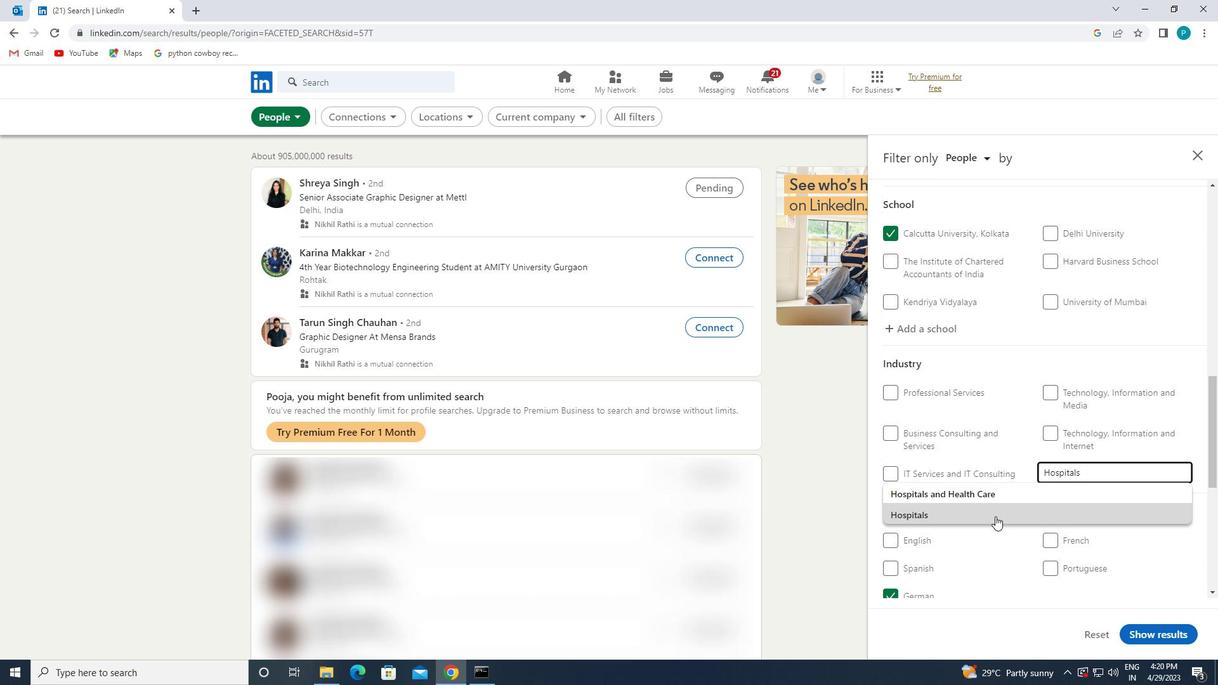 
Action: Mouse pressed left at (992, 513)
Screenshot: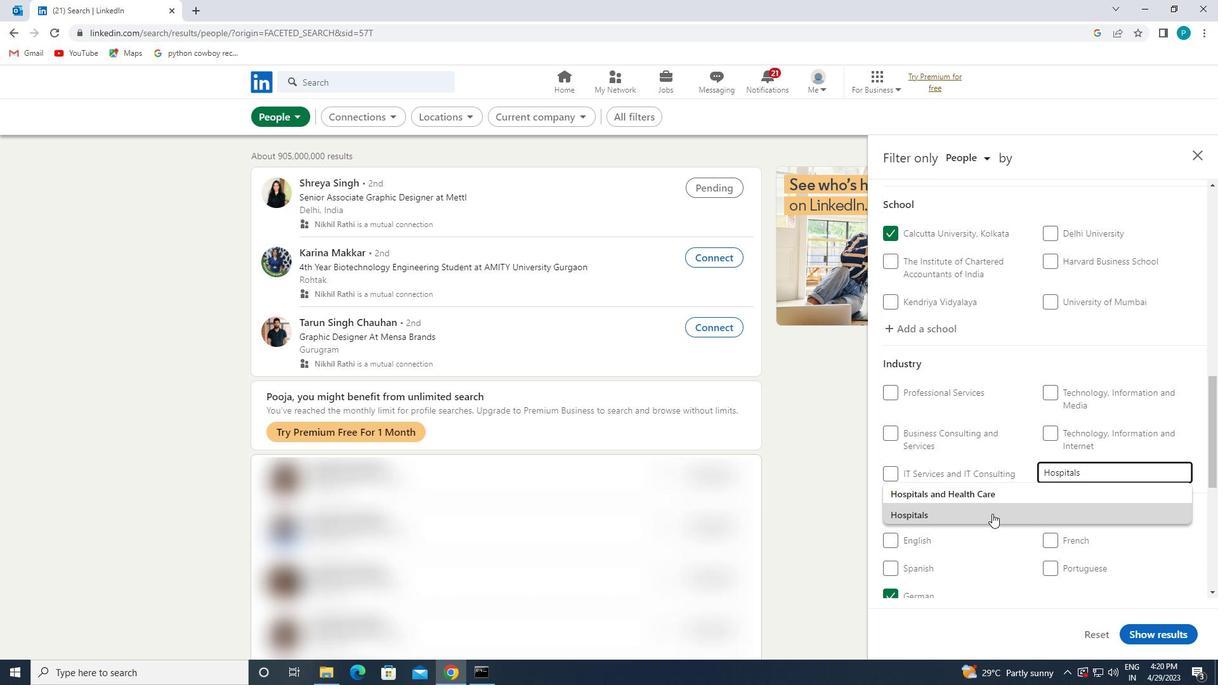 
Action: Mouse scrolled (992, 513) with delta (0, 0)
Screenshot: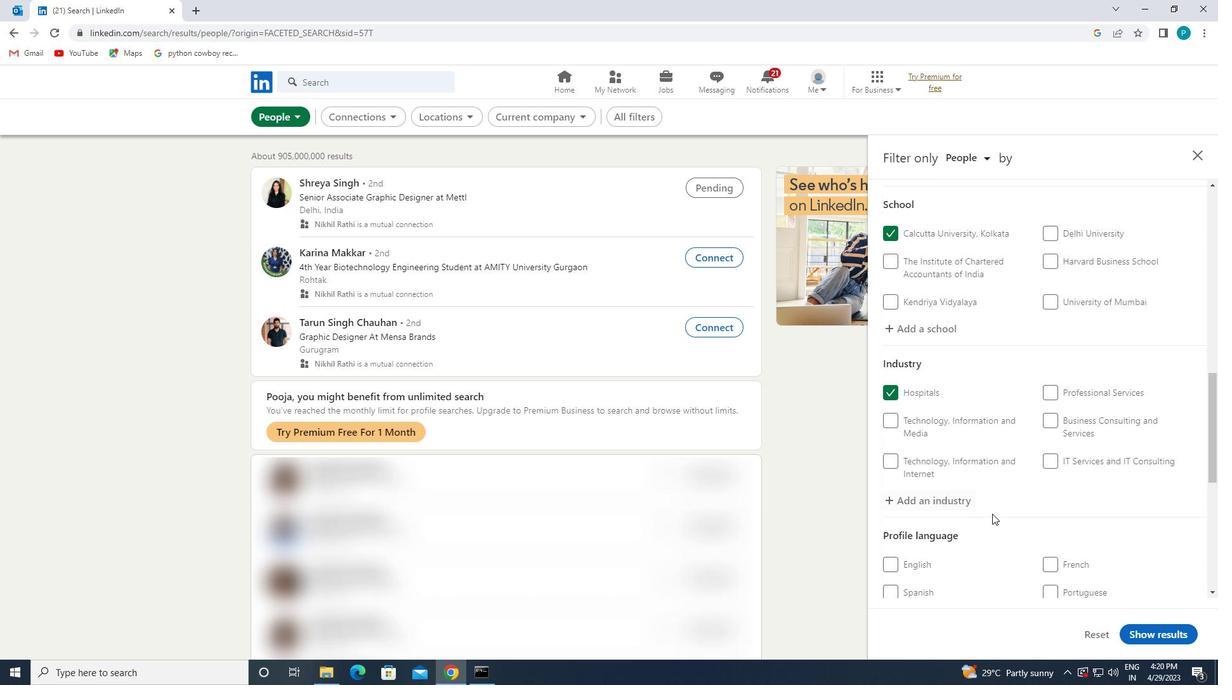 
Action: Mouse scrolled (992, 513) with delta (0, 0)
Screenshot: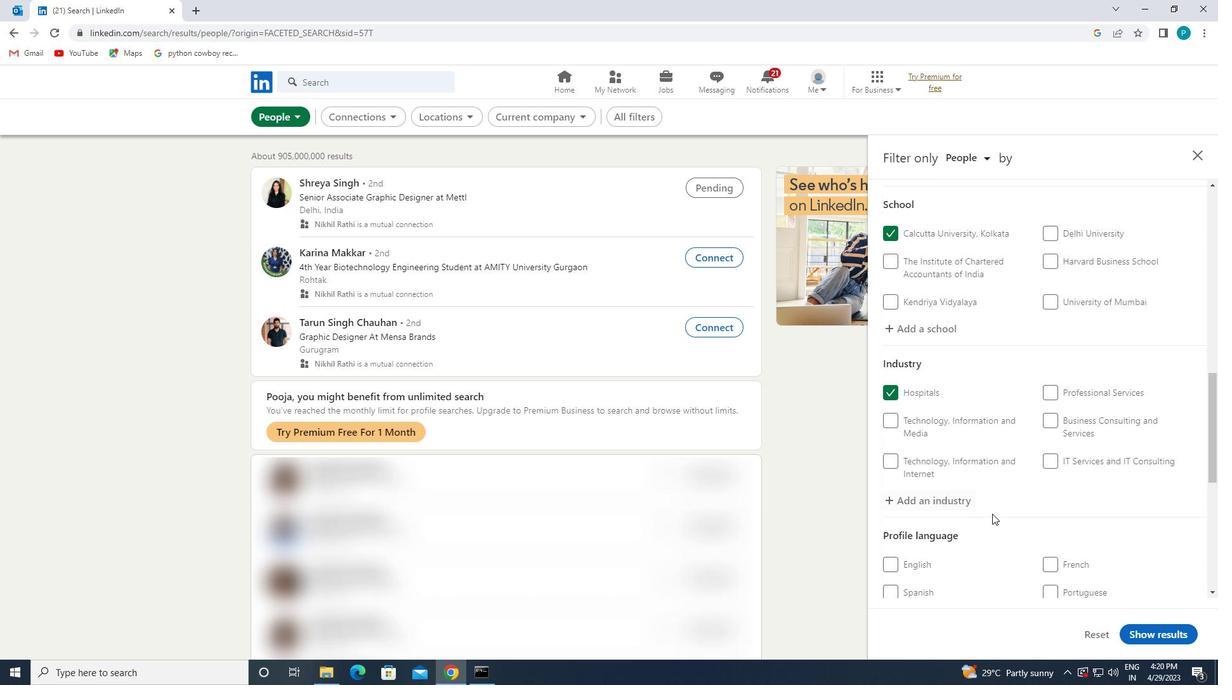 
Action: Mouse scrolled (992, 513) with delta (0, 0)
Screenshot: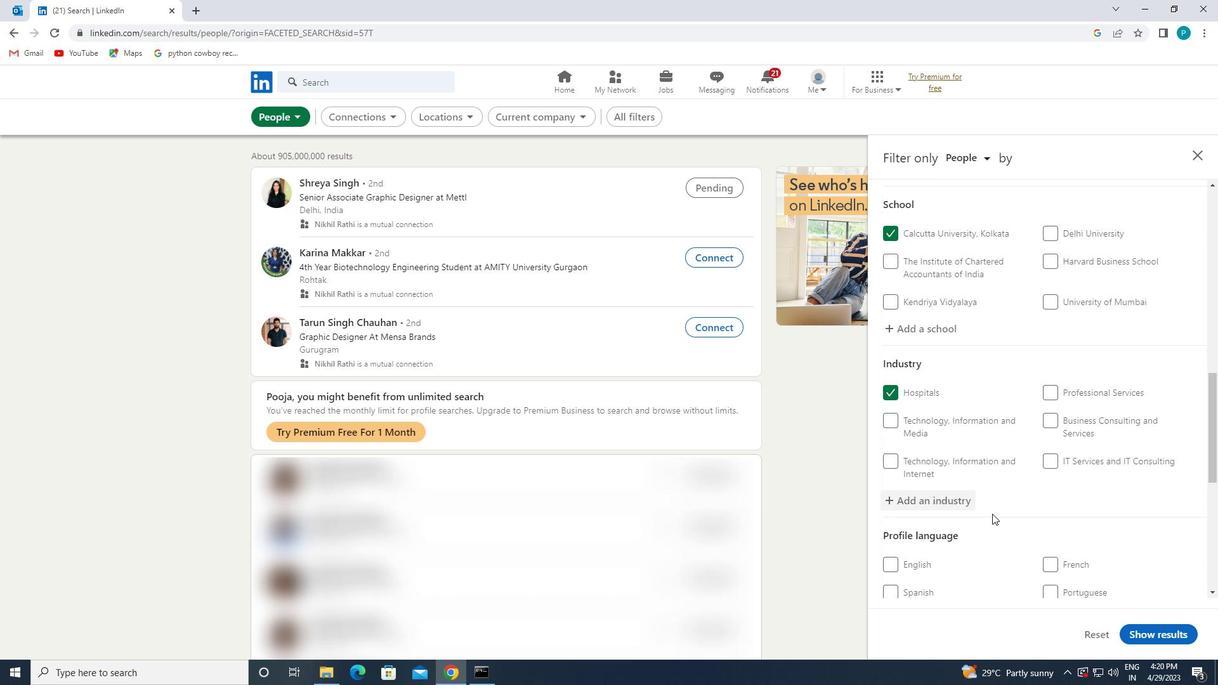 
Action: Mouse scrolled (992, 513) with delta (0, 0)
Screenshot: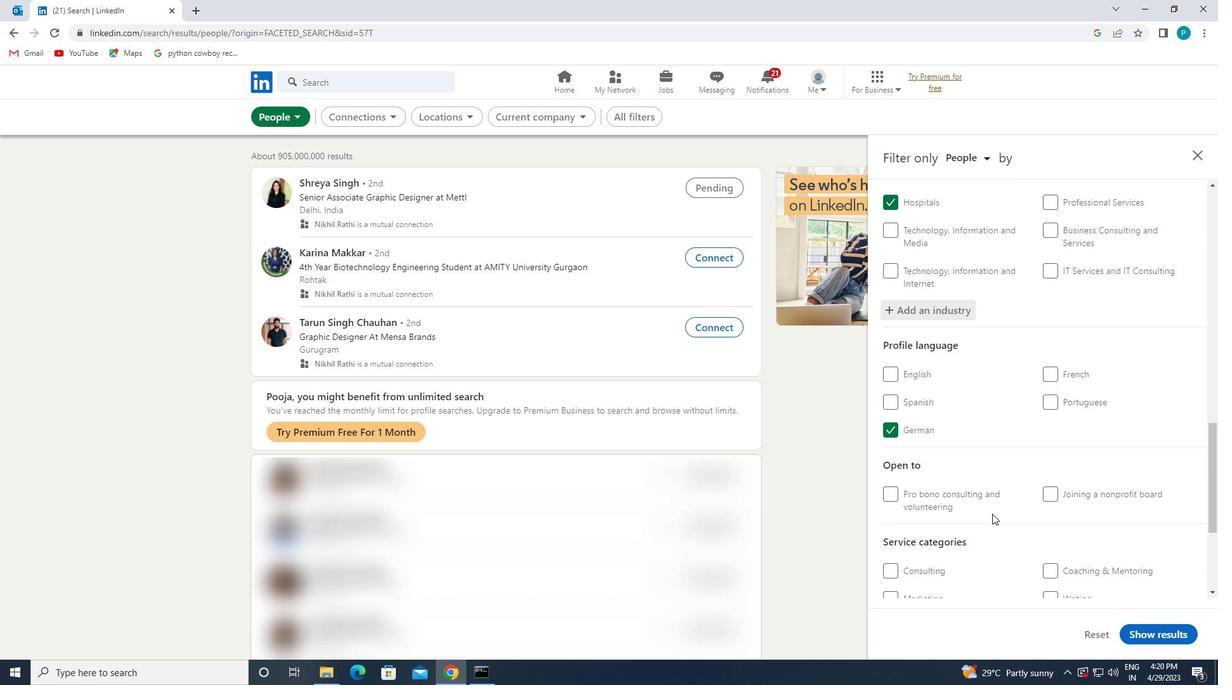 
Action: Mouse scrolled (992, 513) with delta (0, 0)
Screenshot: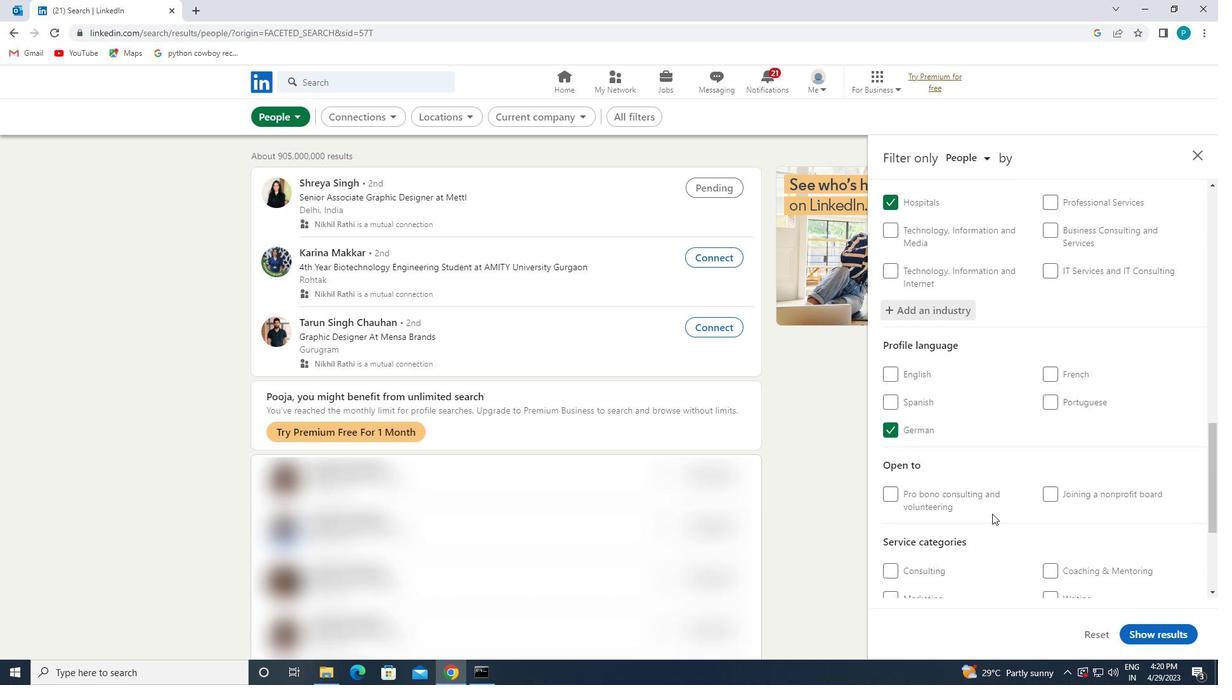 
Action: Mouse moved to (1075, 503)
Screenshot: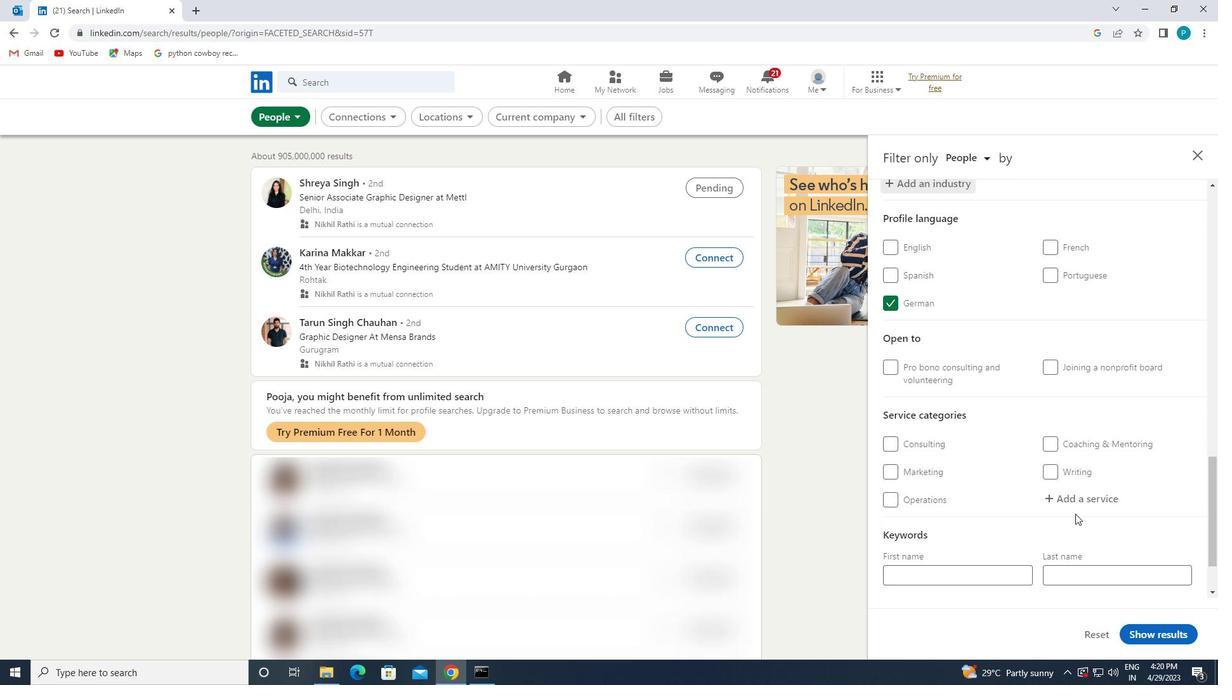 
Action: Mouse pressed left at (1075, 503)
Screenshot: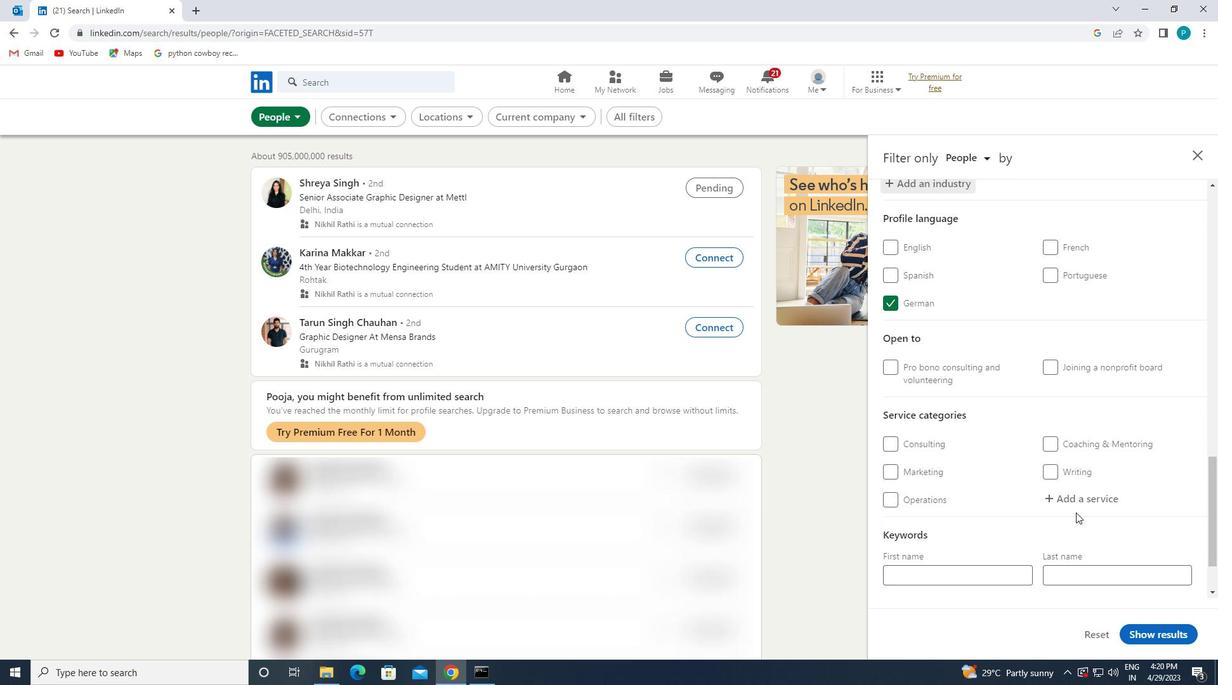 
Action: Mouse moved to (1075, 503)
Screenshot: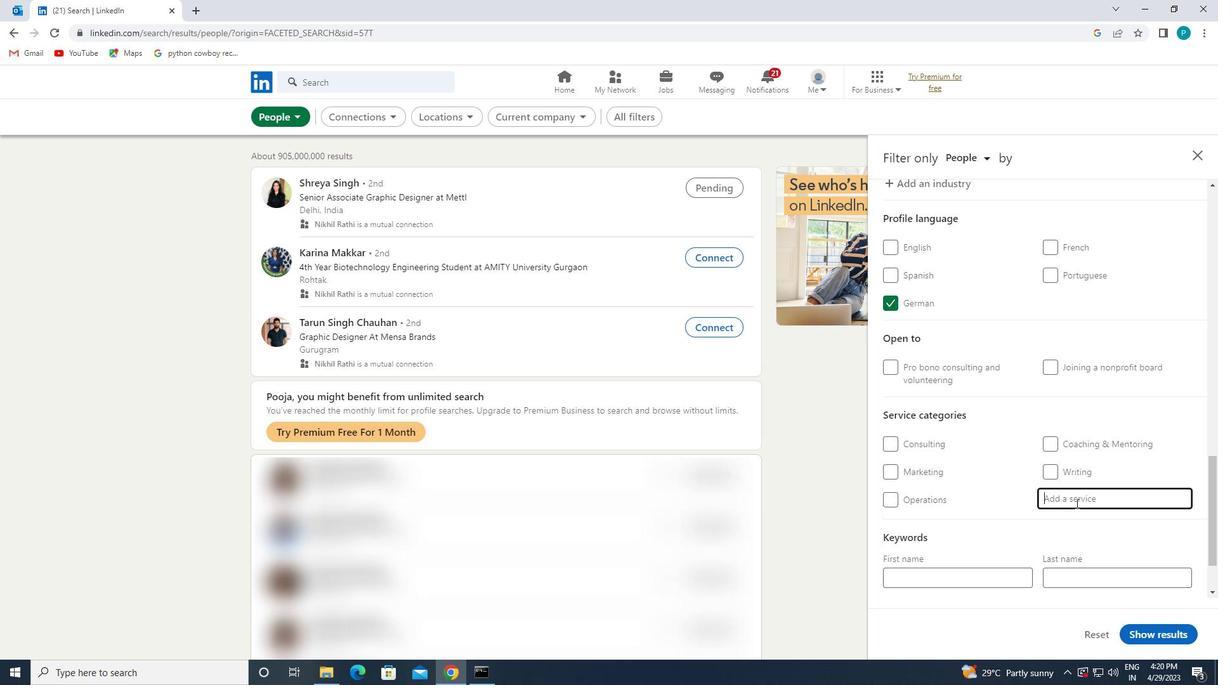 
Action: Key pressed <Key.caps_lock>R<Key.caps_lock>ESUME<Key.space><Key.caps_lock>W<Key.caps_lock>RITTING
Screenshot: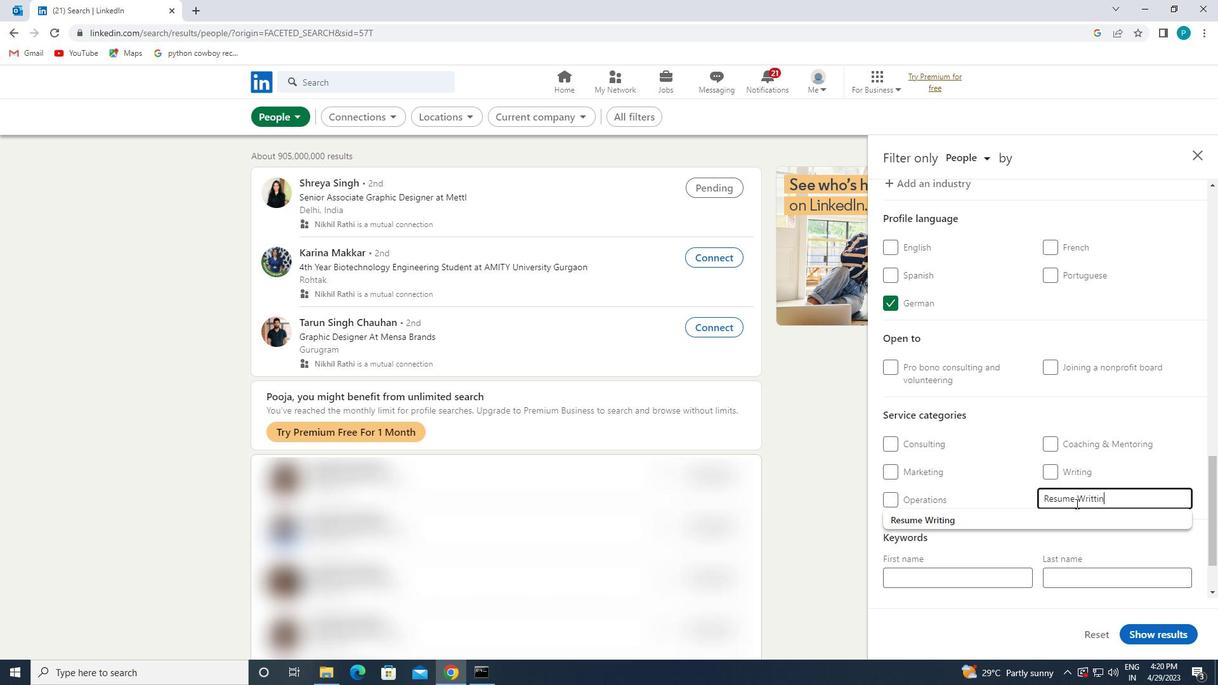 
Action: Mouse moved to (1096, 500)
Screenshot: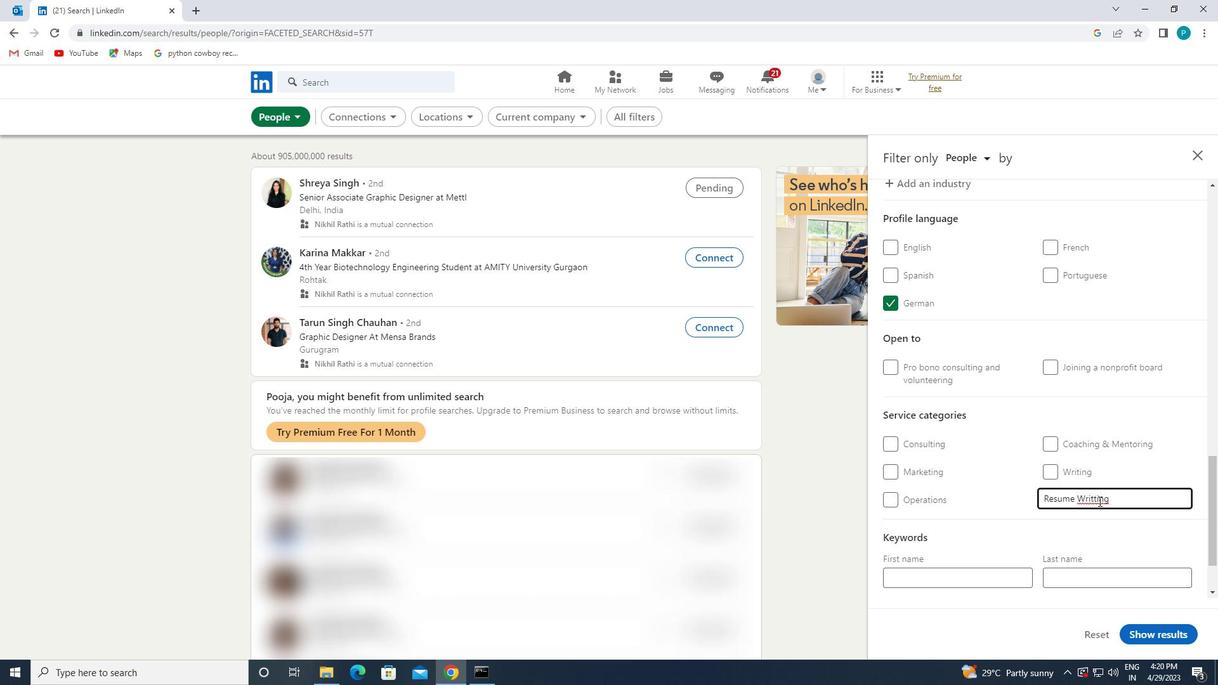 
Action: Mouse pressed left at (1096, 500)
Screenshot: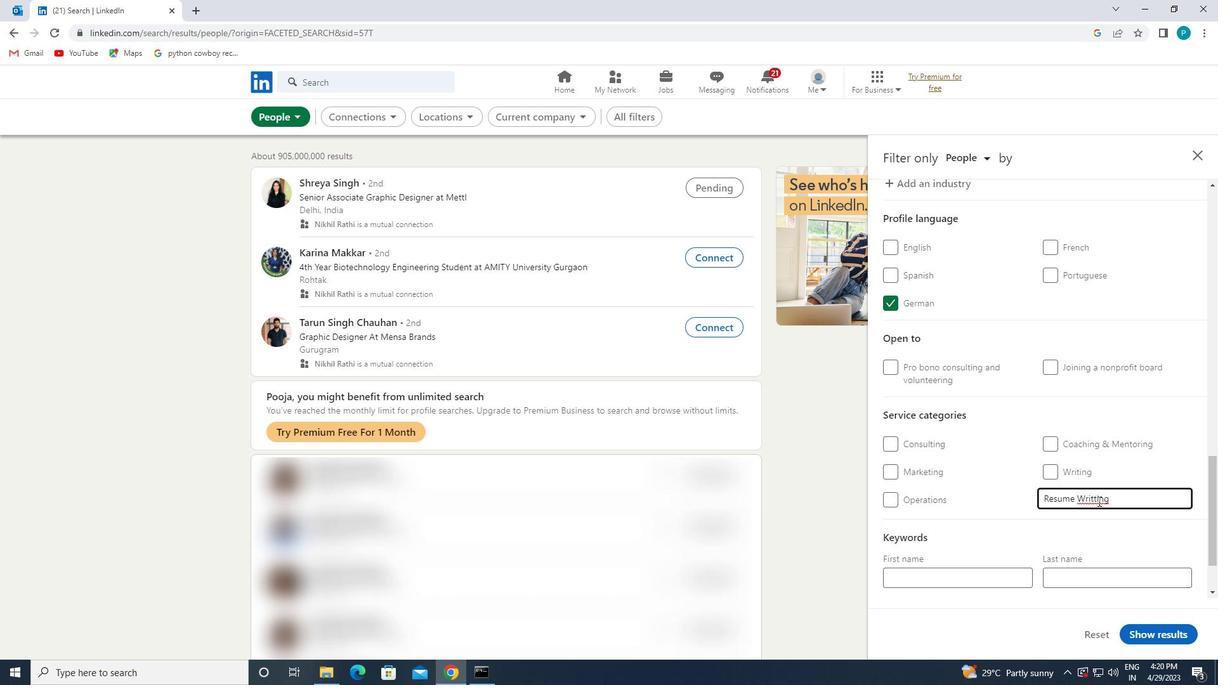 
Action: Key pressed <Key.backspace>
Screenshot: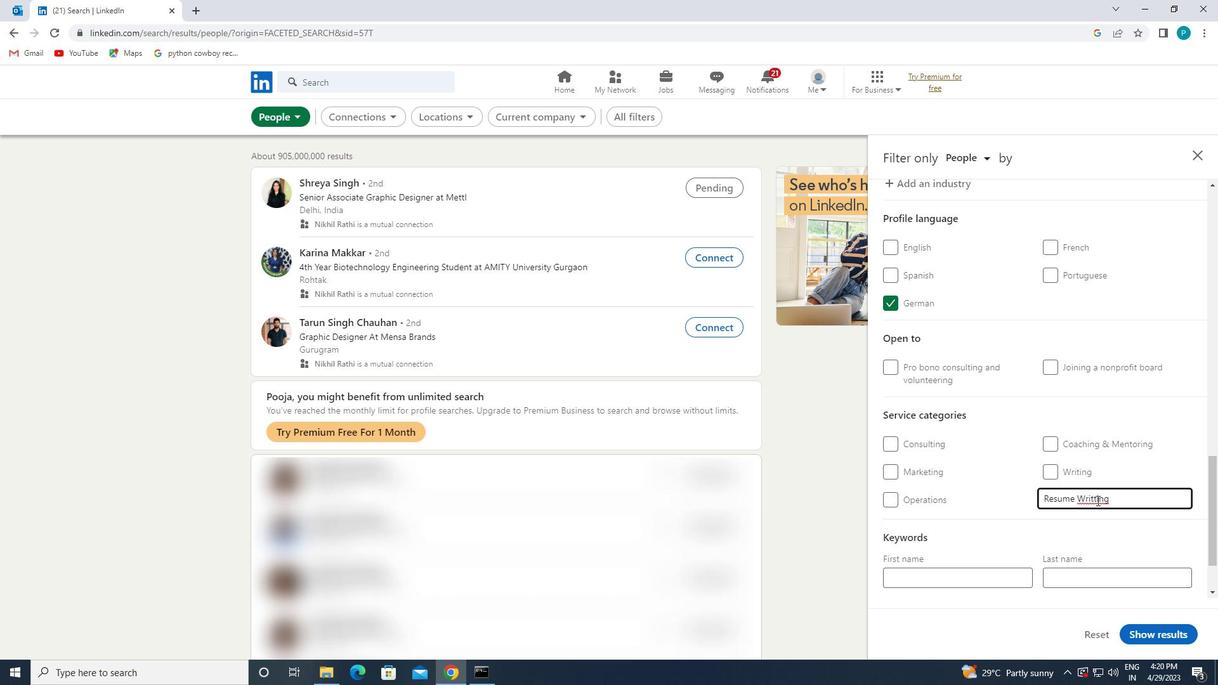 
Action: Mouse moved to (1084, 525)
Screenshot: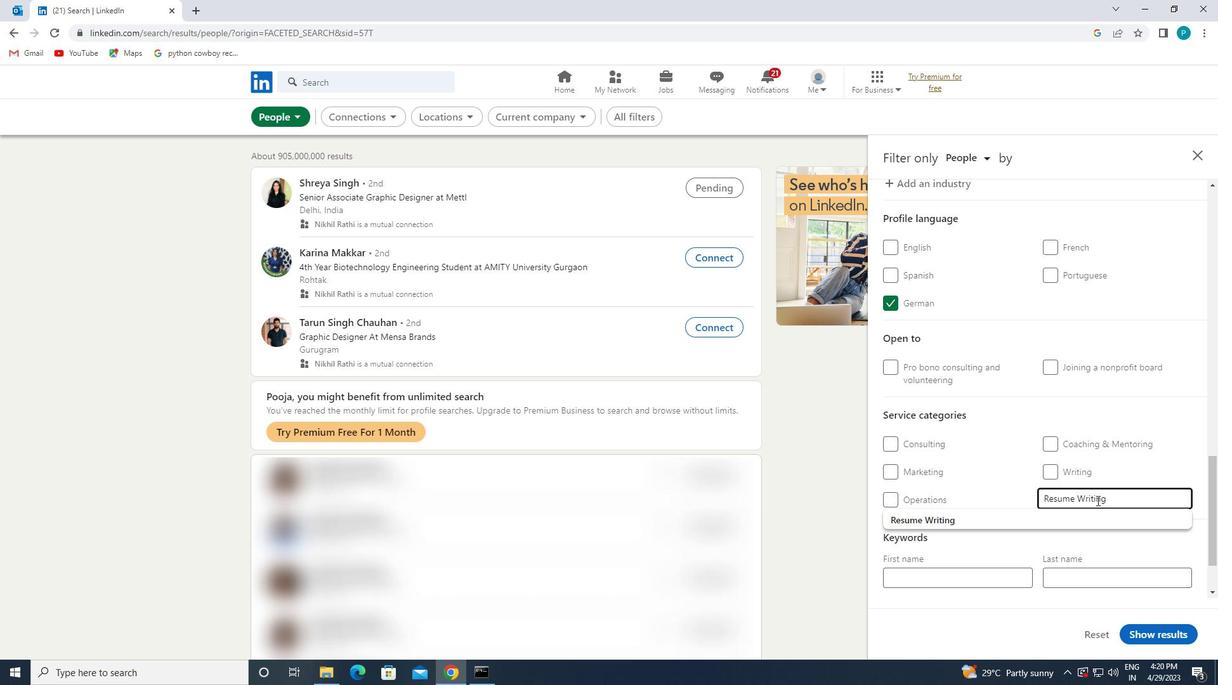 
Action: Mouse pressed left at (1084, 525)
Screenshot: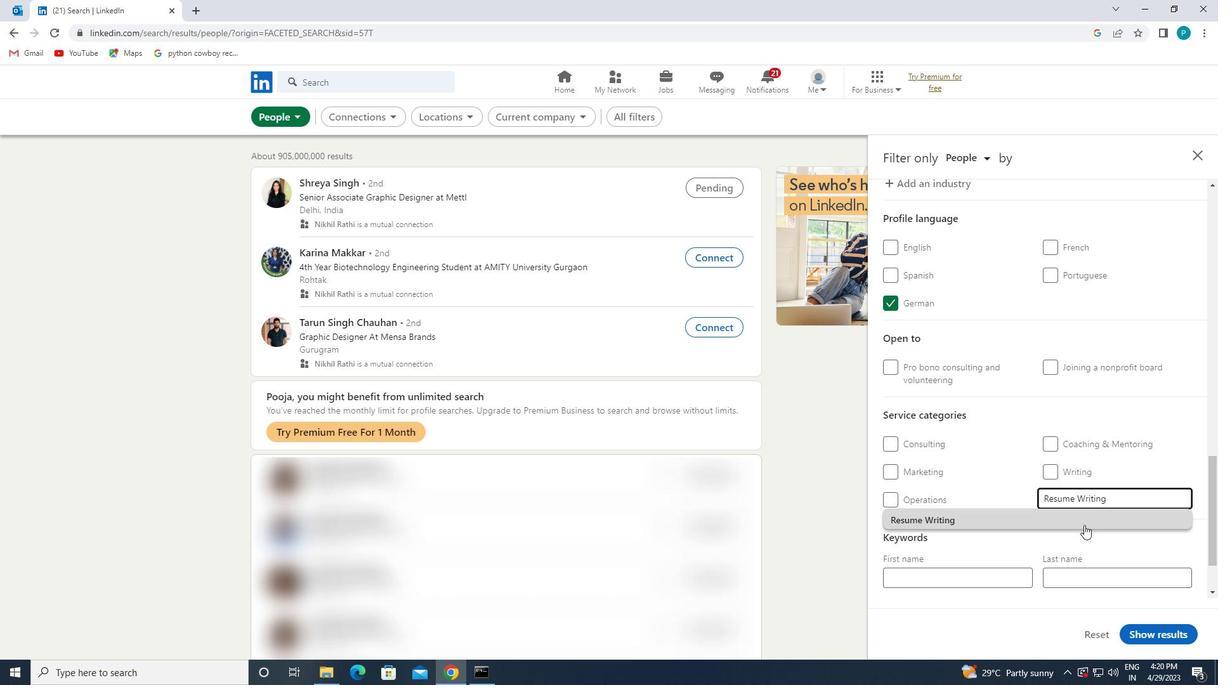 
Action: Mouse scrolled (1084, 524) with delta (0, 0)
Screenshot: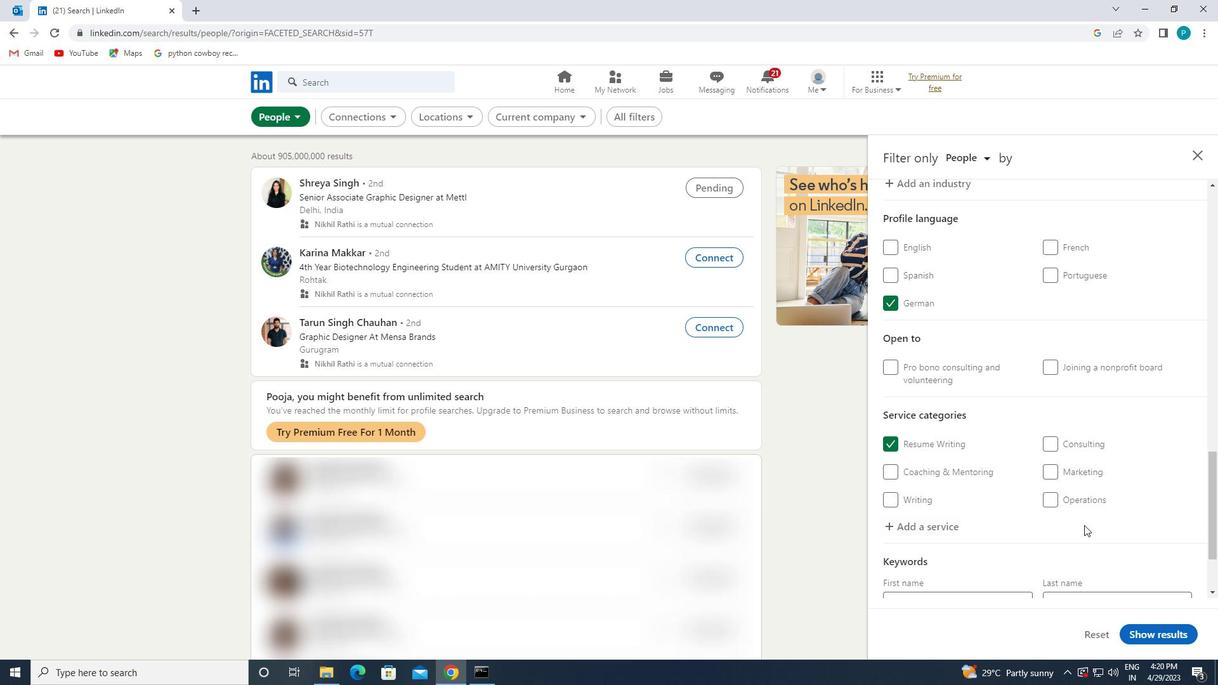 
Action: Mouse scrolled (1084, 524) with delta (0, 0)
Screenshot: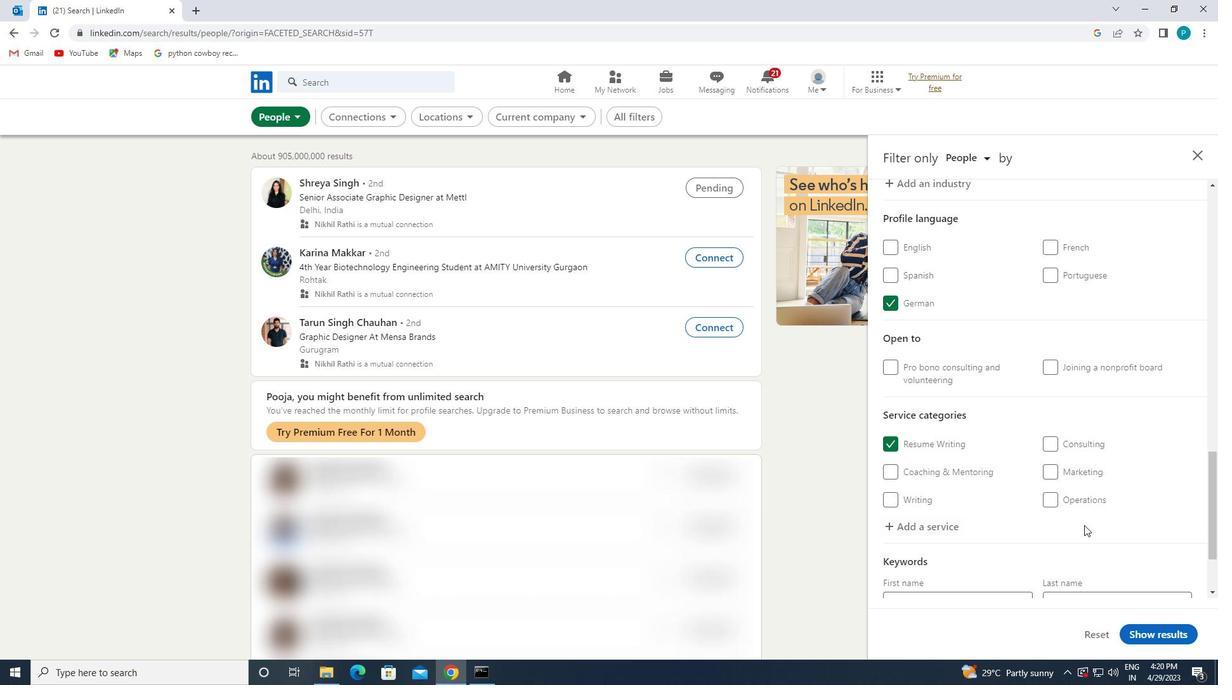 
Action: Mouse moved to (1076, 525)
Screenshot: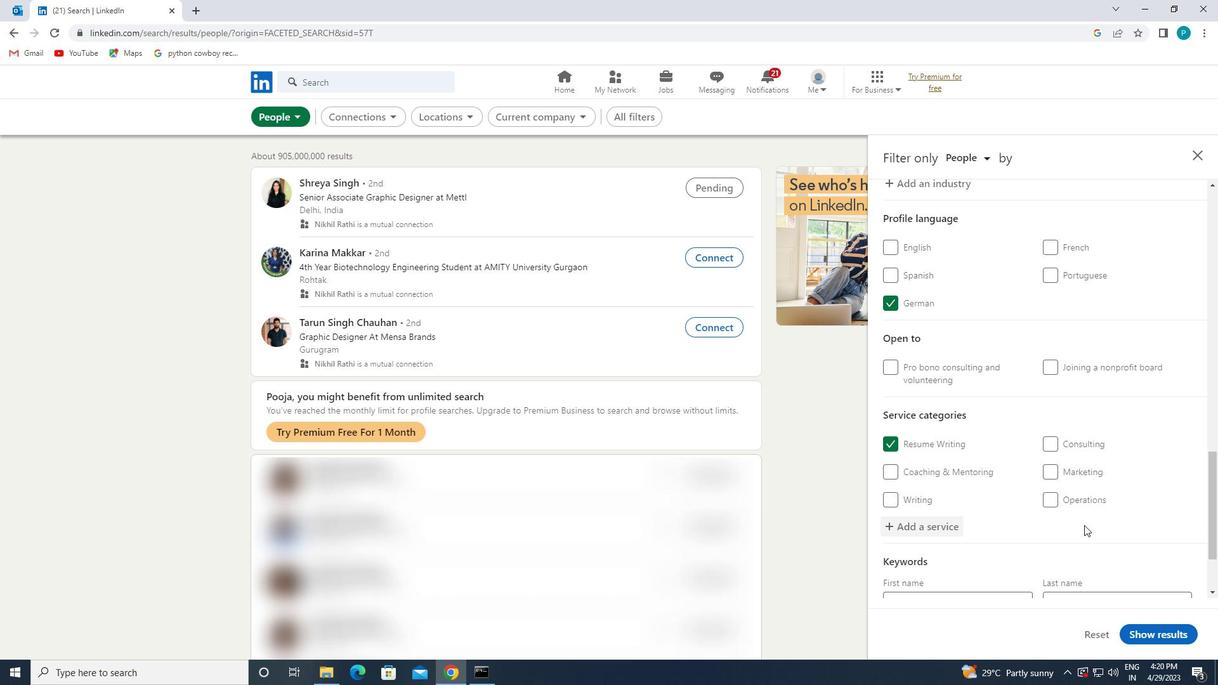 
Action: Mouse scrolled (1076, 524) with delta (0, 0)
Screenshot: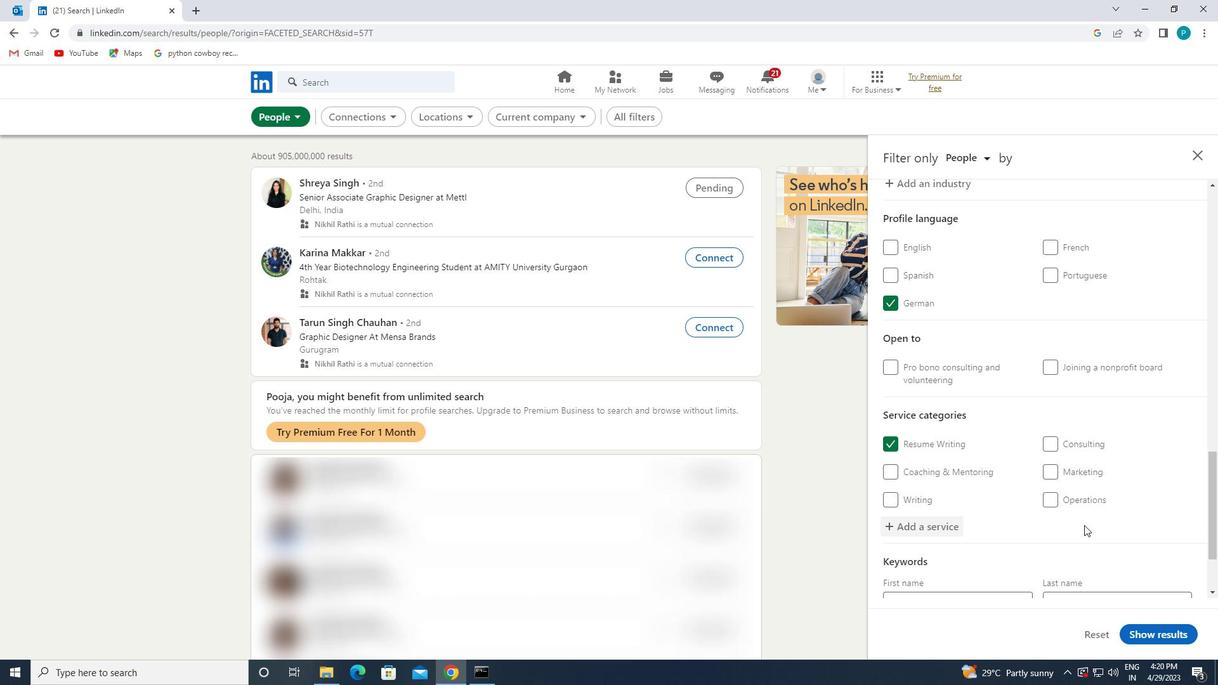
Action: Mouse moved to (961, 544)
Screenshot: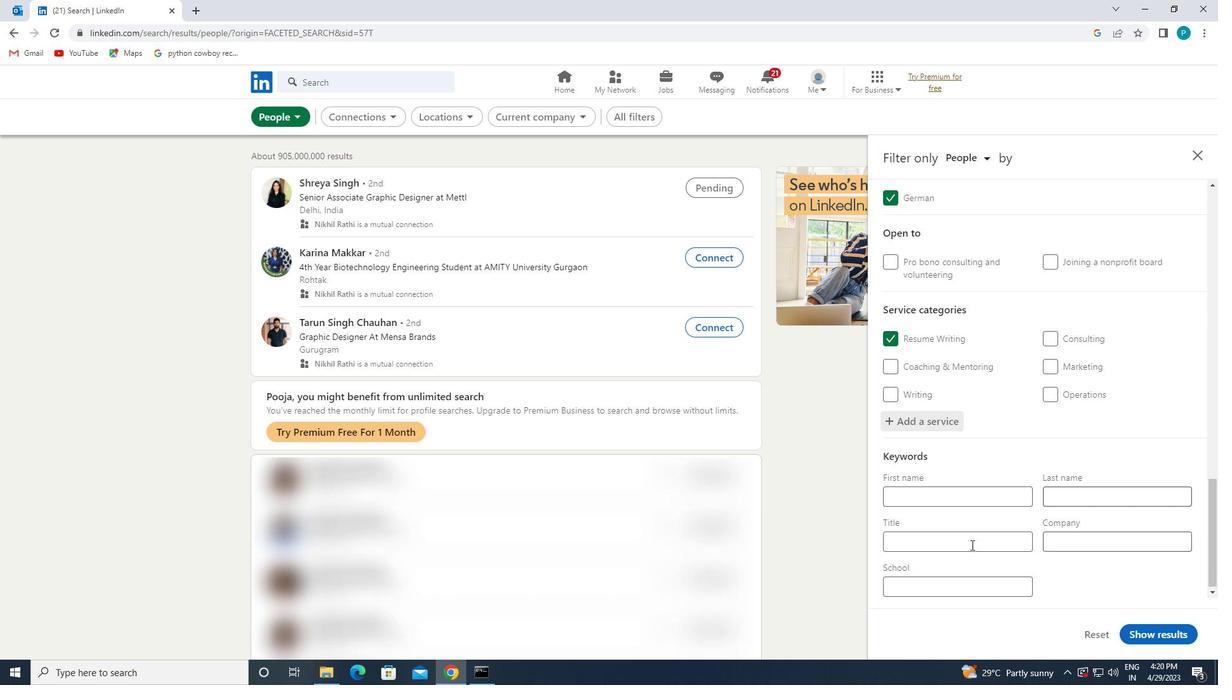 
Action: Mouse pressed left at (961, 544)
Screenshot: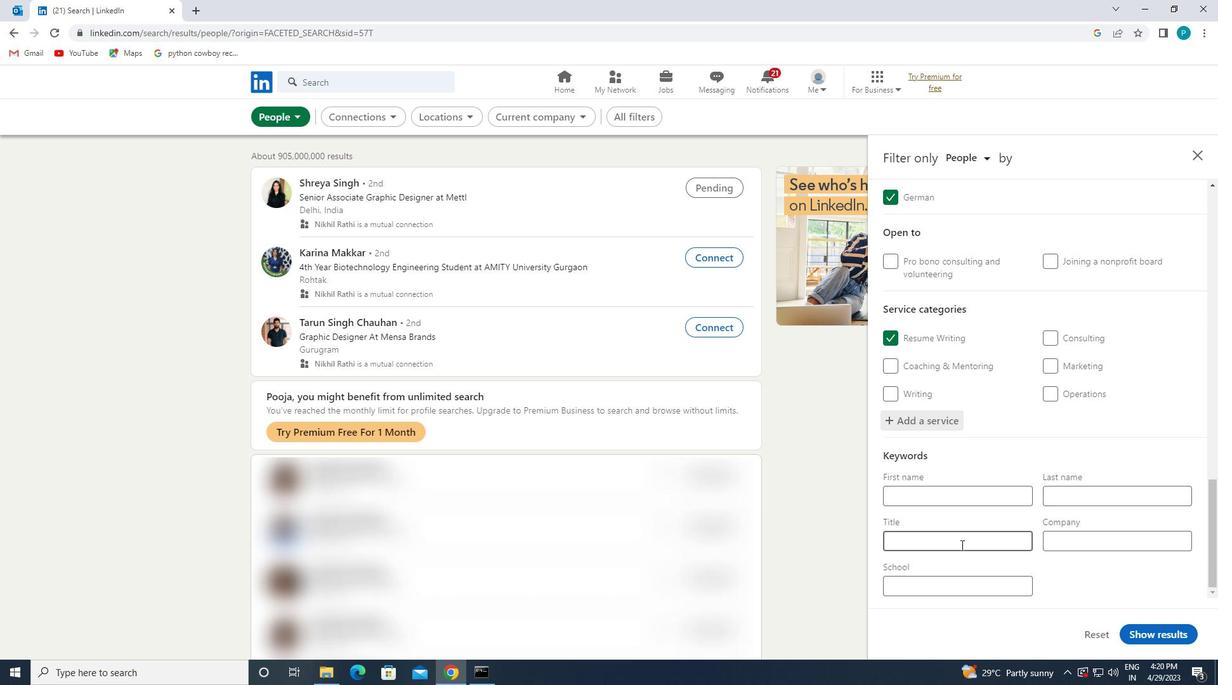 
Action: Key pressed <Key.caps_lock>M<Key.caps_lock>ARKETU<Key.backspace>ING<Key.space><Key.caps_lock>D<Key.caps_lock>IRECTOR
Screenshot: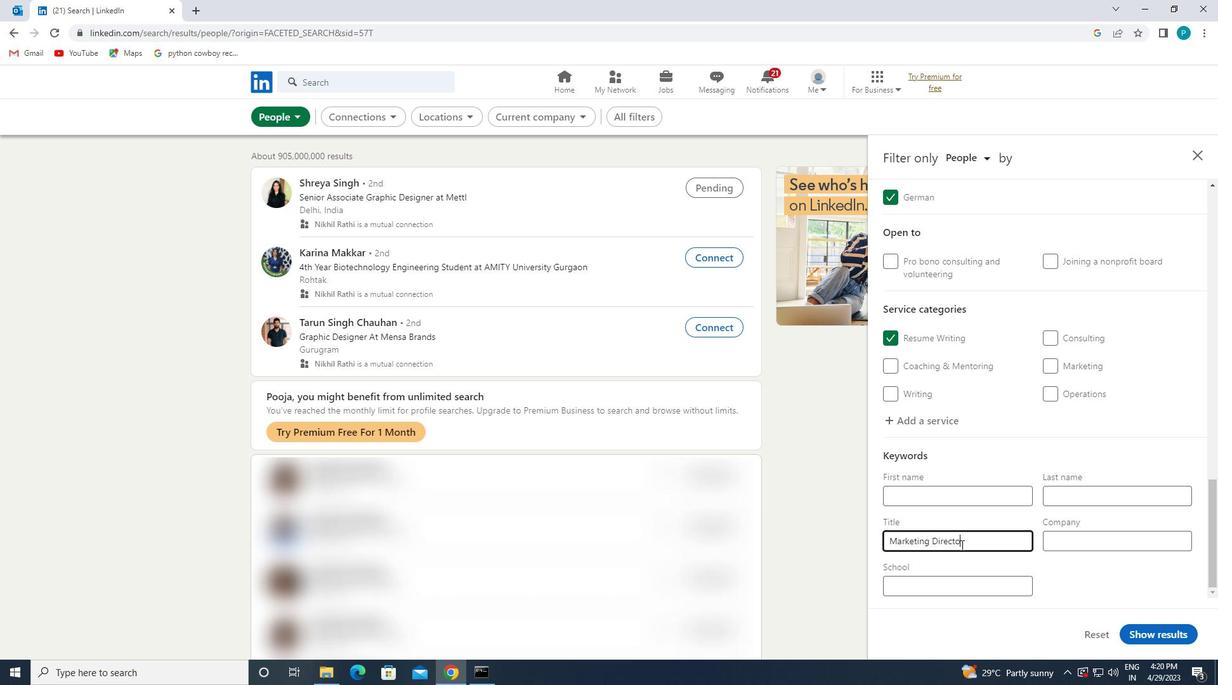 
Action: Mouse moved to (1131, 635)
Screenshot: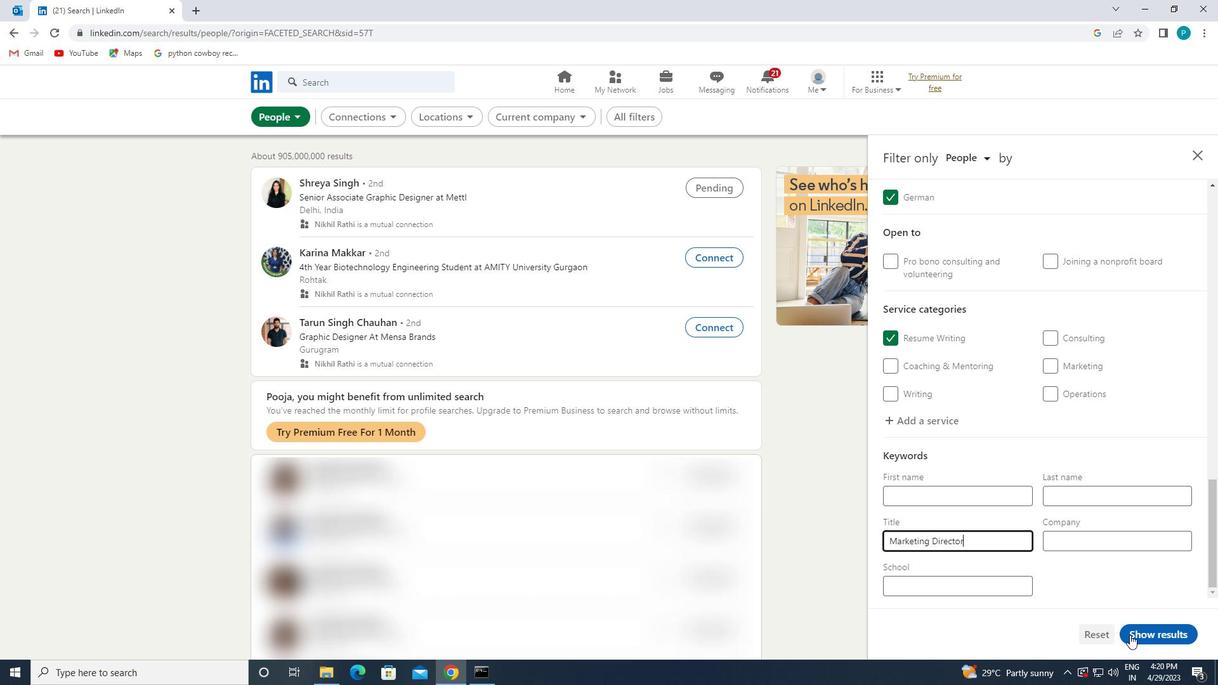 
Action: Mouse pressed left at (1131, 635)
Screenshot: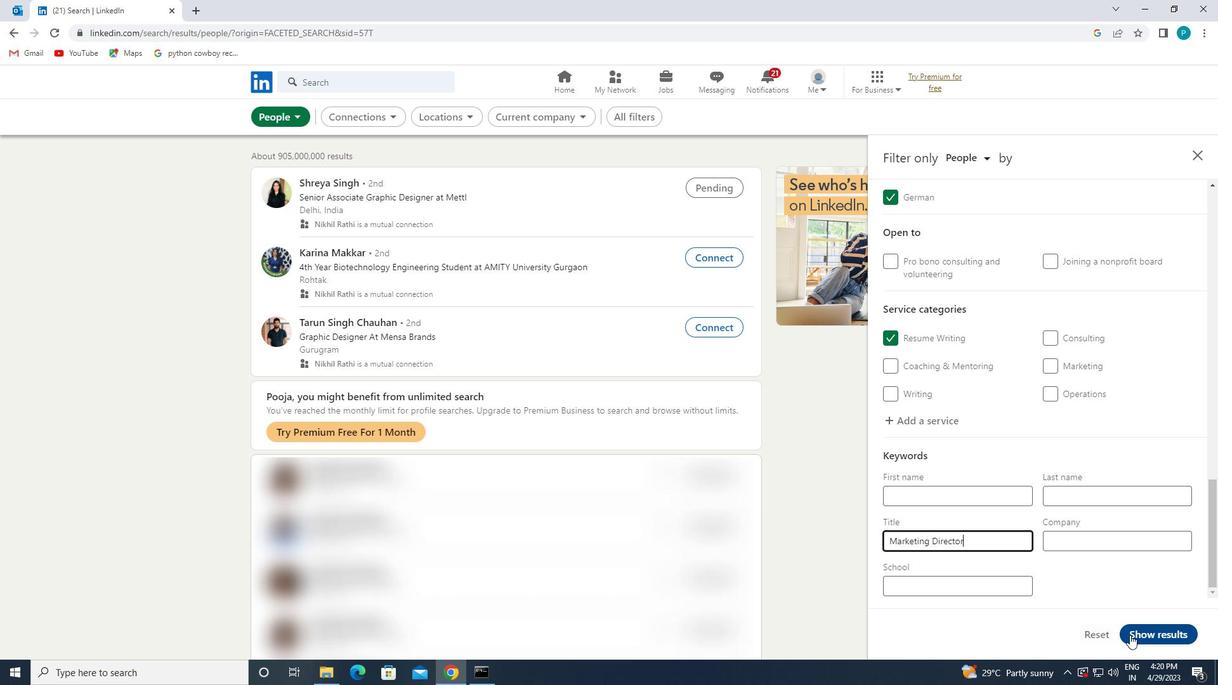 
